 Task: Look for space in Sūrajgarh, India from 2nd September, 2023 to 5th September, 2023 for 1 adult in price range Rs.5000 to Rs.10000. Place can be private room with 1  bedroom having 1 bed and 1 bathroom. Property type can be house, flat, guest house, hotel. Booking option can be shelf check-in. Required host language is English.
Action: Mouse moved to (585, 100)
Screenshot: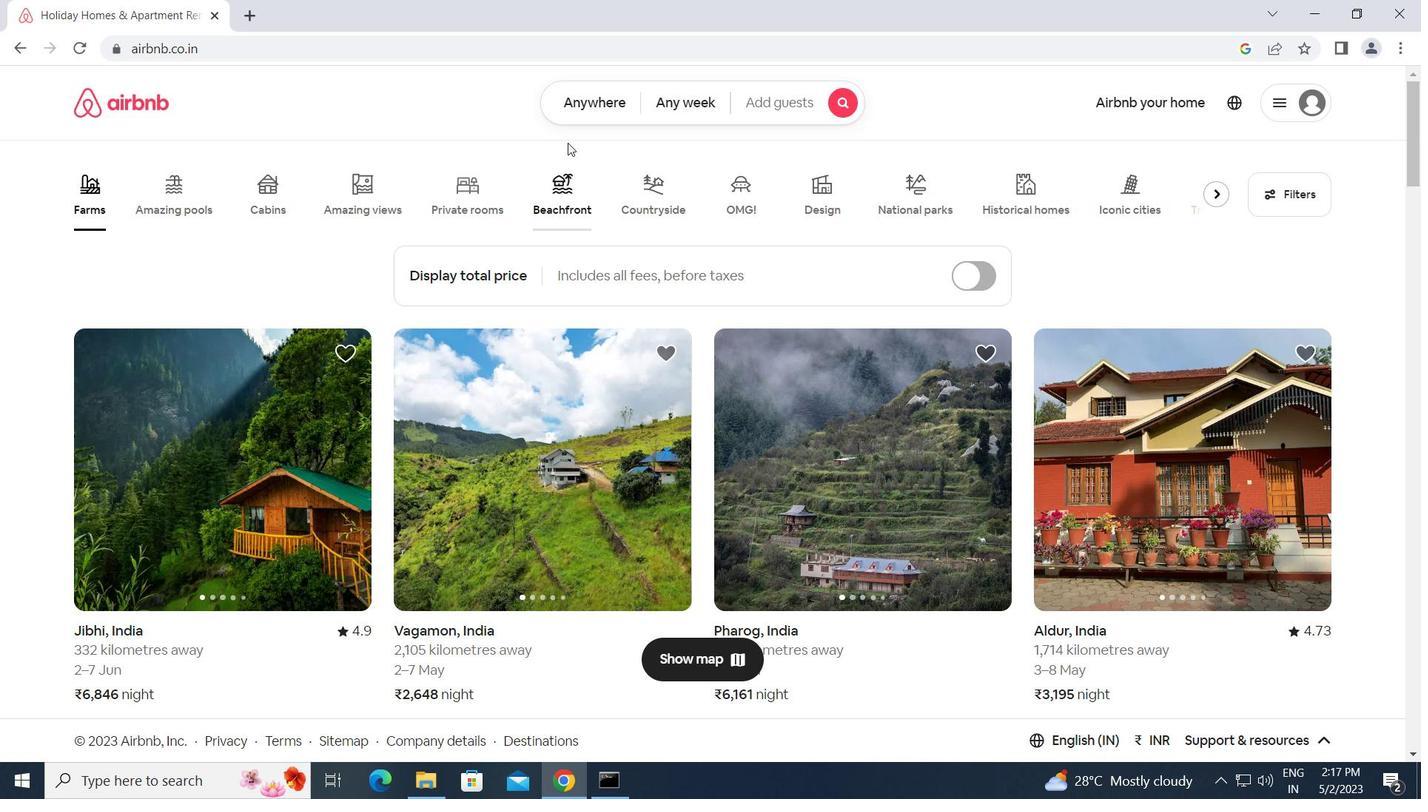 
Action: Mouse pressed left at (585, 100)
Screenshot: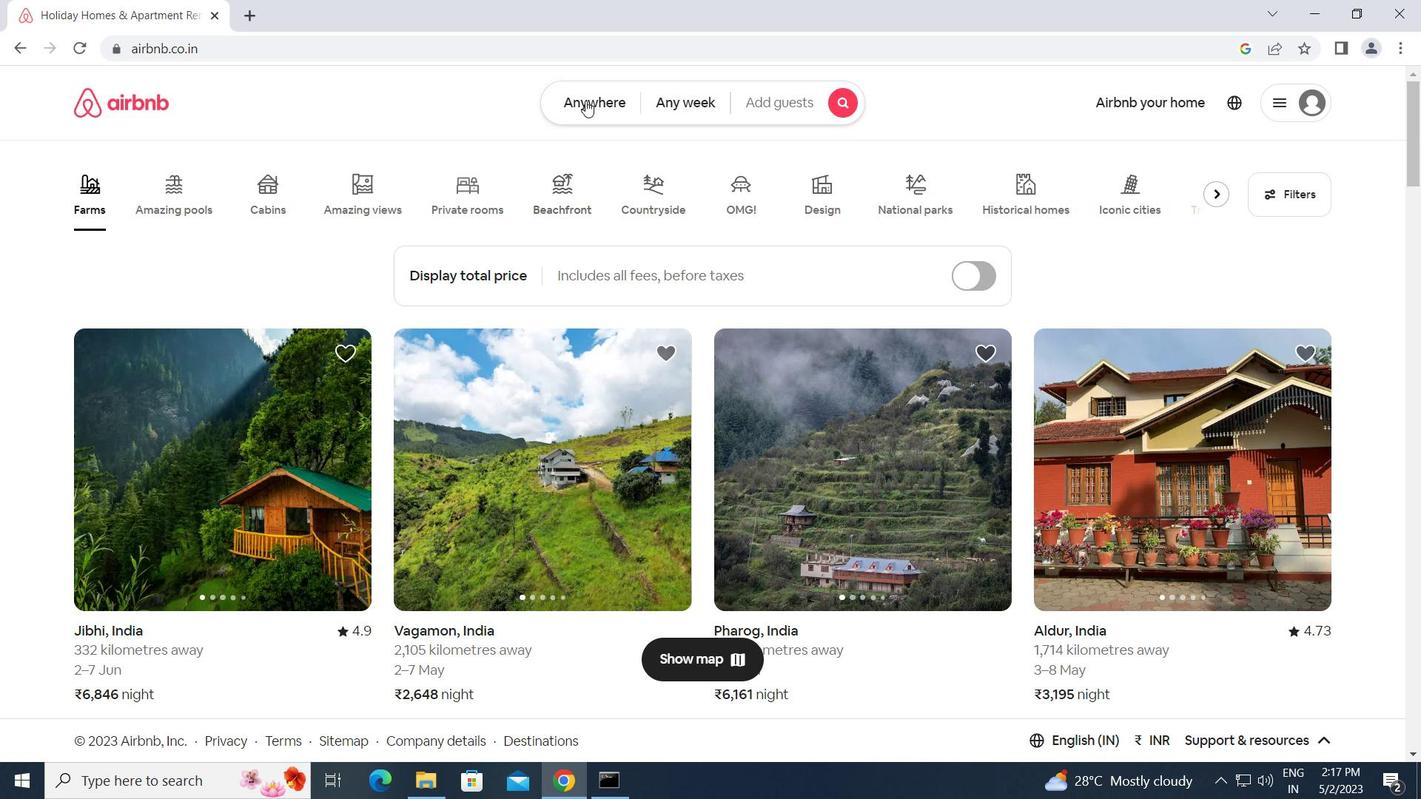 
Action: Mouse moved to (499, 166)
Screenshot: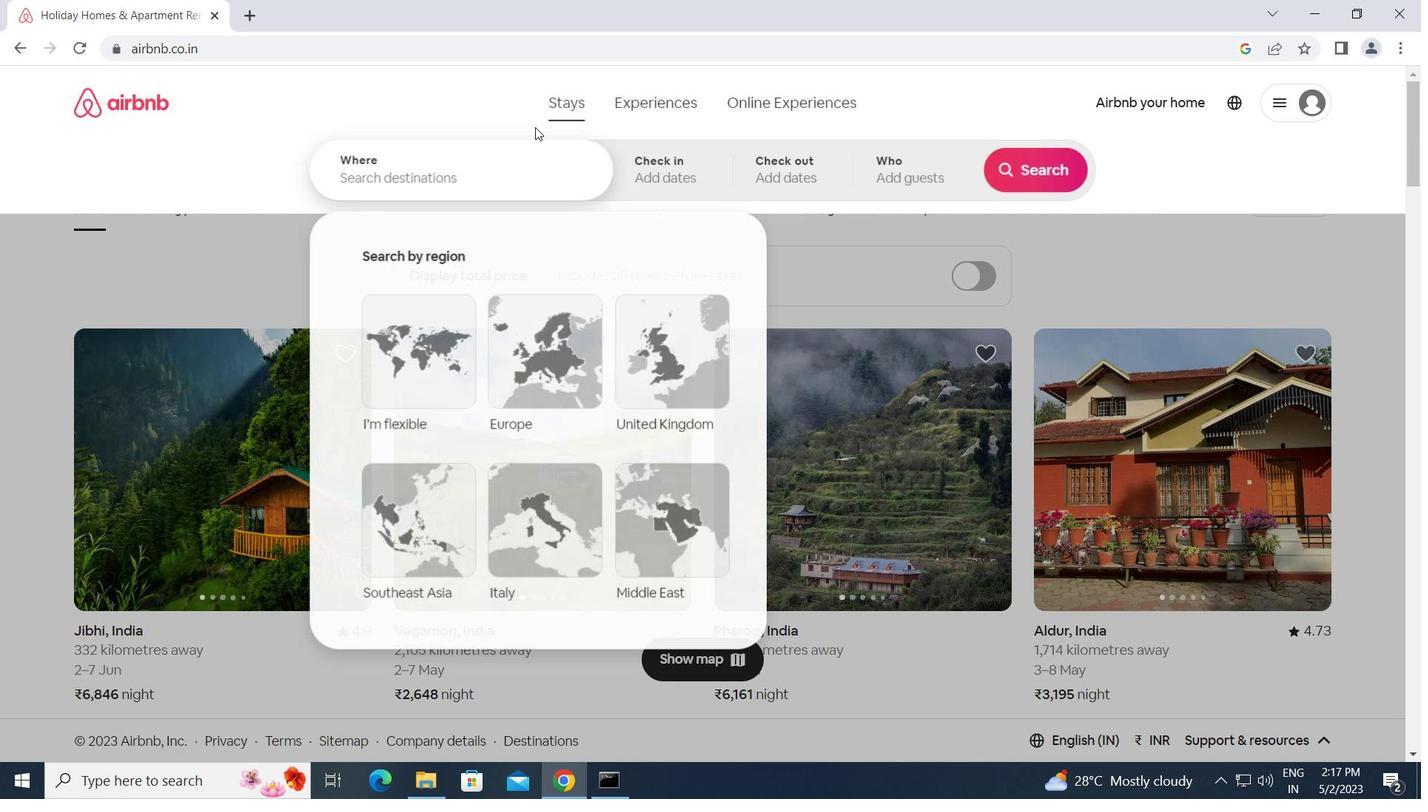 
Action: Mouse pressed left at (499, 166)
Screenshot: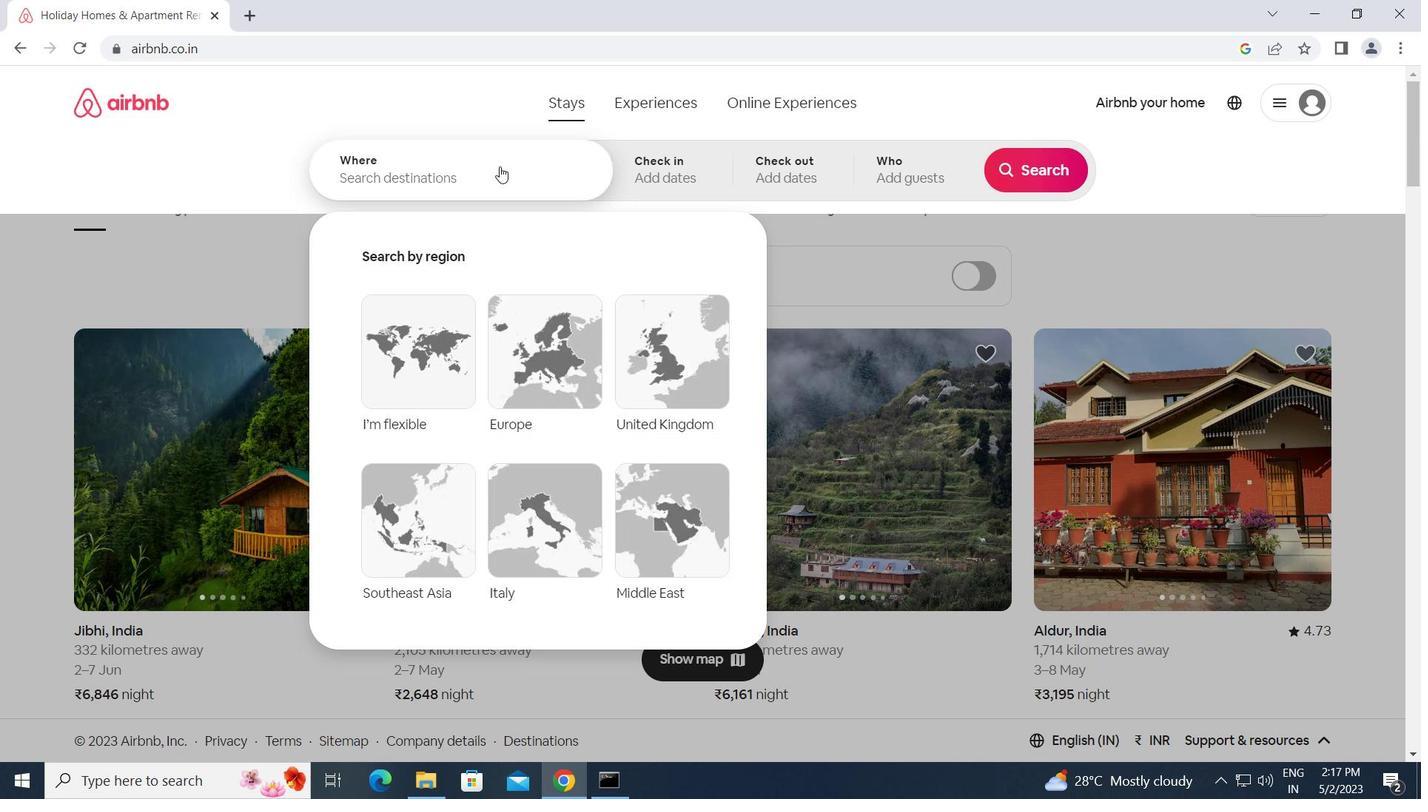 
Action: Key pressed s<Key.caps_lock>urajgarh,<Key.space><Key.caps_lock>i<Key.caps_lock>ndia<Key.enter>
Screenshot: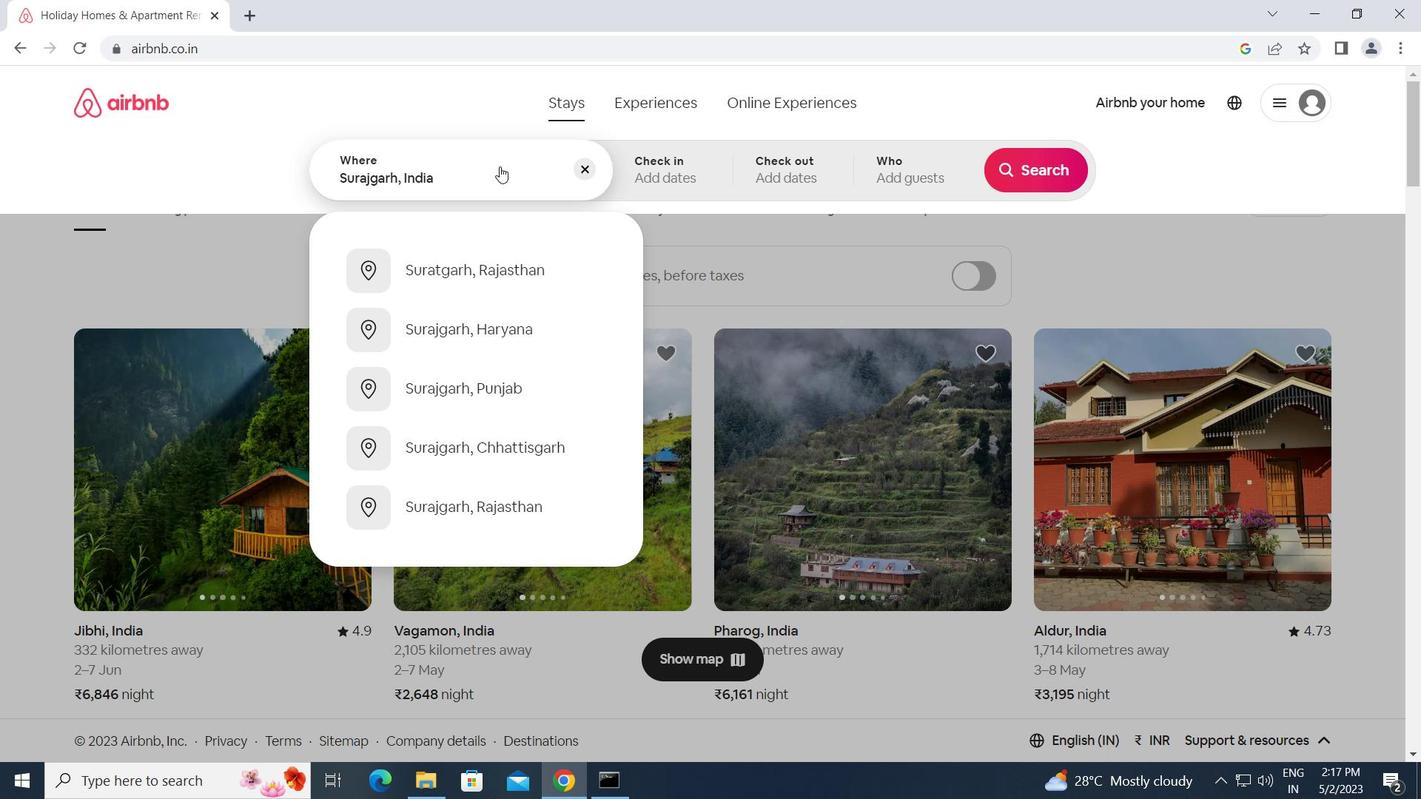 
Action: Mouse moved to (1034, 316)
Screenshot: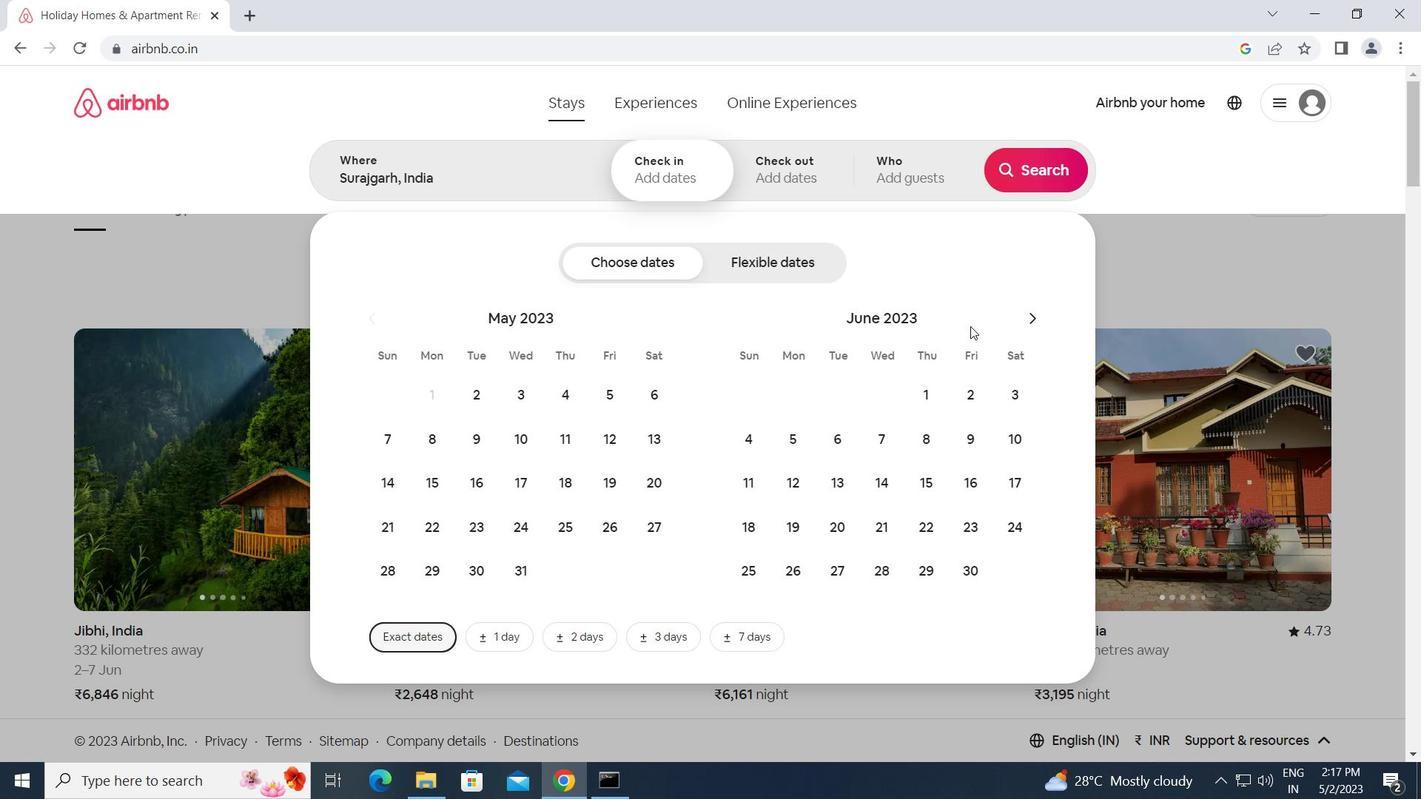 
Action: Mouse pressed left at (1034, 316)
Screenshot: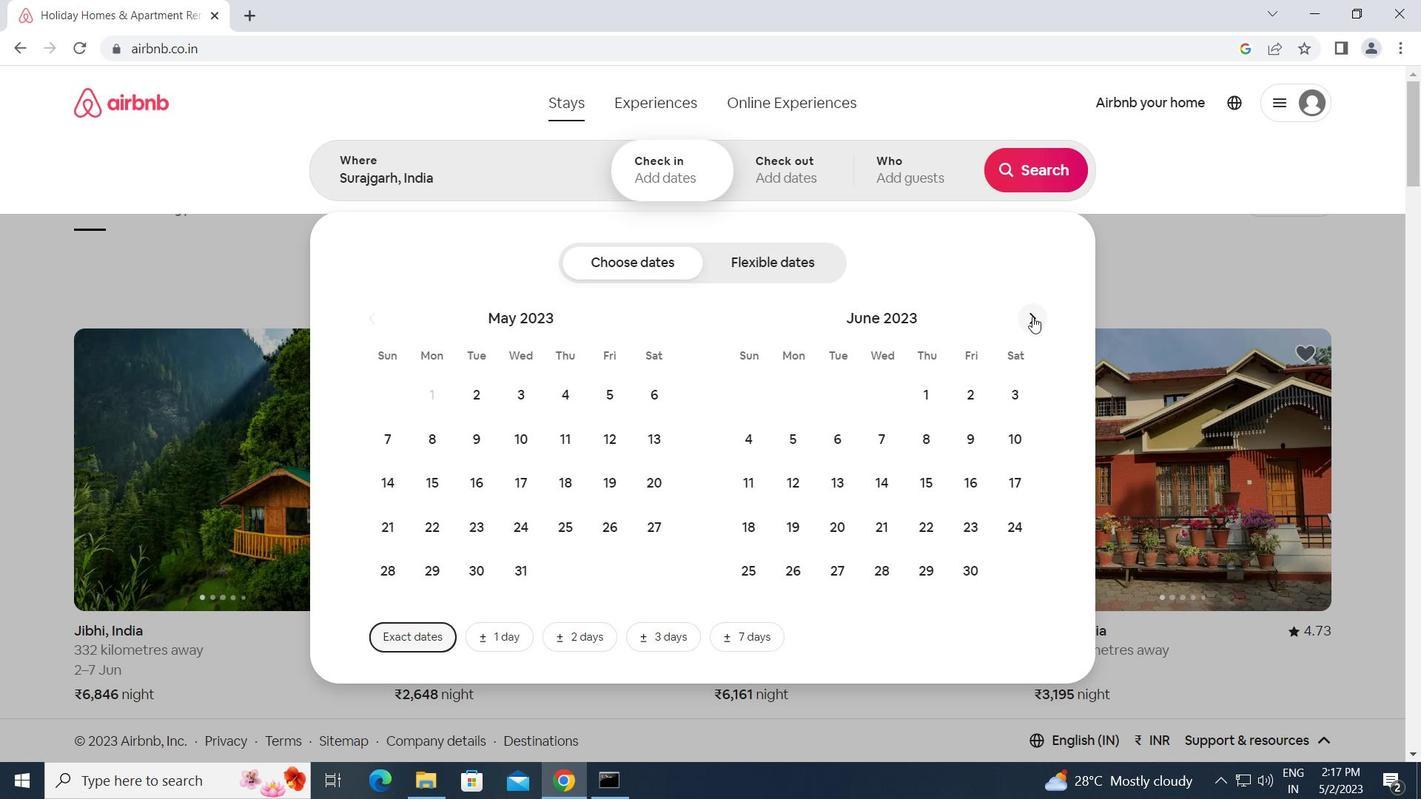 
Action: Mouse pressed left at (1034, 316)
Screenshot: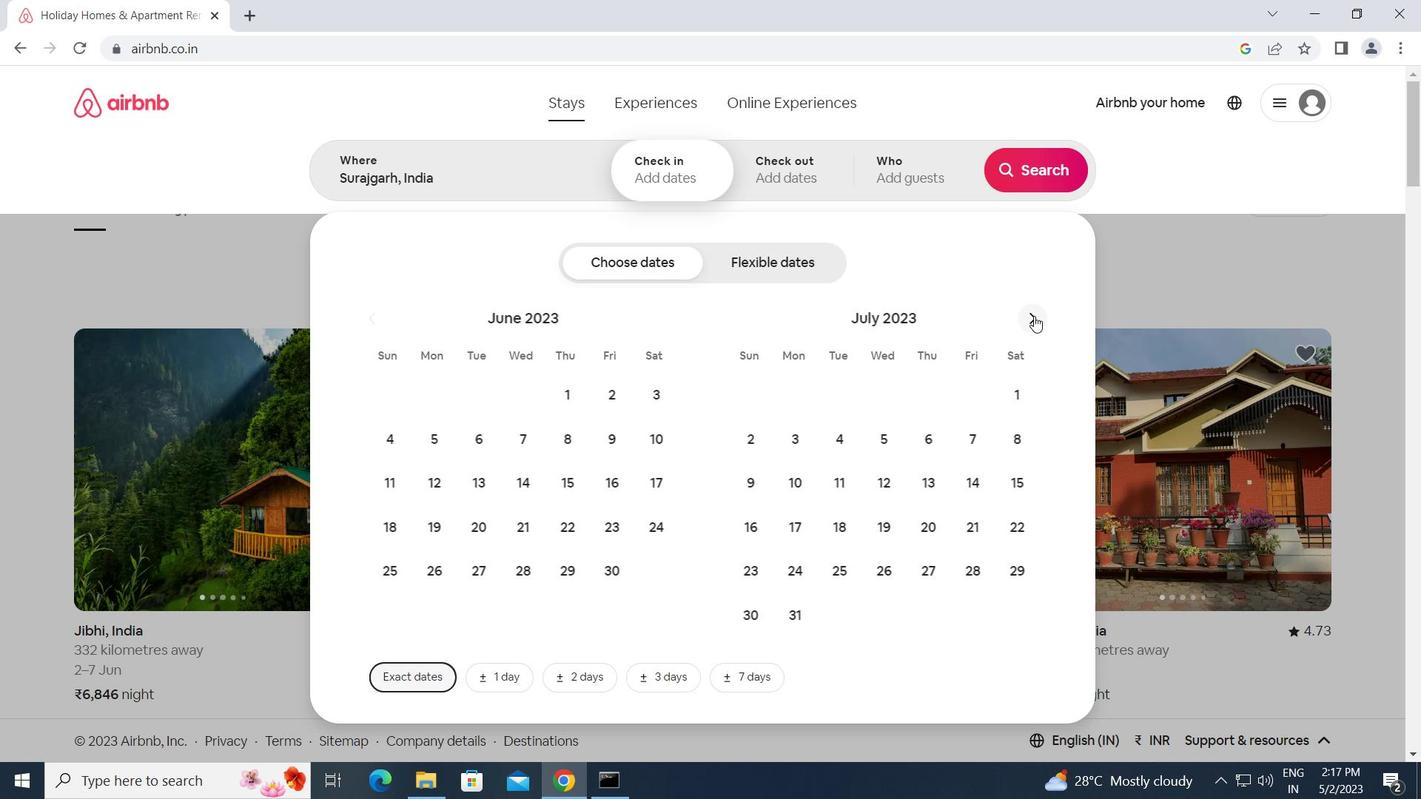 
Action: Mouse pressed left at (1034, 316)
Screenshot: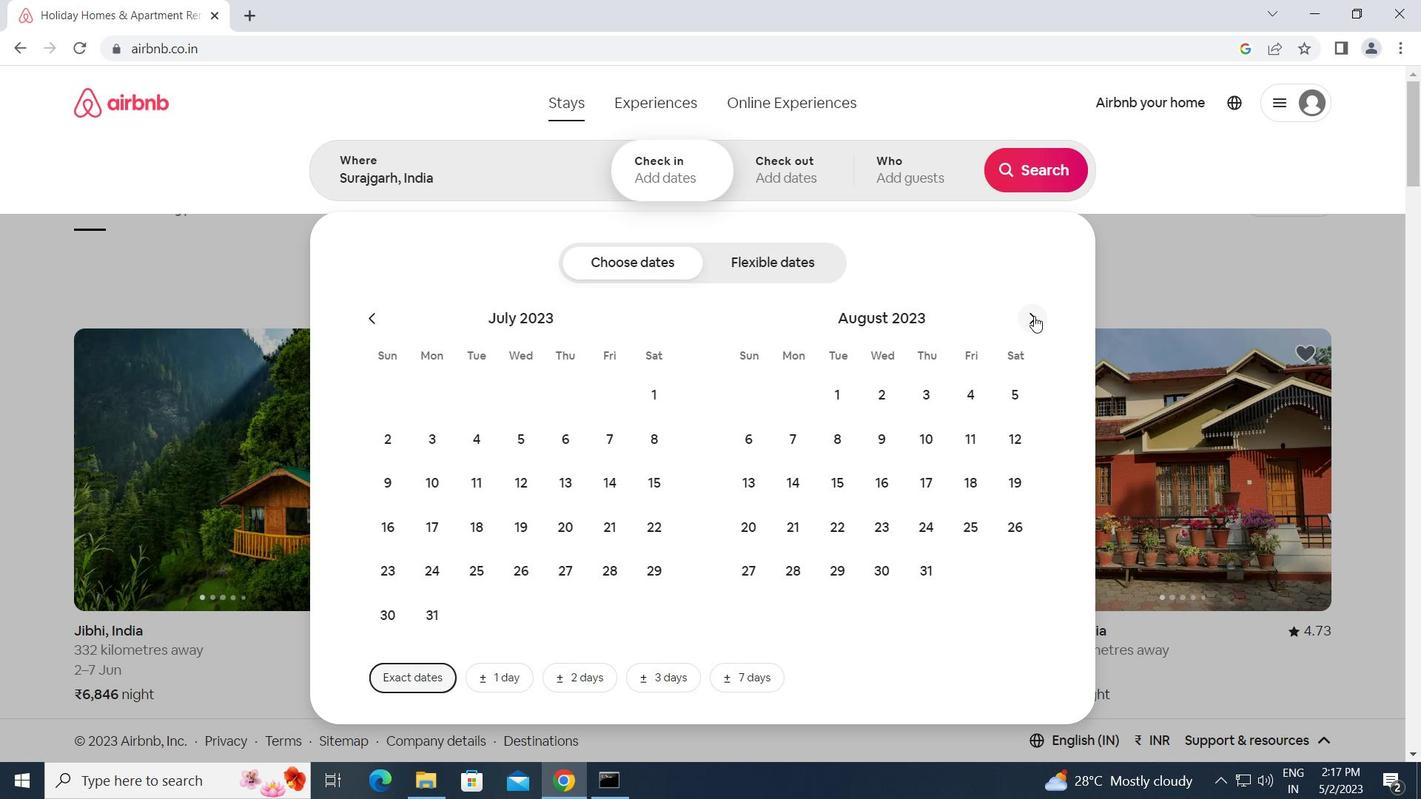 
Action: Mouse moved to (1018, 391)
Screenshot: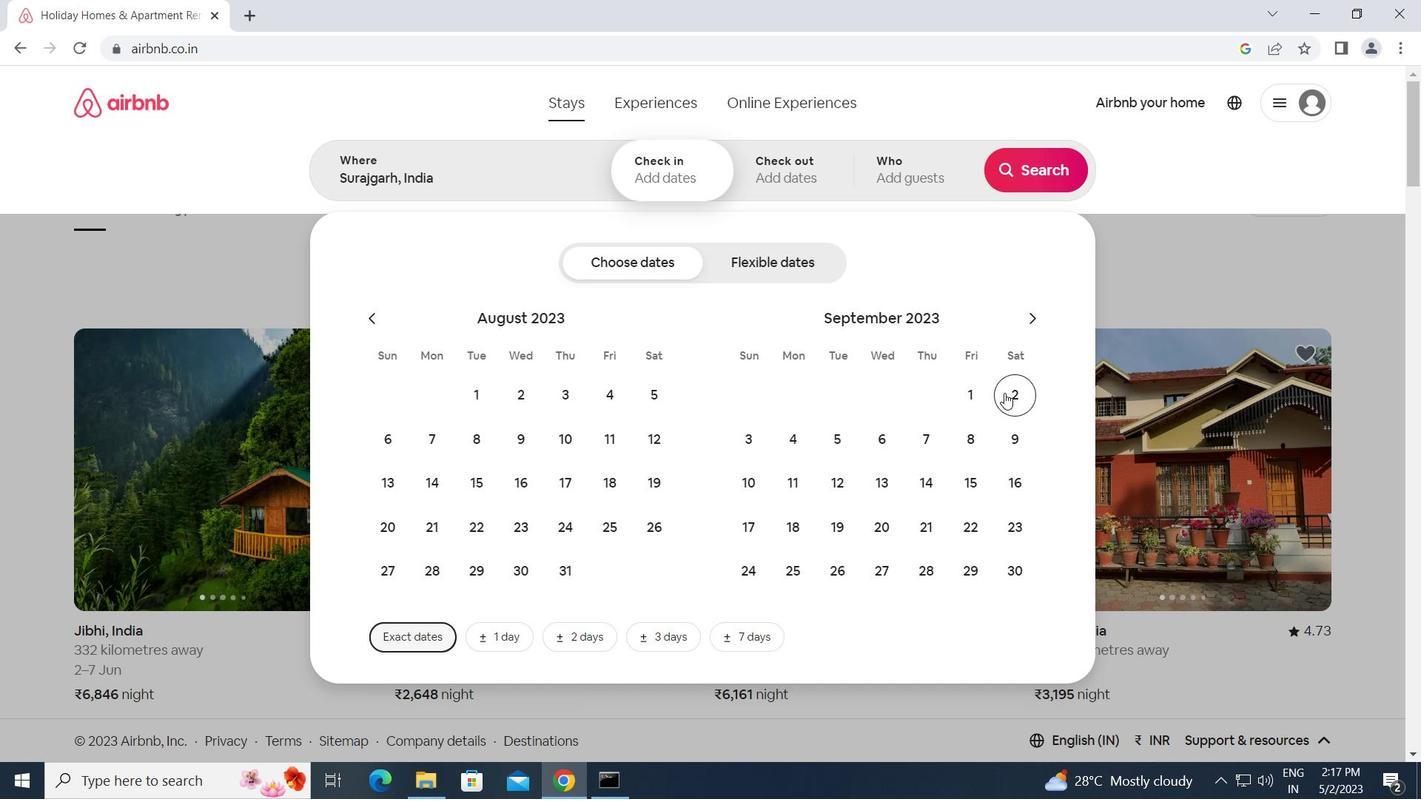 
Action: Mouse pressed left at (1018, 391)
Screenshot: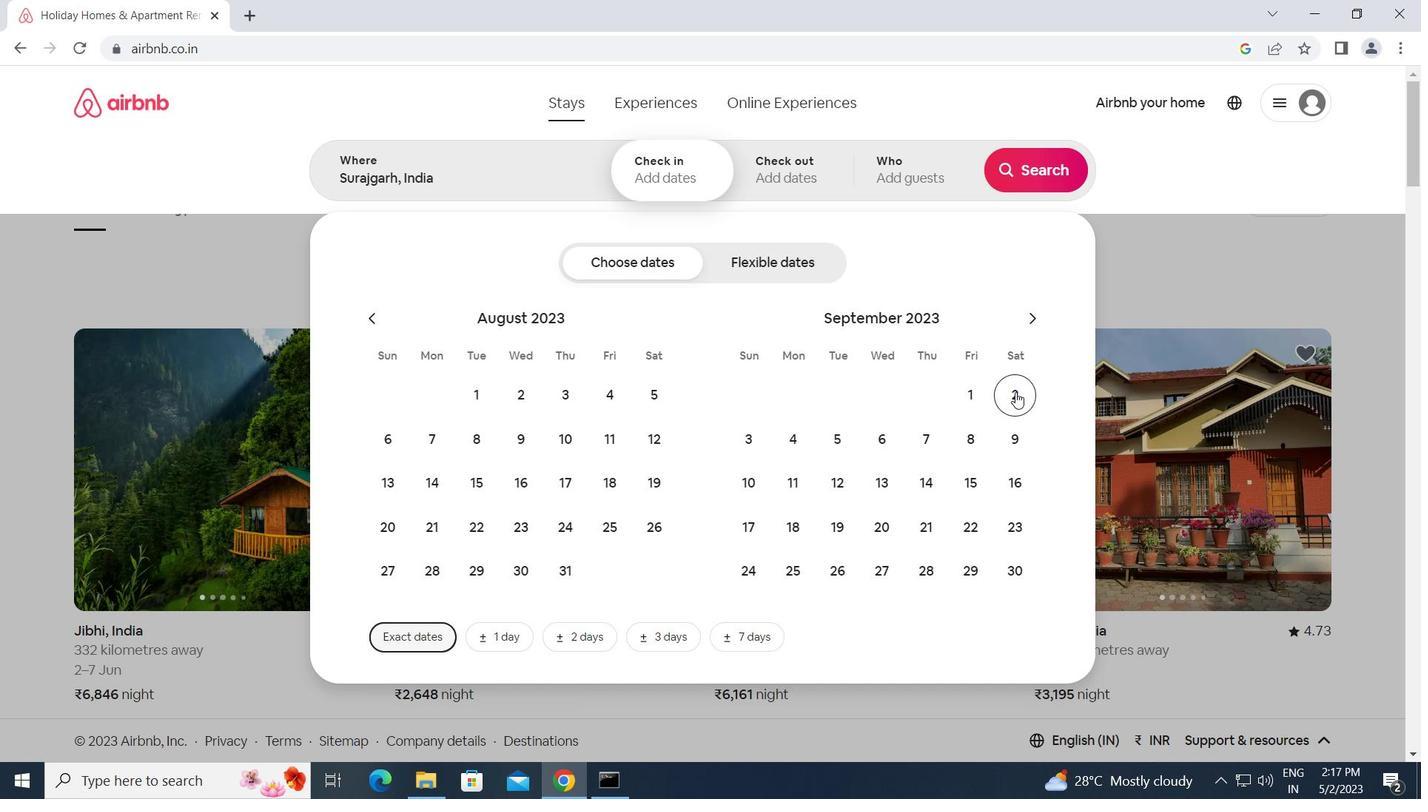 
Action: Mouse moved to (852, 442)
Screenshot: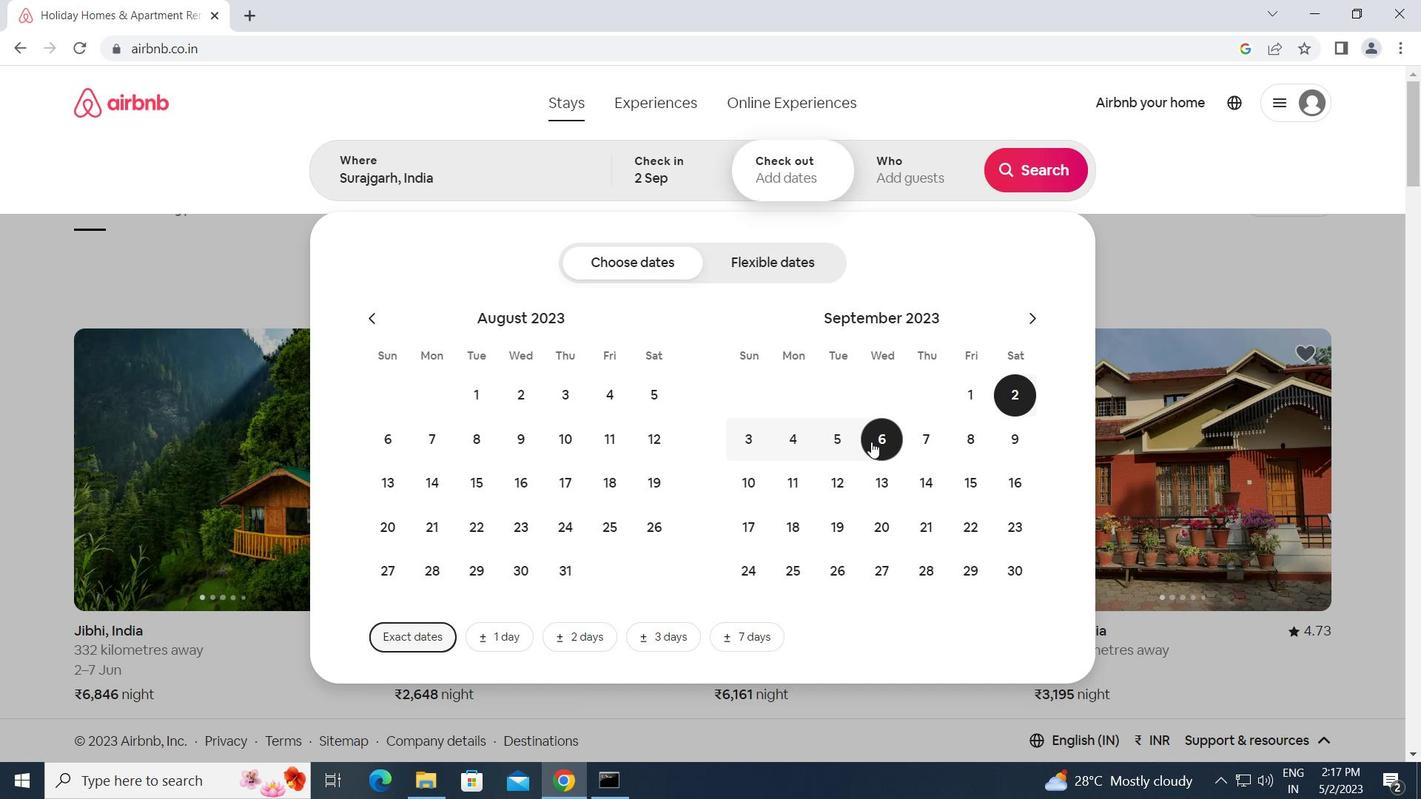 
Action: Mouse pressed left at (852, 442)
Screenshot: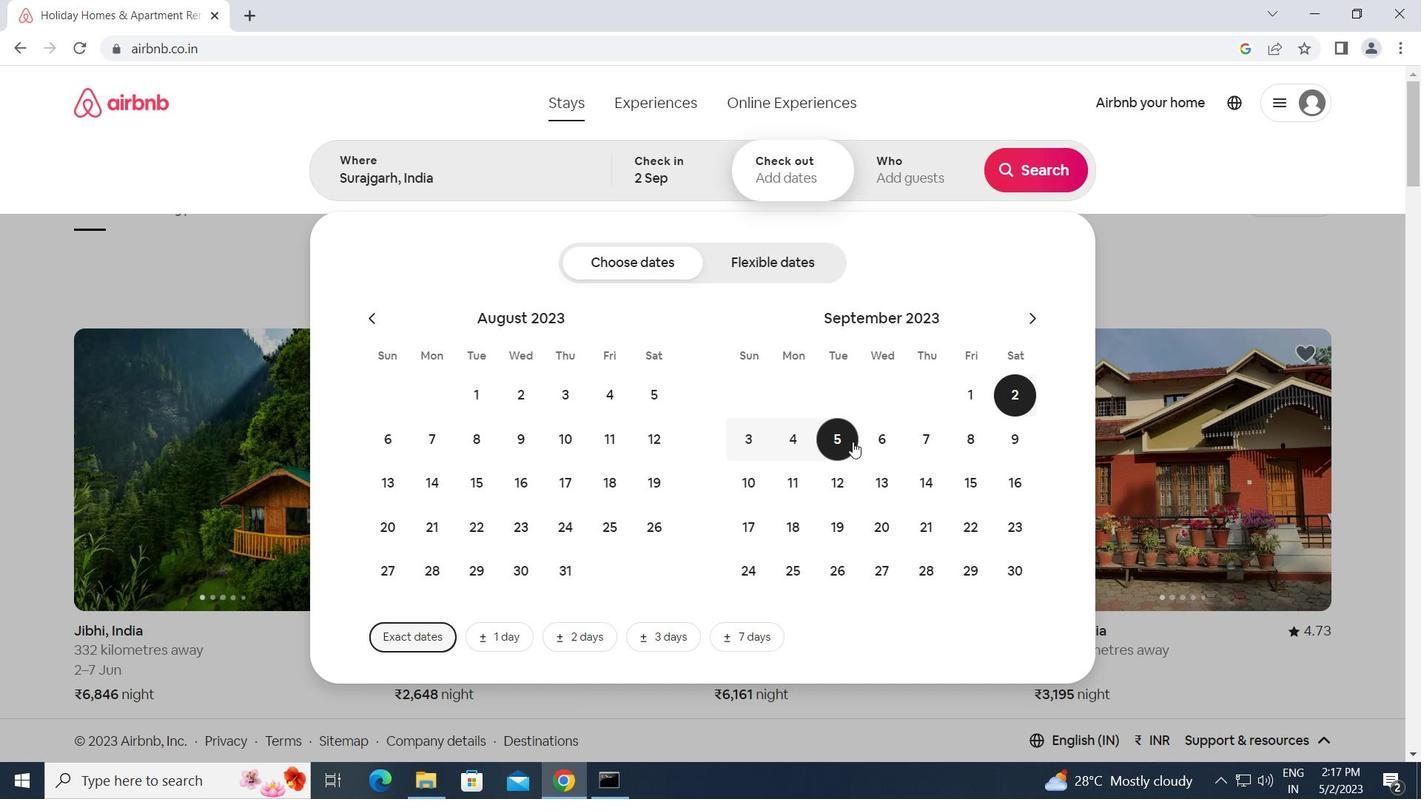 
Action: Mouse moved to (883, 166)
Screenshot: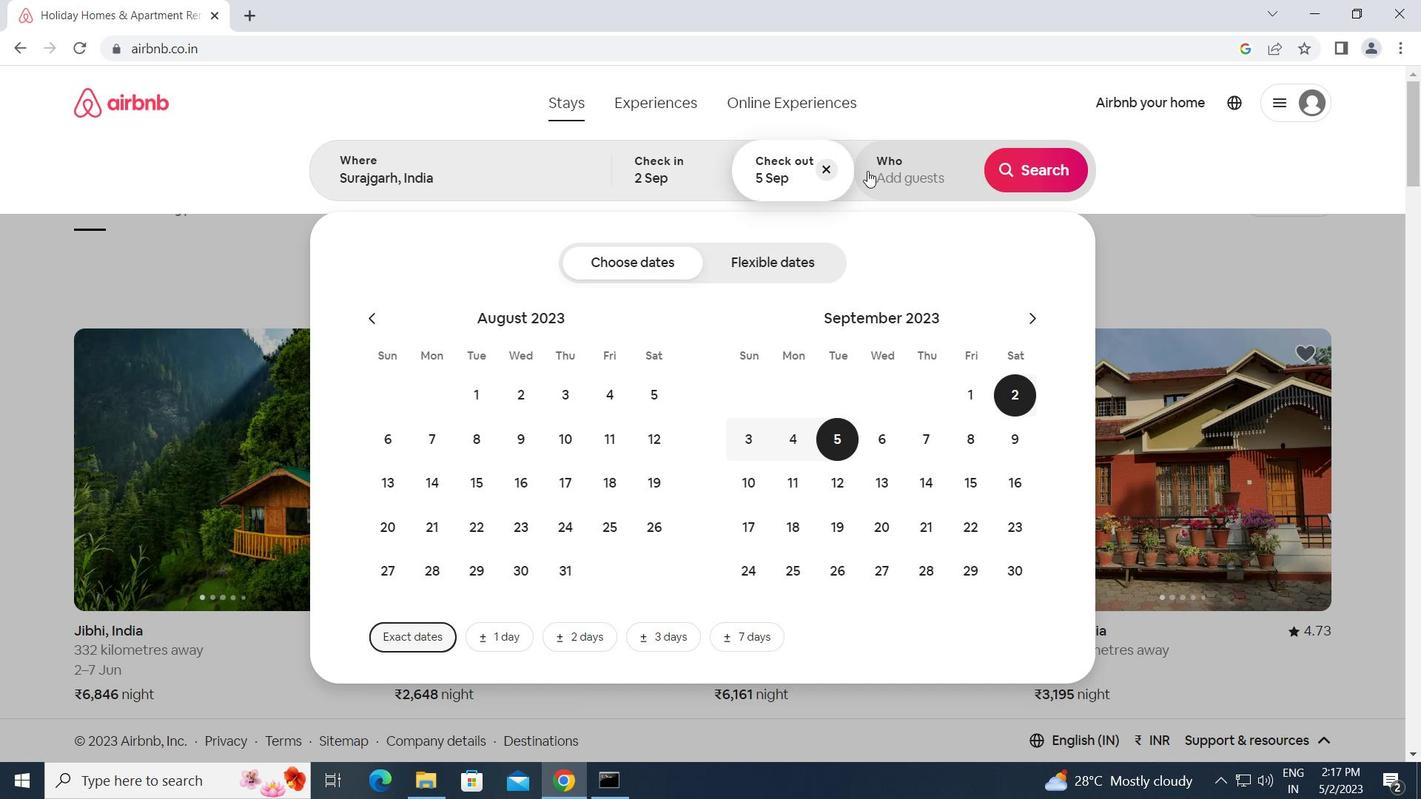 
Action: Mouse pressed left at (883, 166)
Screenshot: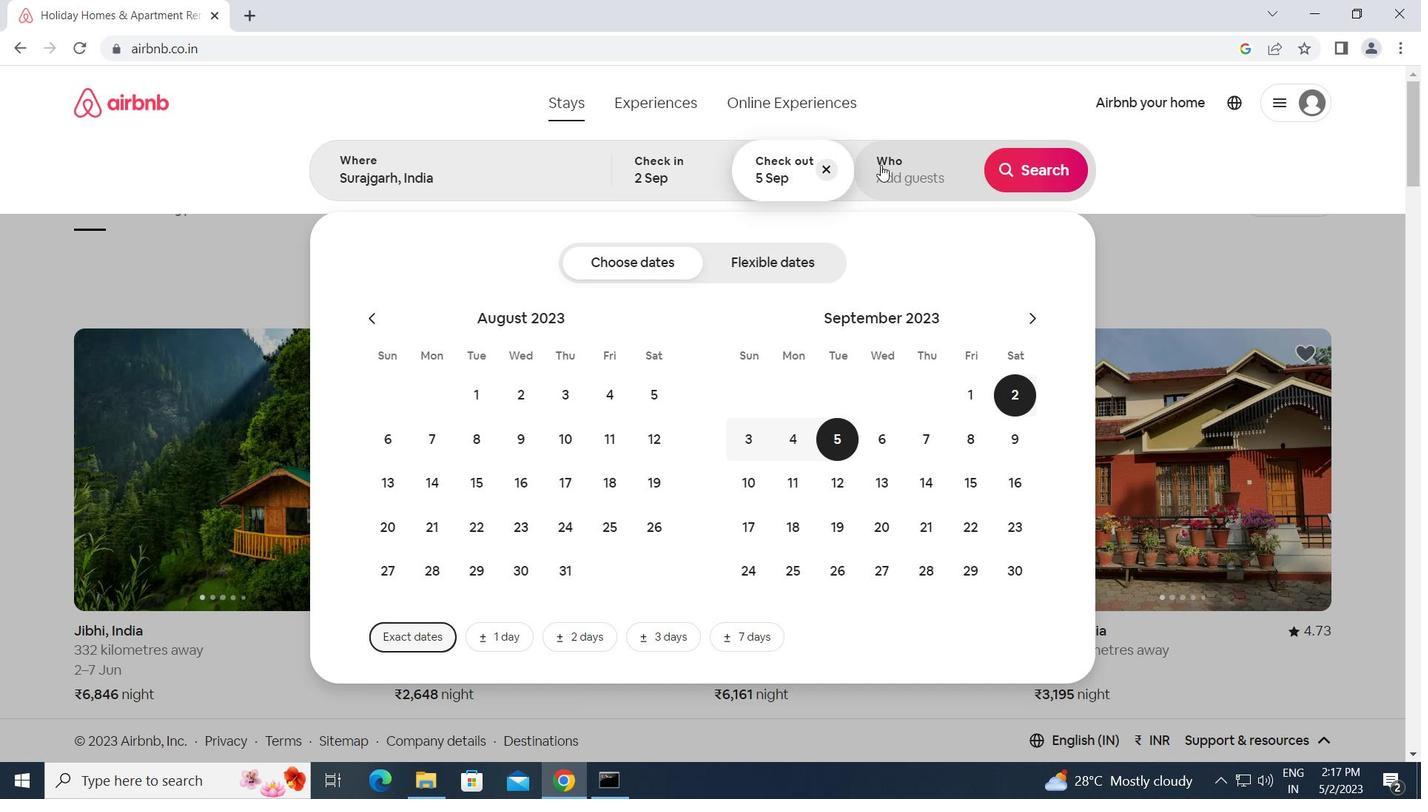 
Action: Mouse moved to (1048, 262)
Screenshot: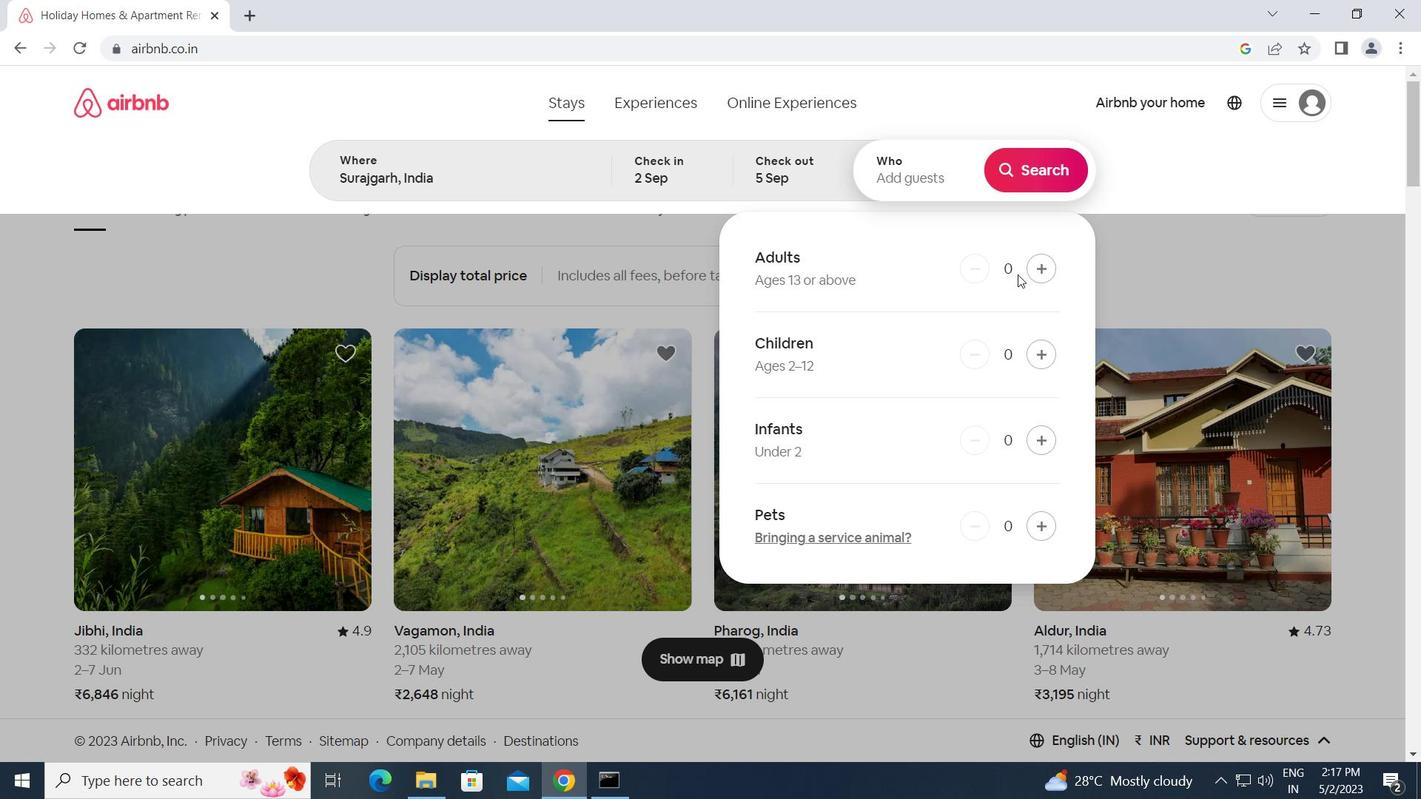 
Action: Mouse pressed left at (1048, 262)
Screenshot: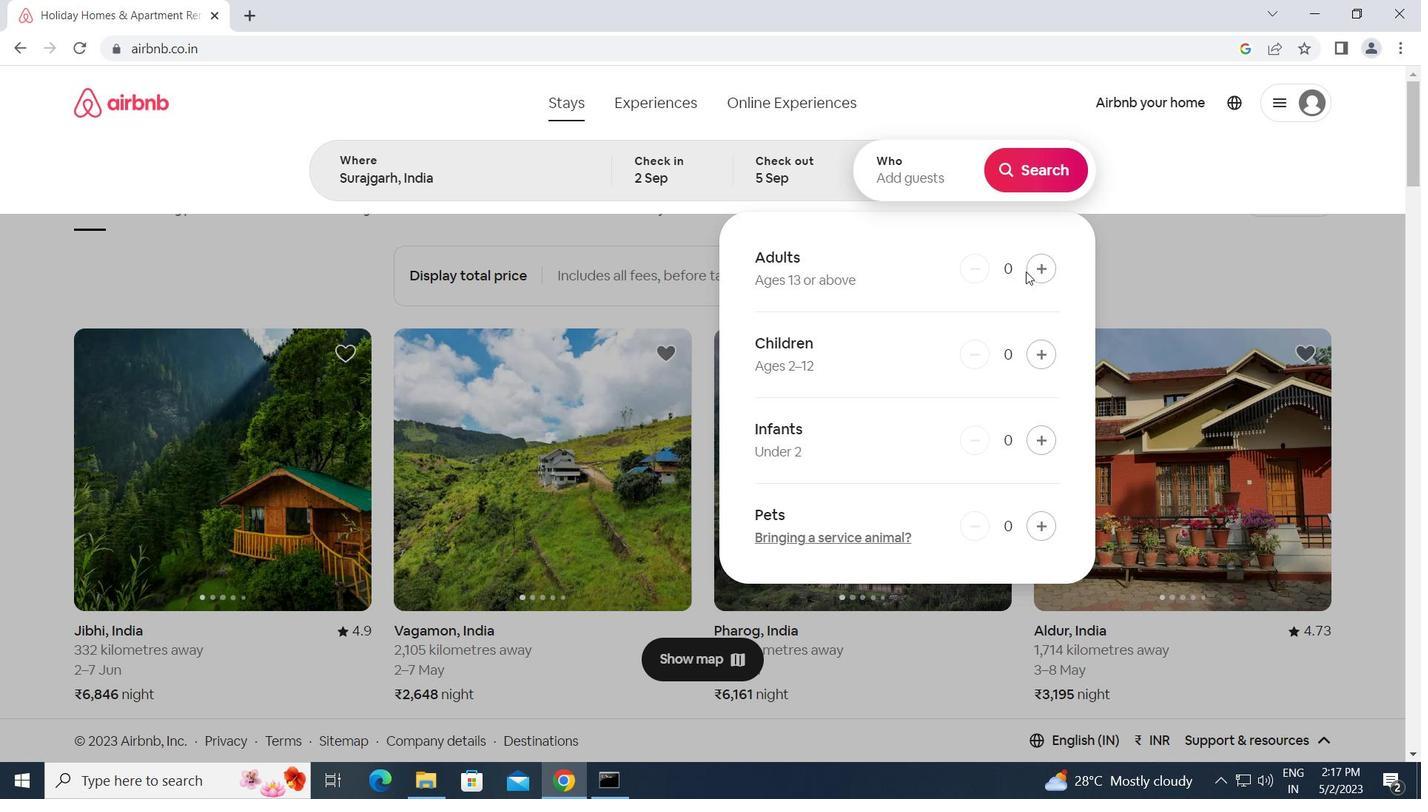 
Action: Mouse moved to (1045, 171)
Screenshot: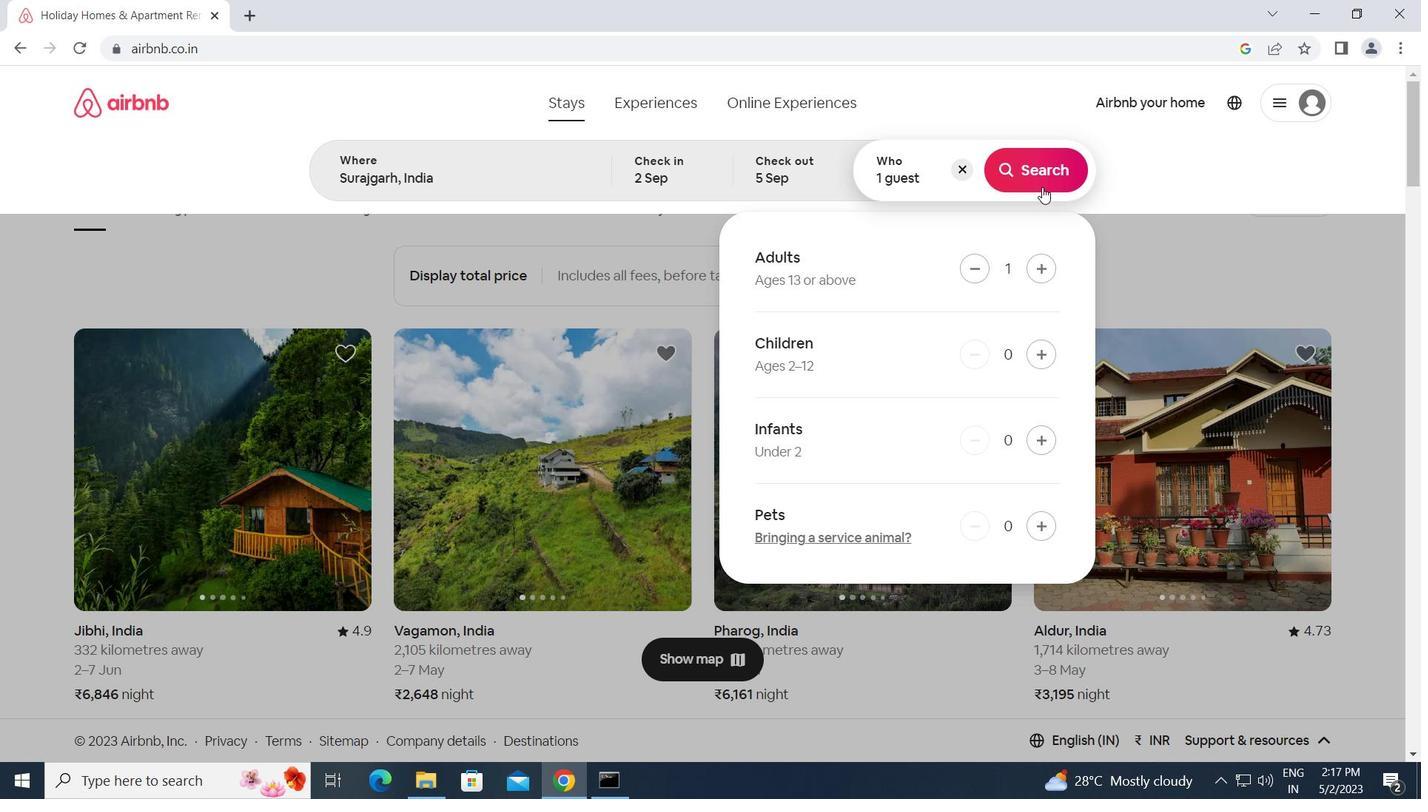 
Action: Mouse pressed left at (1045, 171)
Screenshot: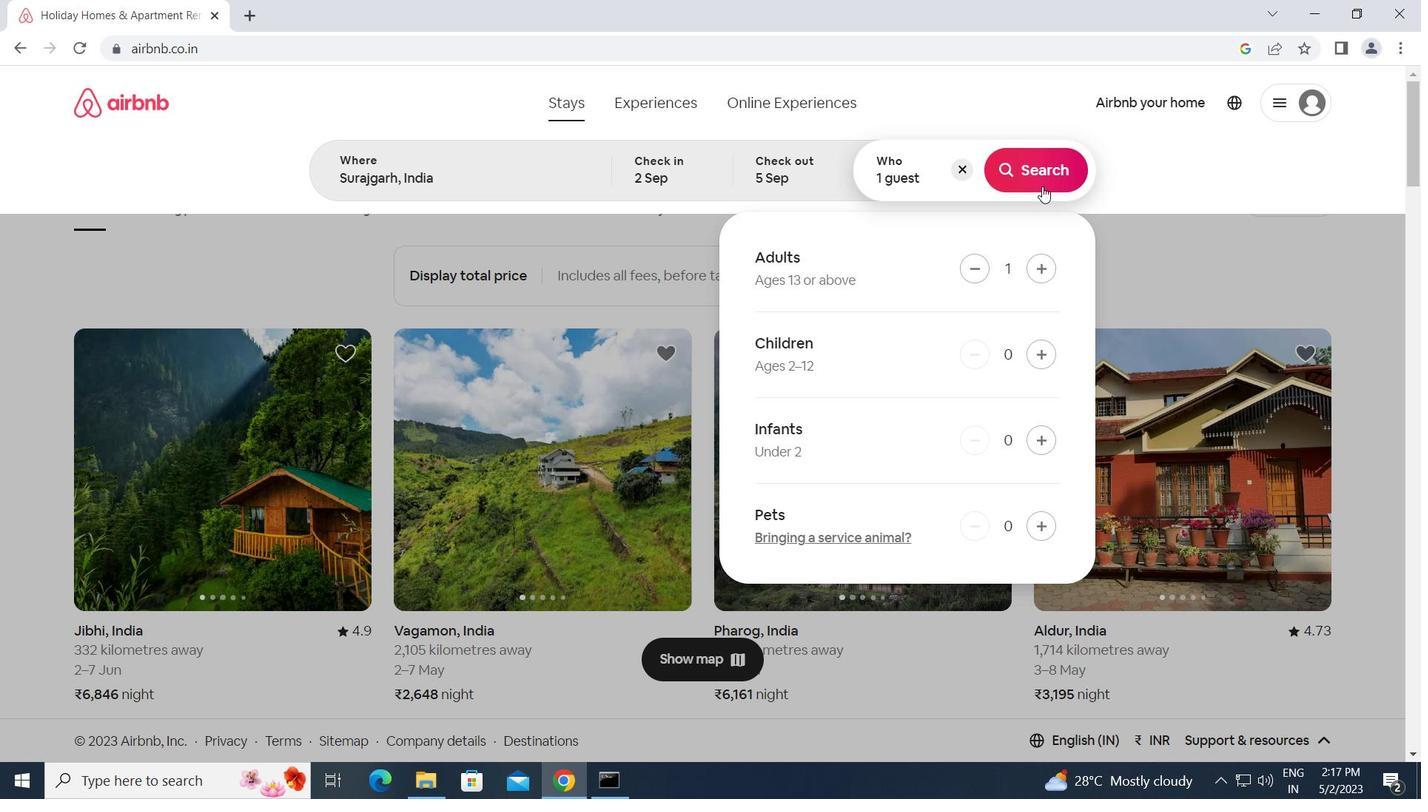 
Action: Mouse moved to (1345, 174)
Screenshot: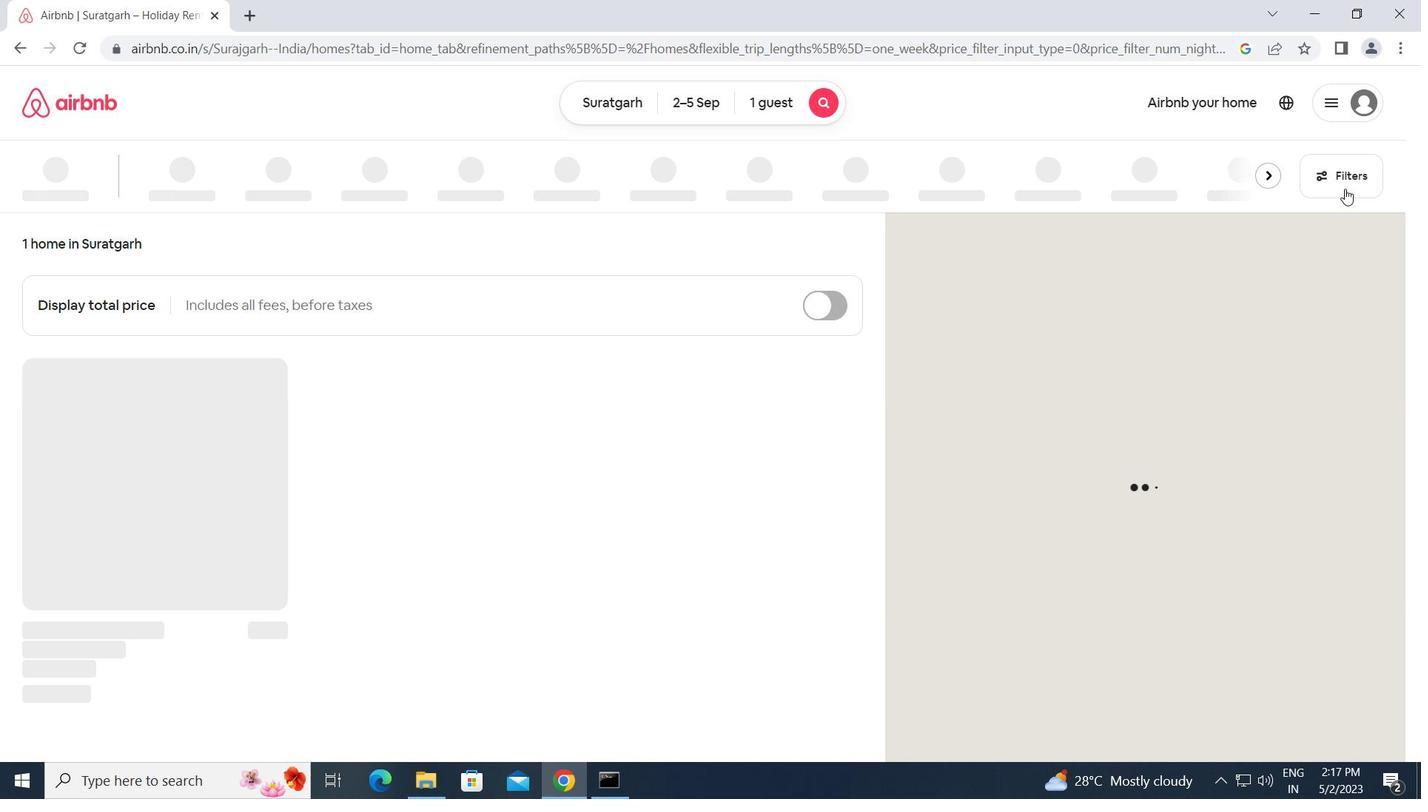 
Action: Mouse pressed left at (1345, 174)
Screenshot: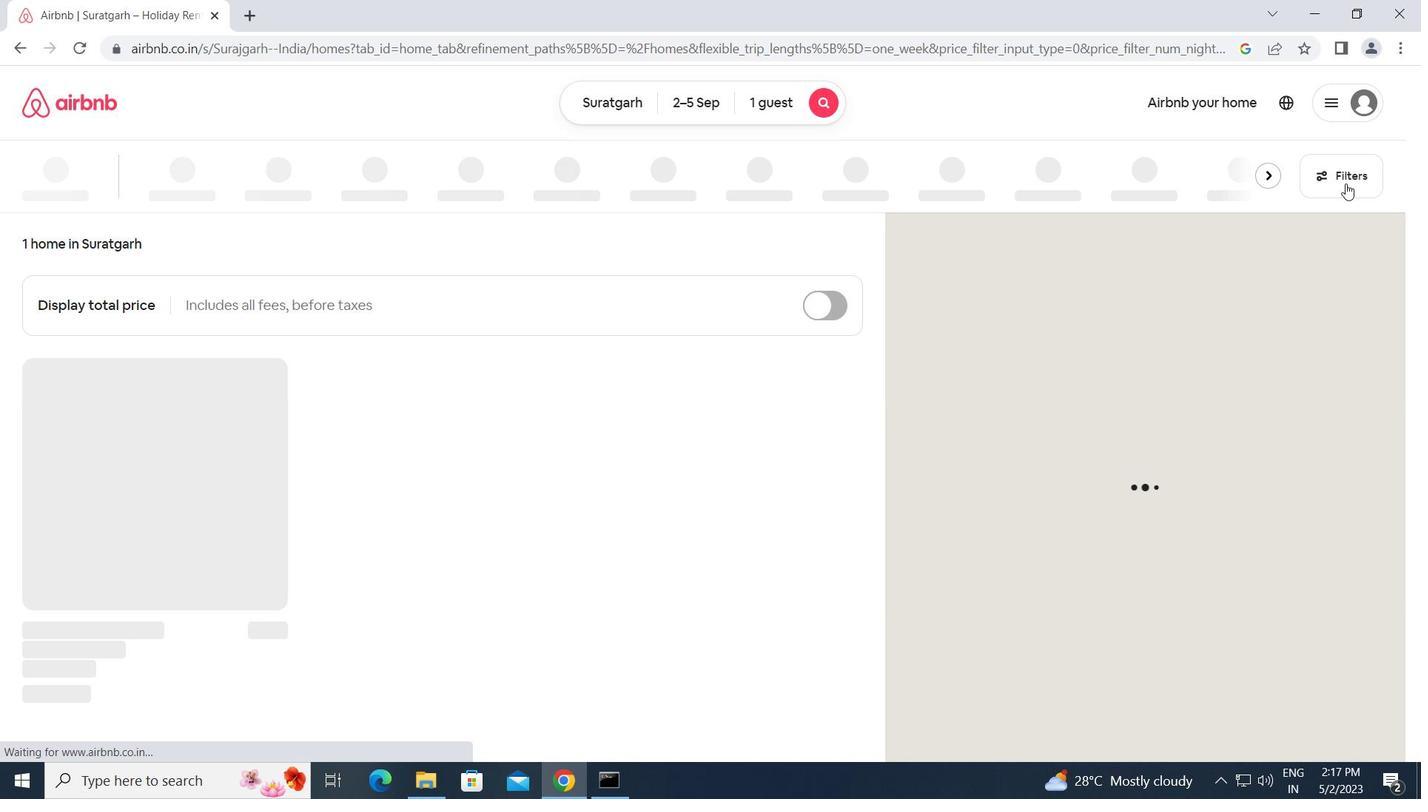 
Action: Mouse moved to (476, 342)
Screenshot: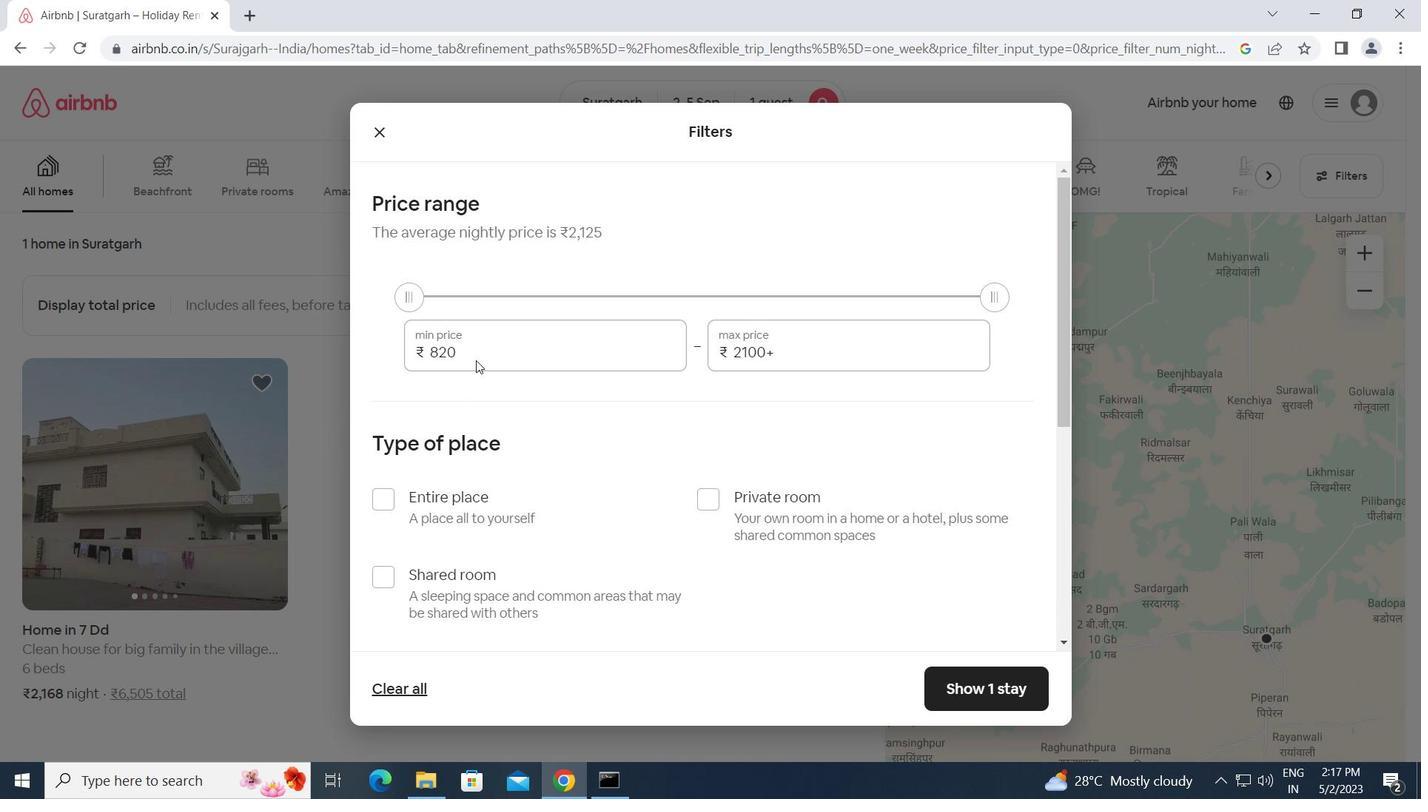 
Action: Mouse pressed left at (476, 342)
Screenshot: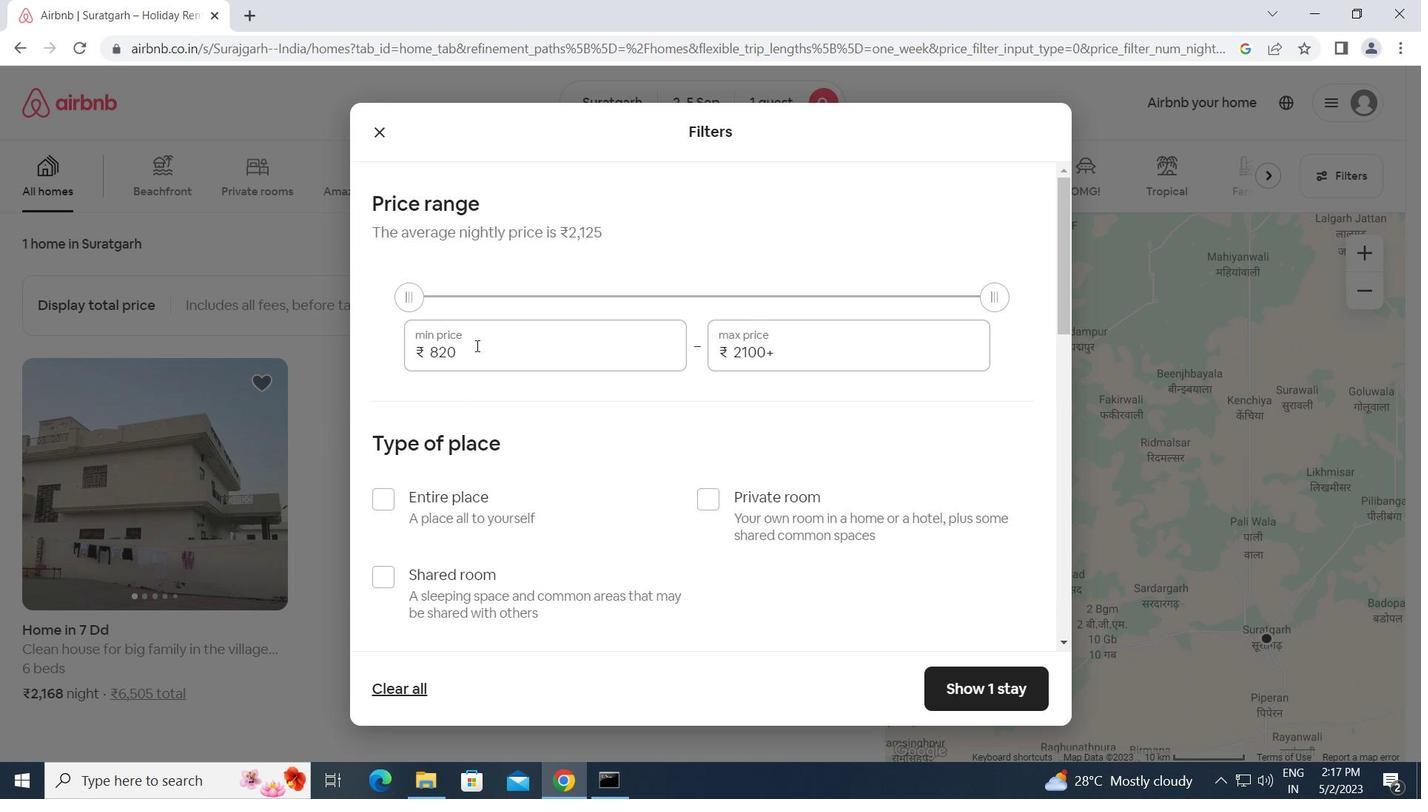 
Action: Mouse moved to (402, 359)
Screenshot: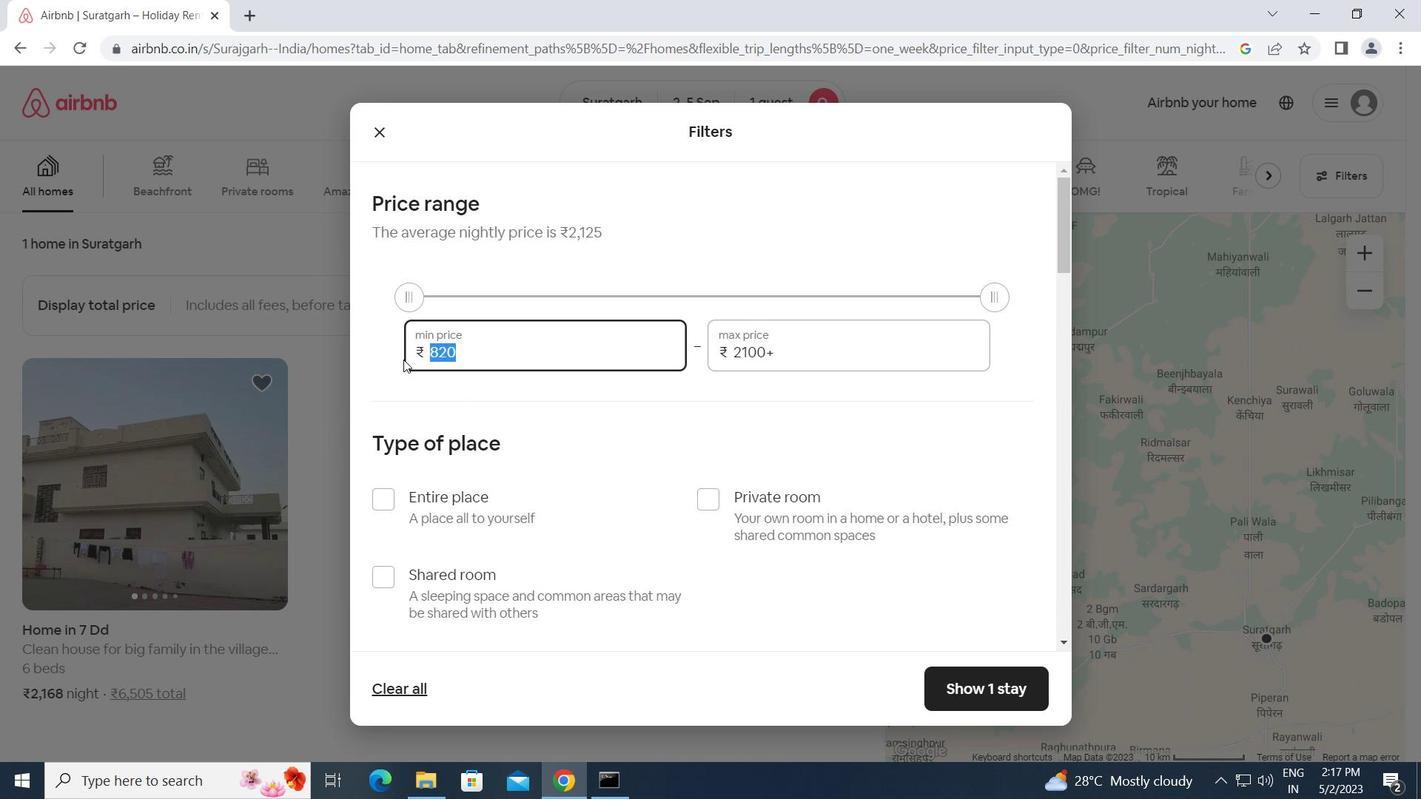 
Action: Key pressed 5000<Key.tab>10000
Screenshot: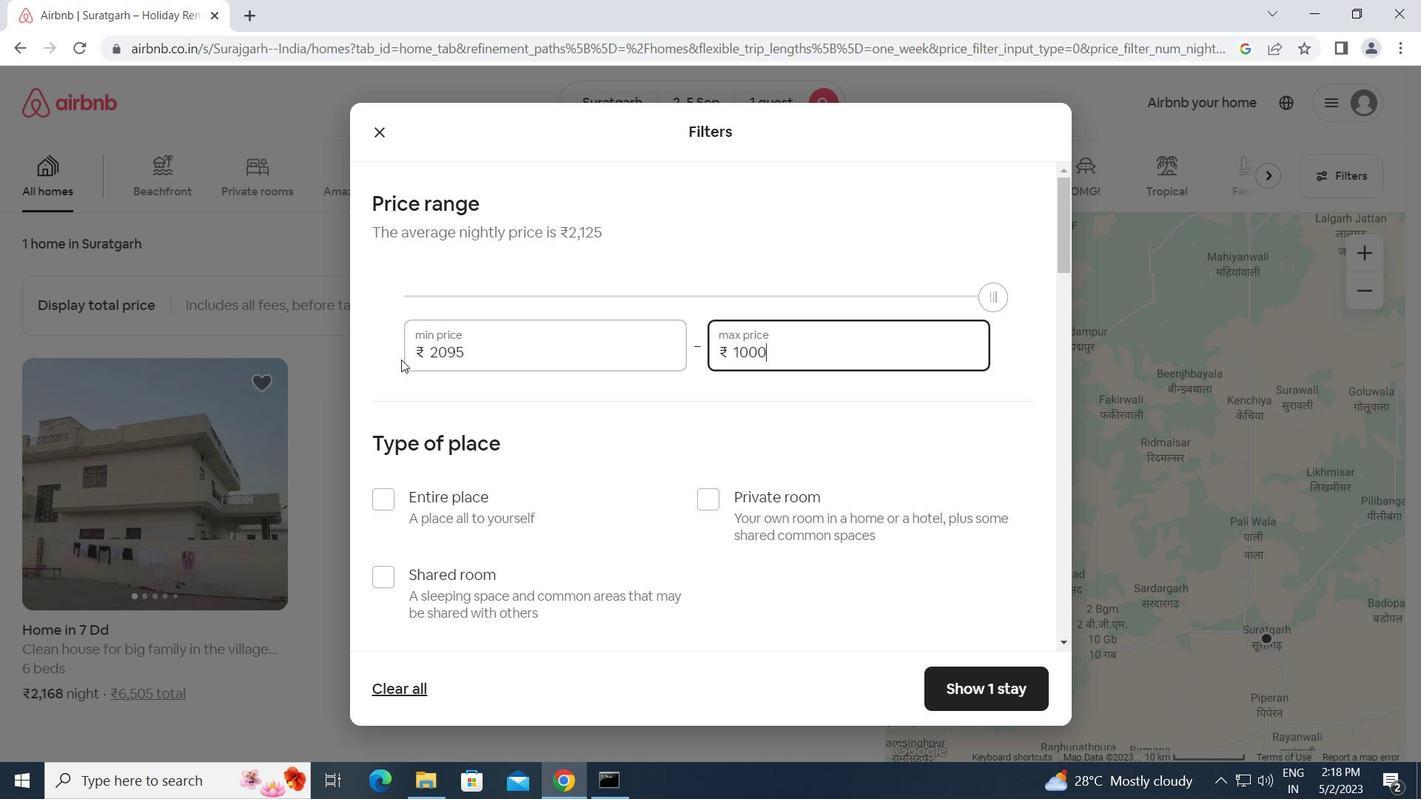 
Action: Mouse moved to (402, 359)
Screenshot: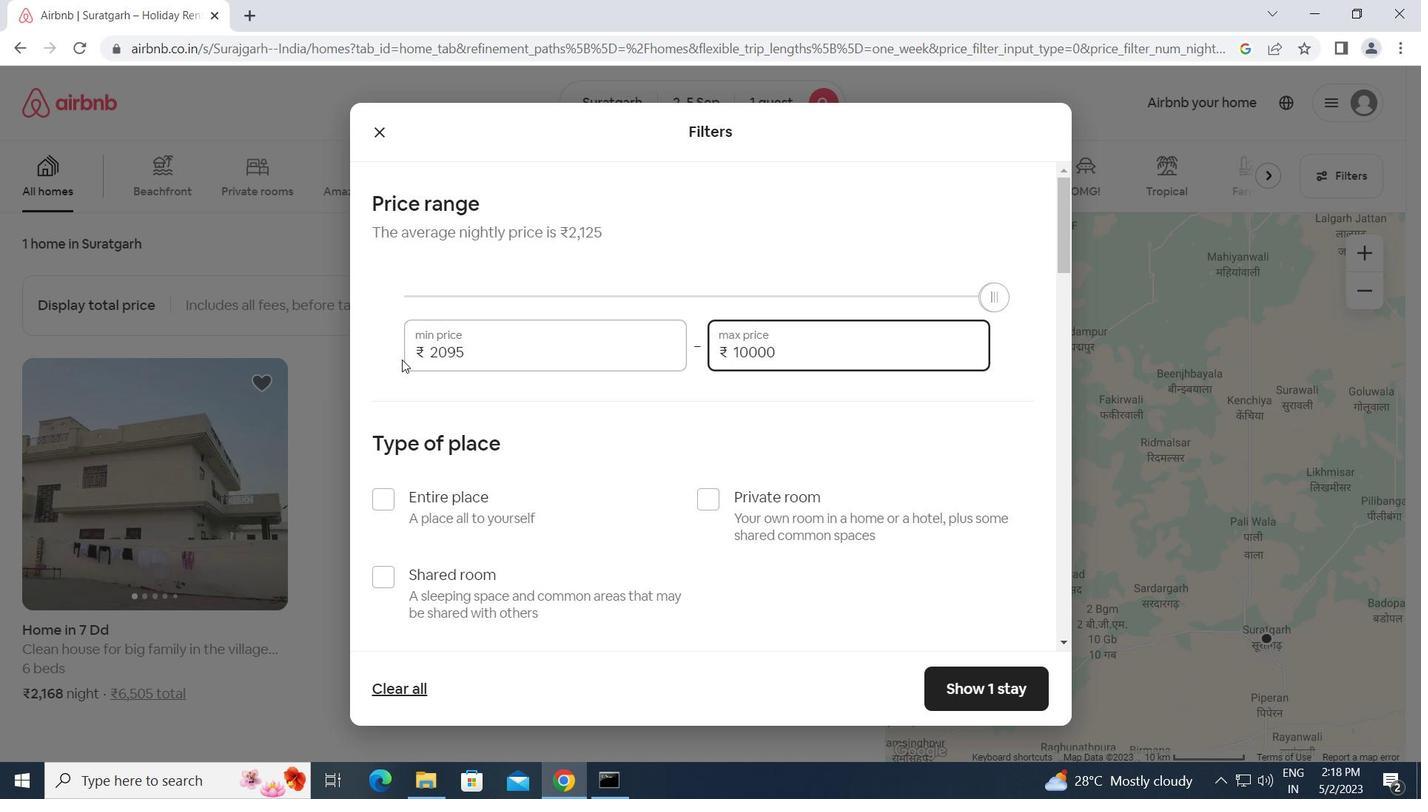 
Action: Mouse scrolled (402, 359) with delta (0, 0)
Screenshot: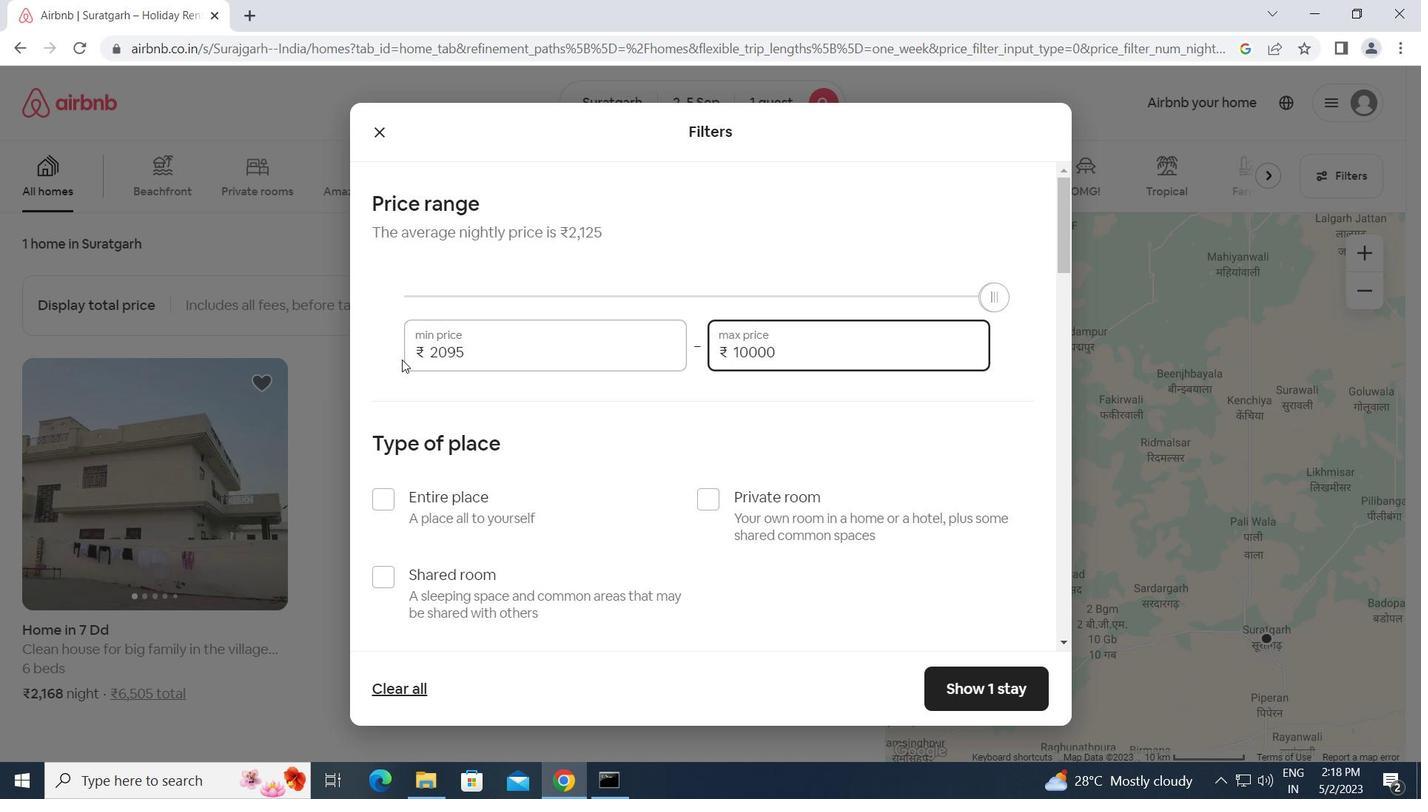 
Action: Mouse scrolled (402, 359) with delta (0, 0)
Screenshot: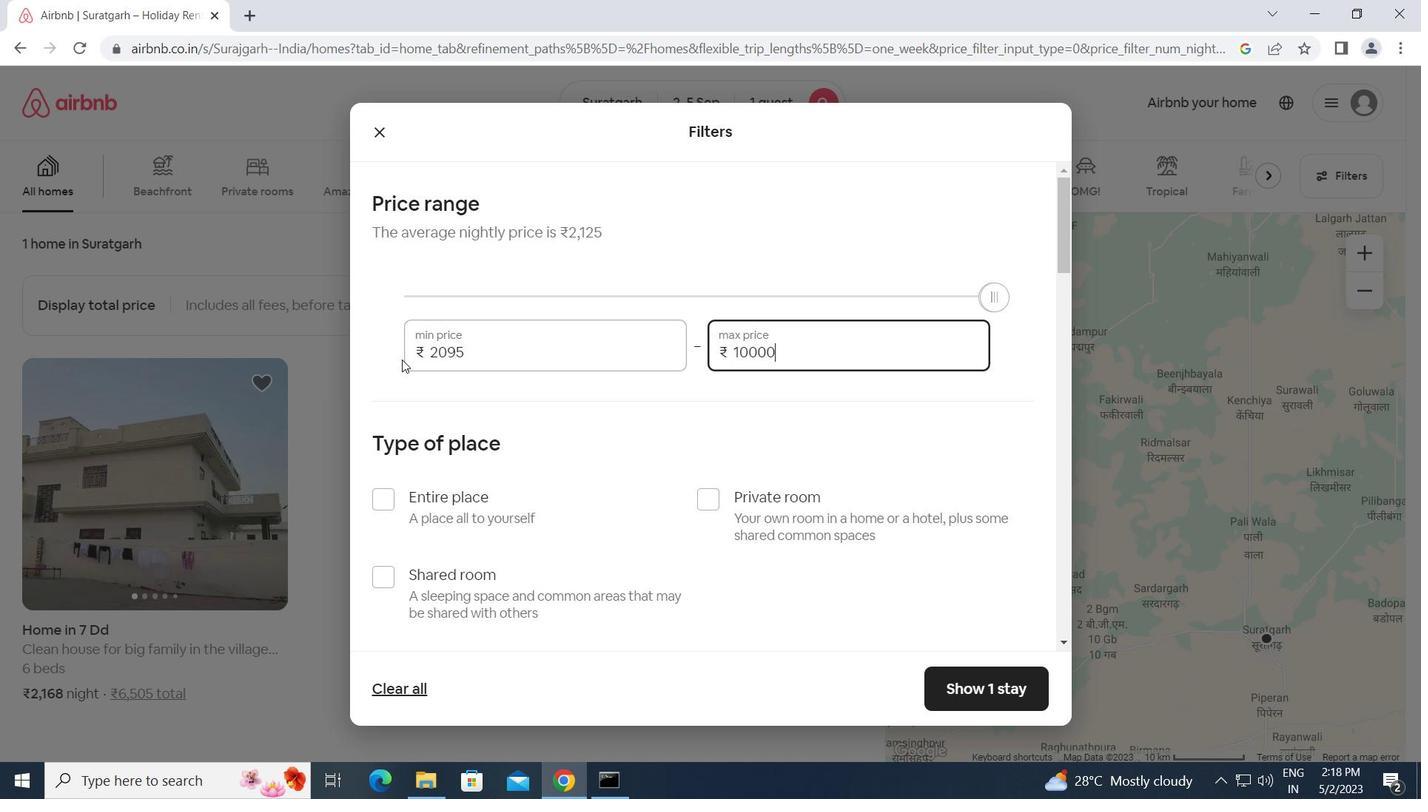 
Action: Mouse moved to (700, 298)
Screenshot: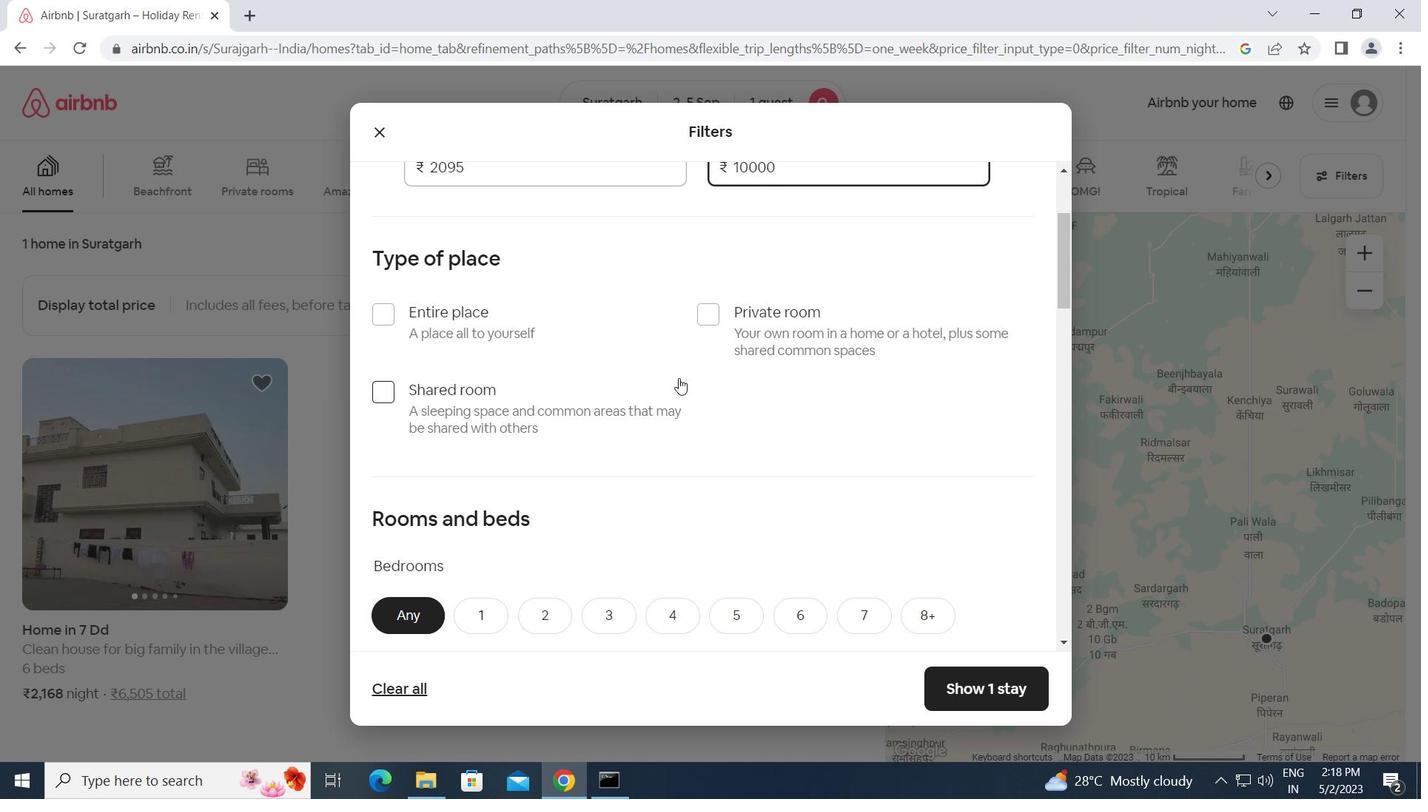 
Action: Mouse pressed left at (700, 298)
Screenshot: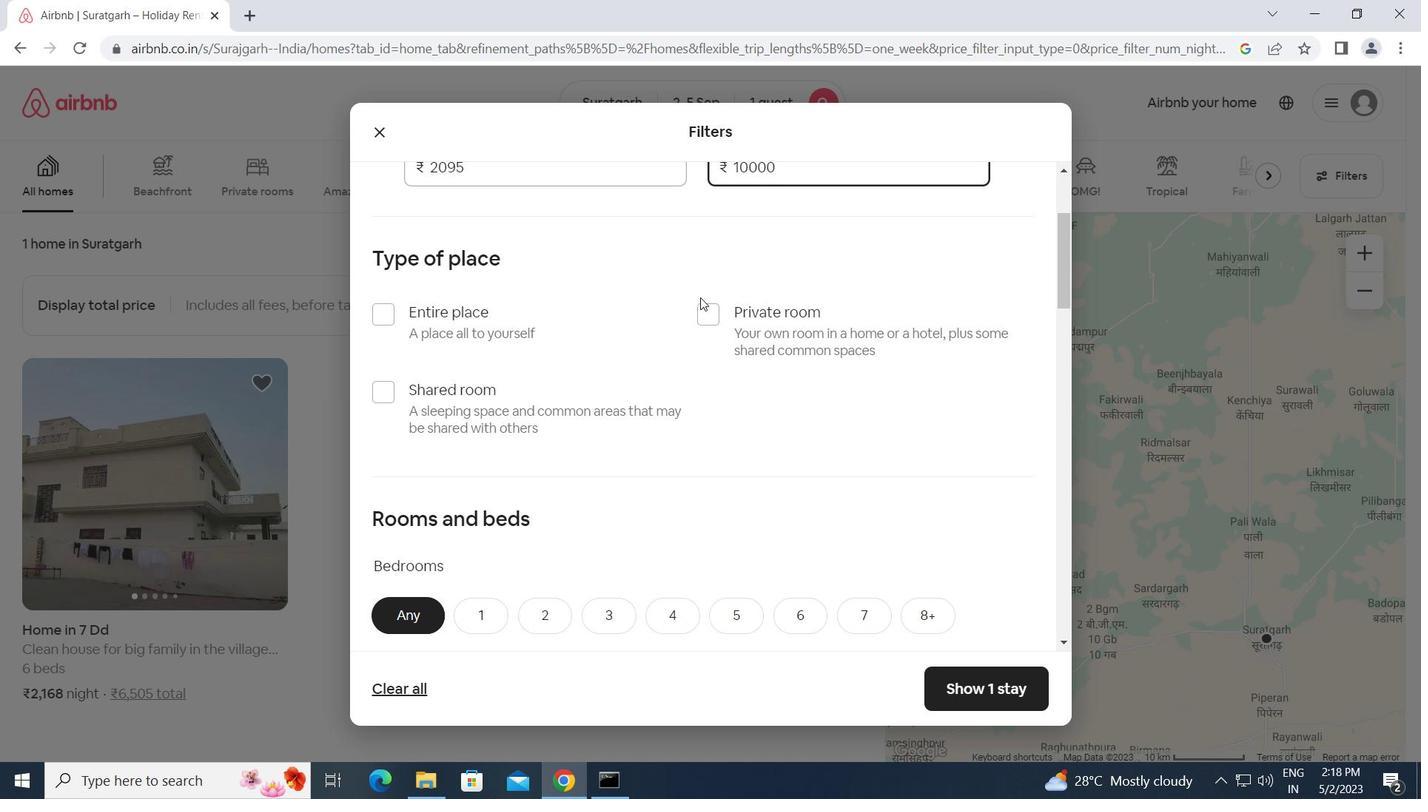 
Action: Mouse moved to (705, 315)
Screenshot: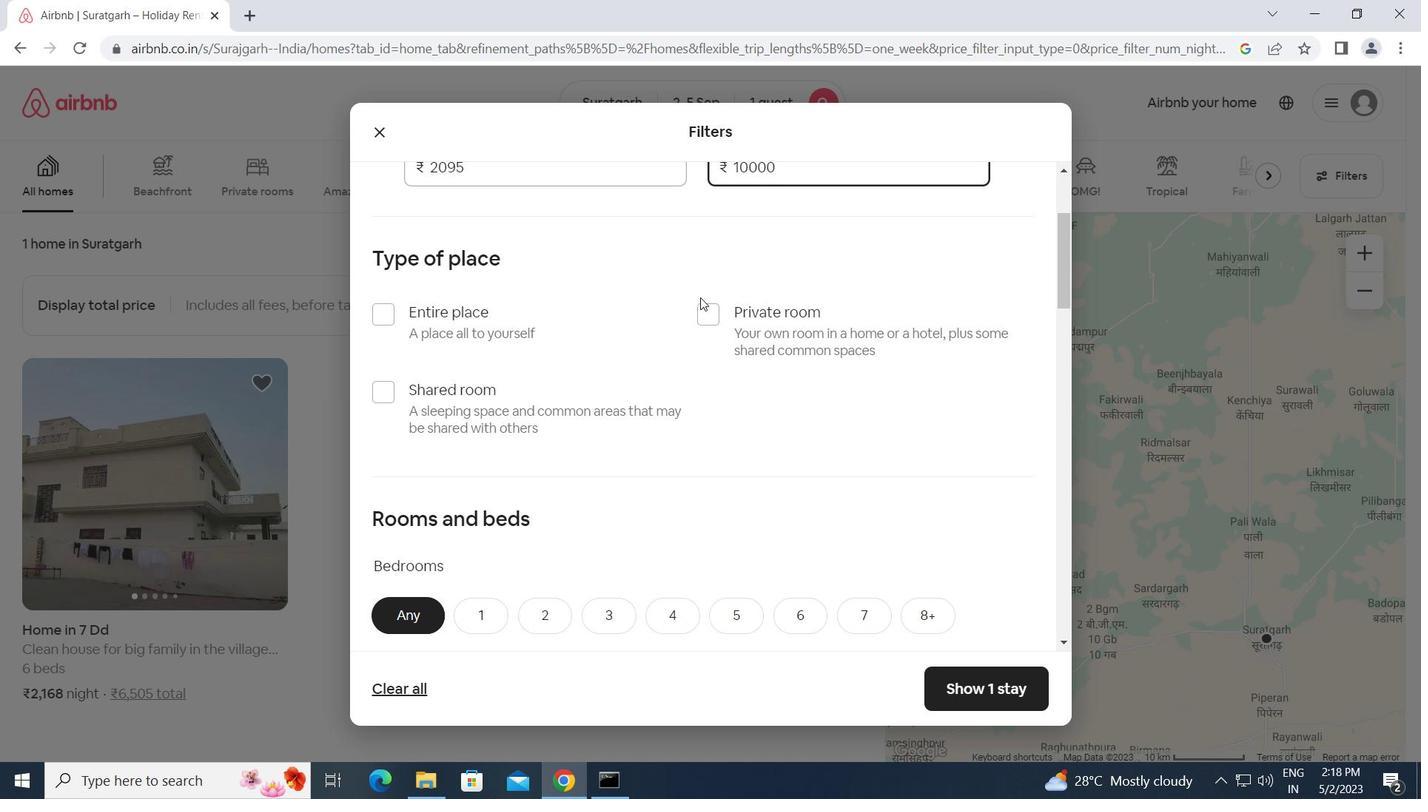 
Action: Mouse pressed left at (705, 315)
Screenshot: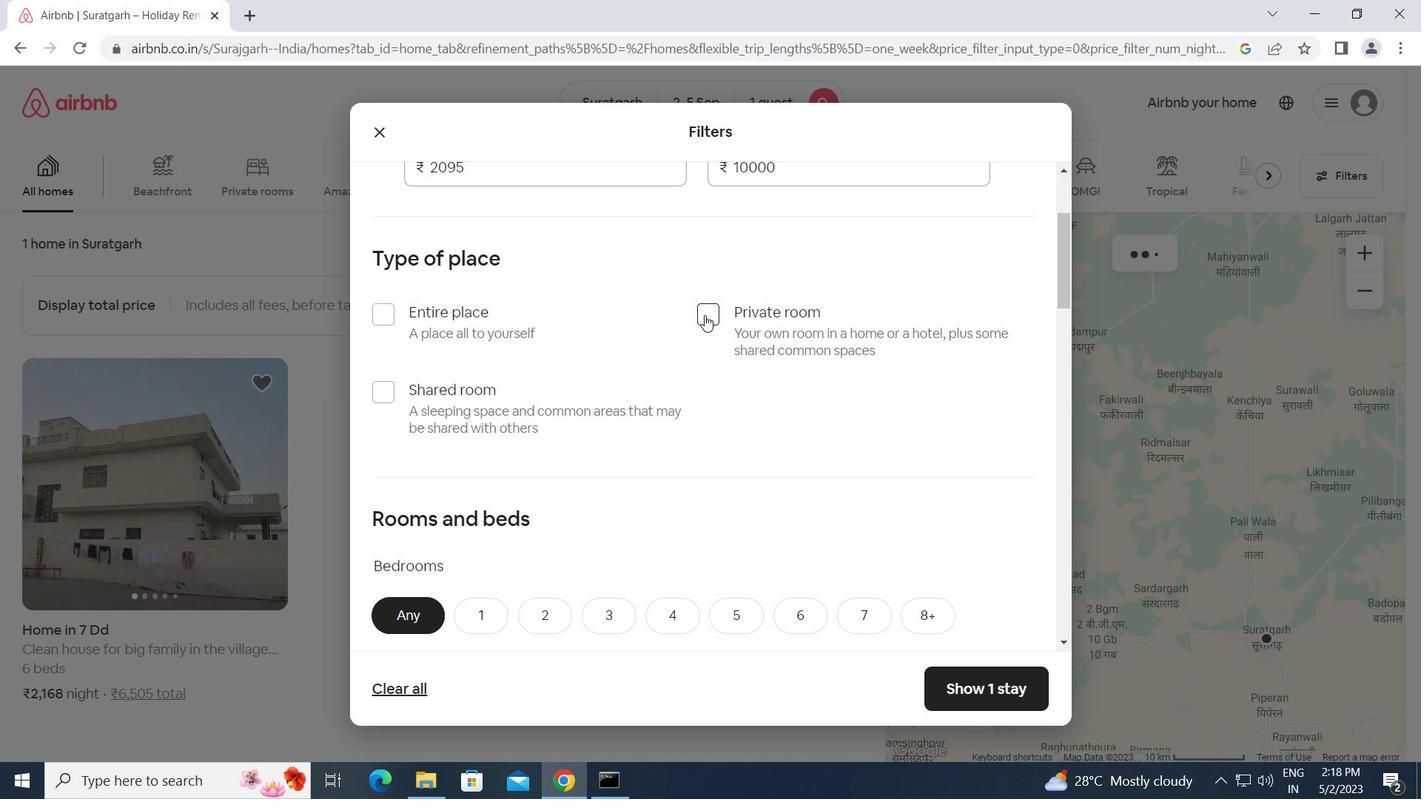 
Action: Mouse moved to (665, 396)
Screenshot: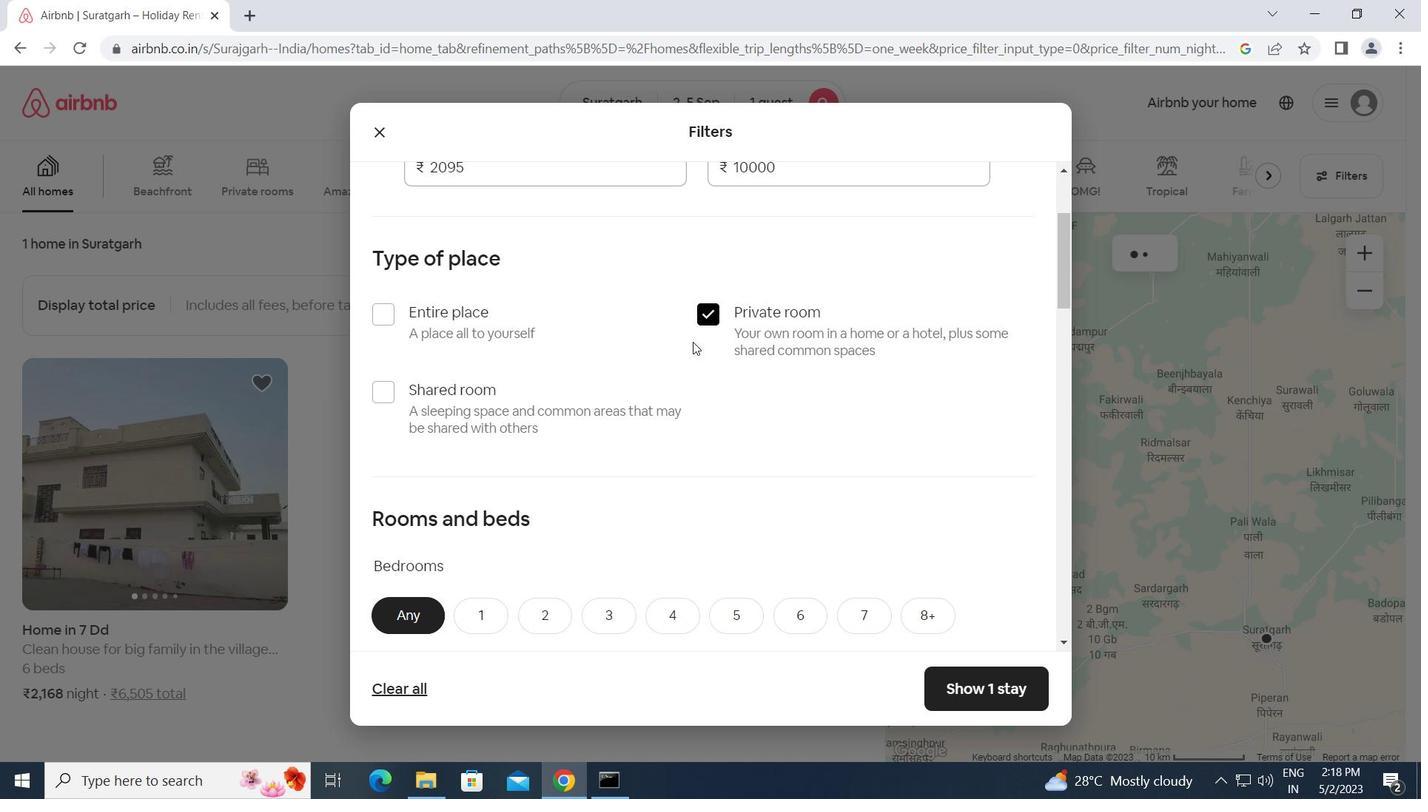 
Action: Mouse scrolled (665, 396) with delta (0, 0)
Screenshot: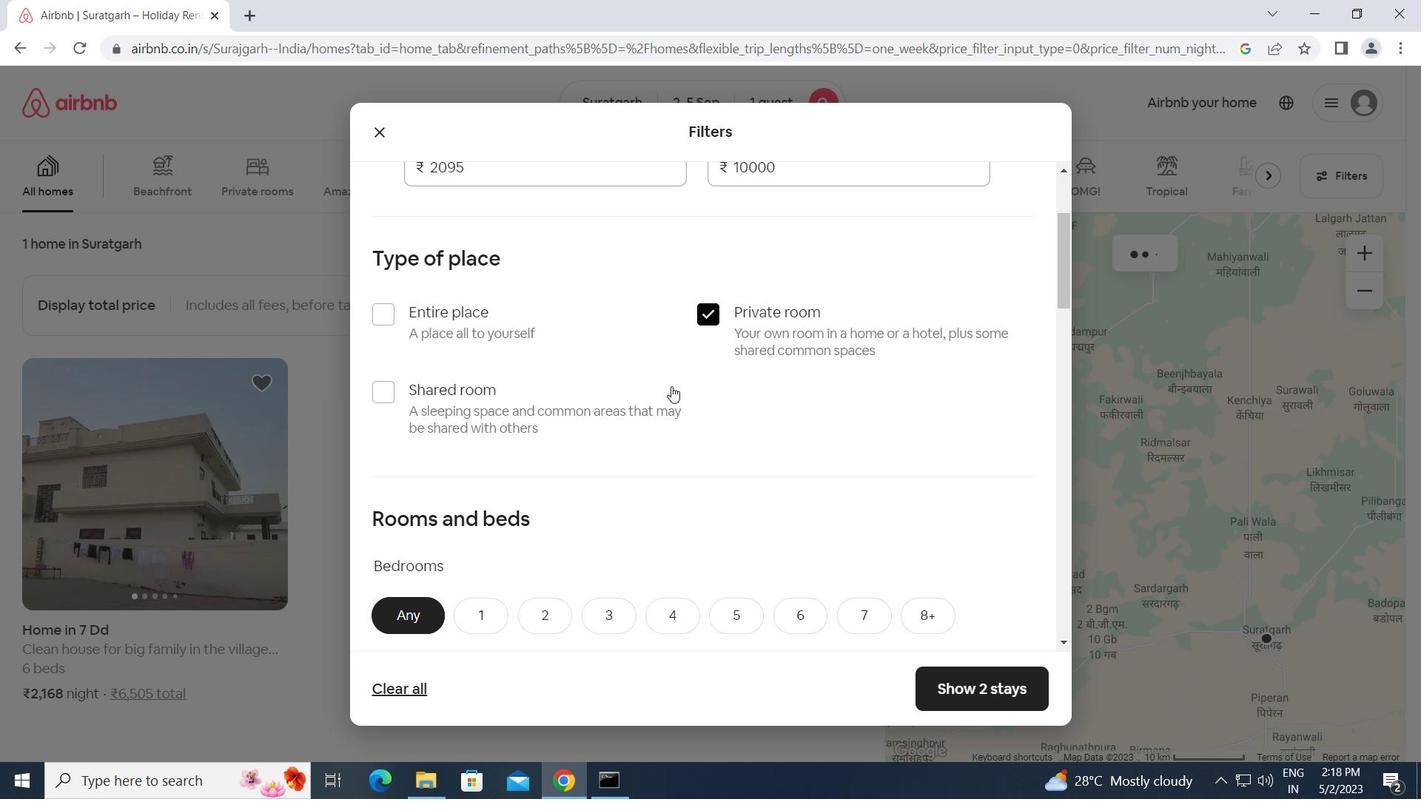
Action: Mouse scrolled (665, 396) with delta (0, 0)
Screenshot: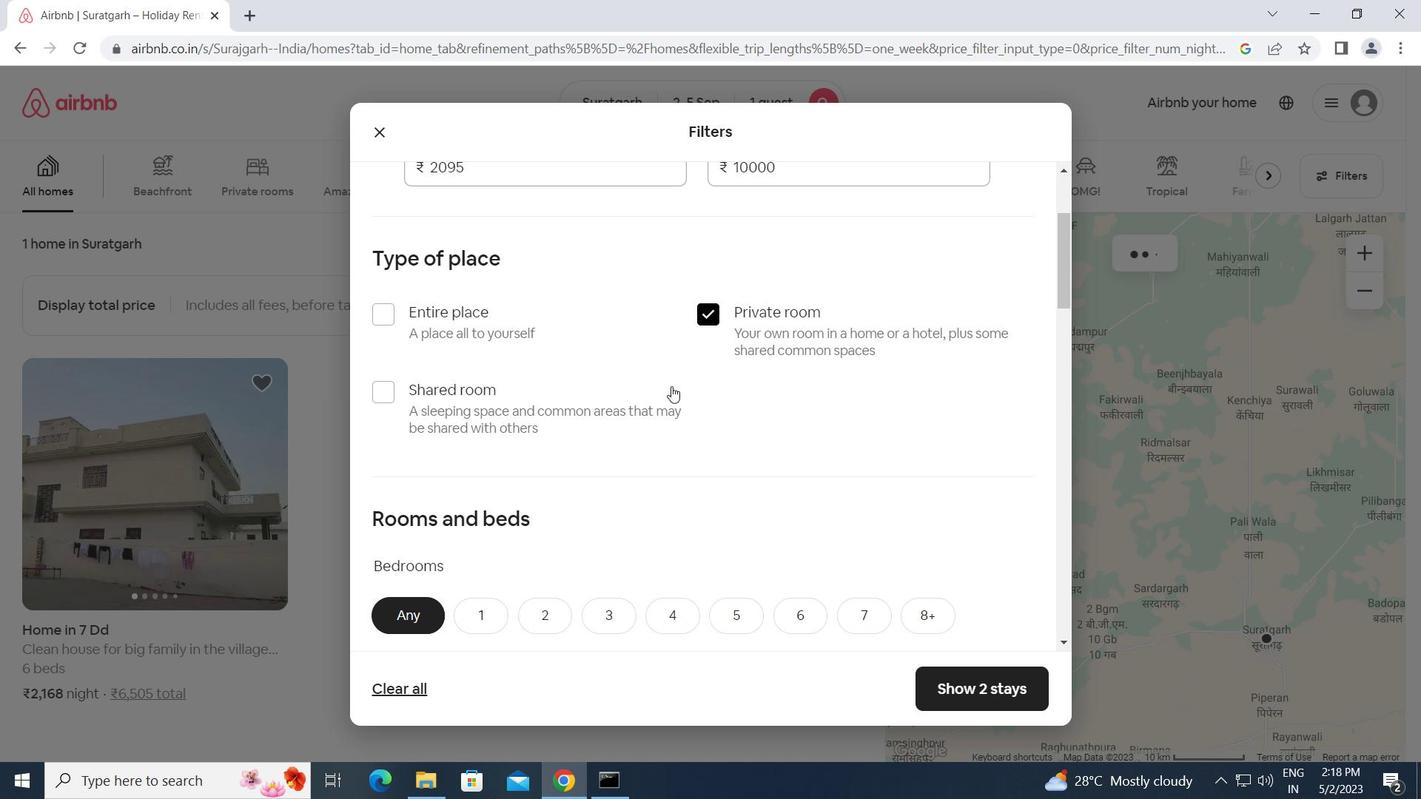 
Action: Mouse moved to (575, 418)
Screenshot: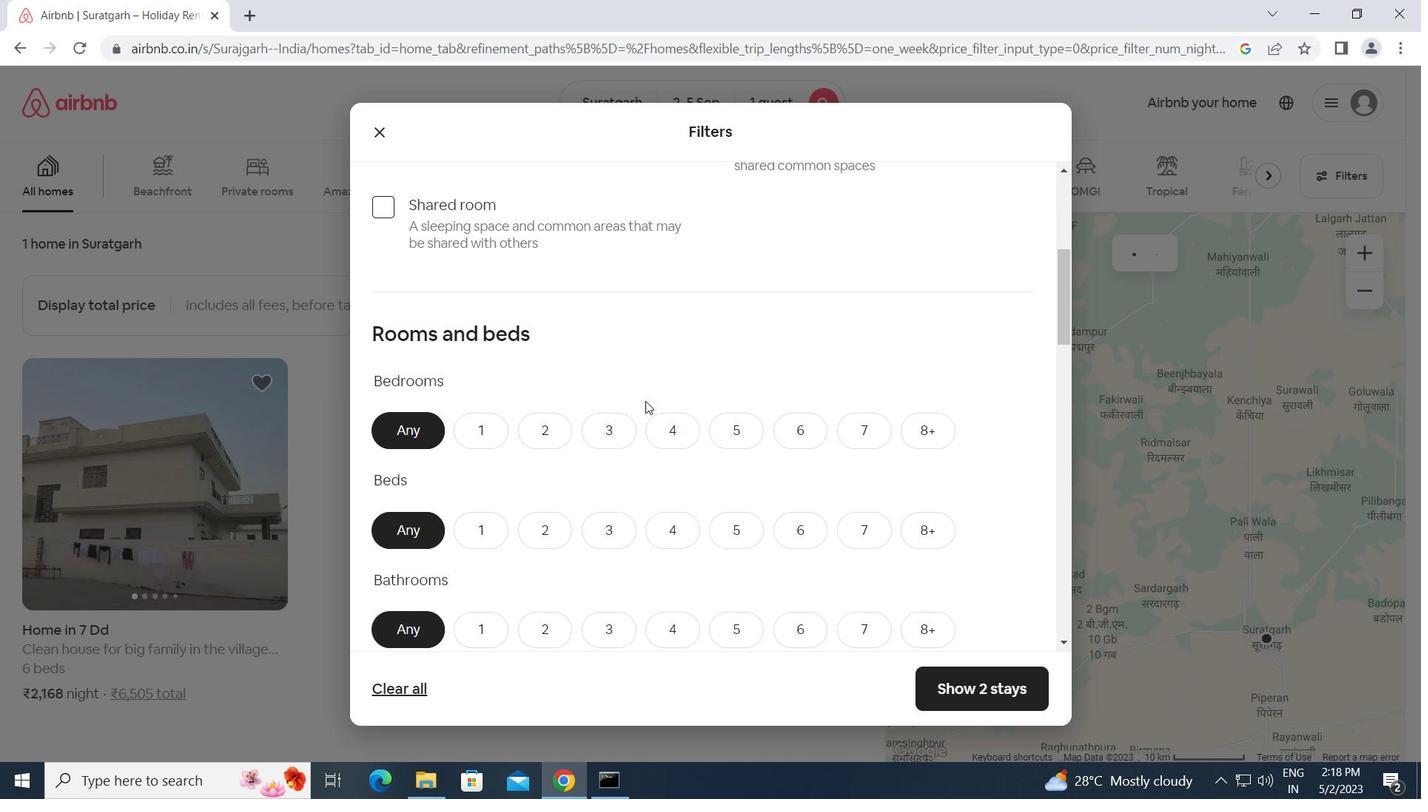 
Action: Mouse scrolled (575, 417) with delta (0, 0)
Screenshot: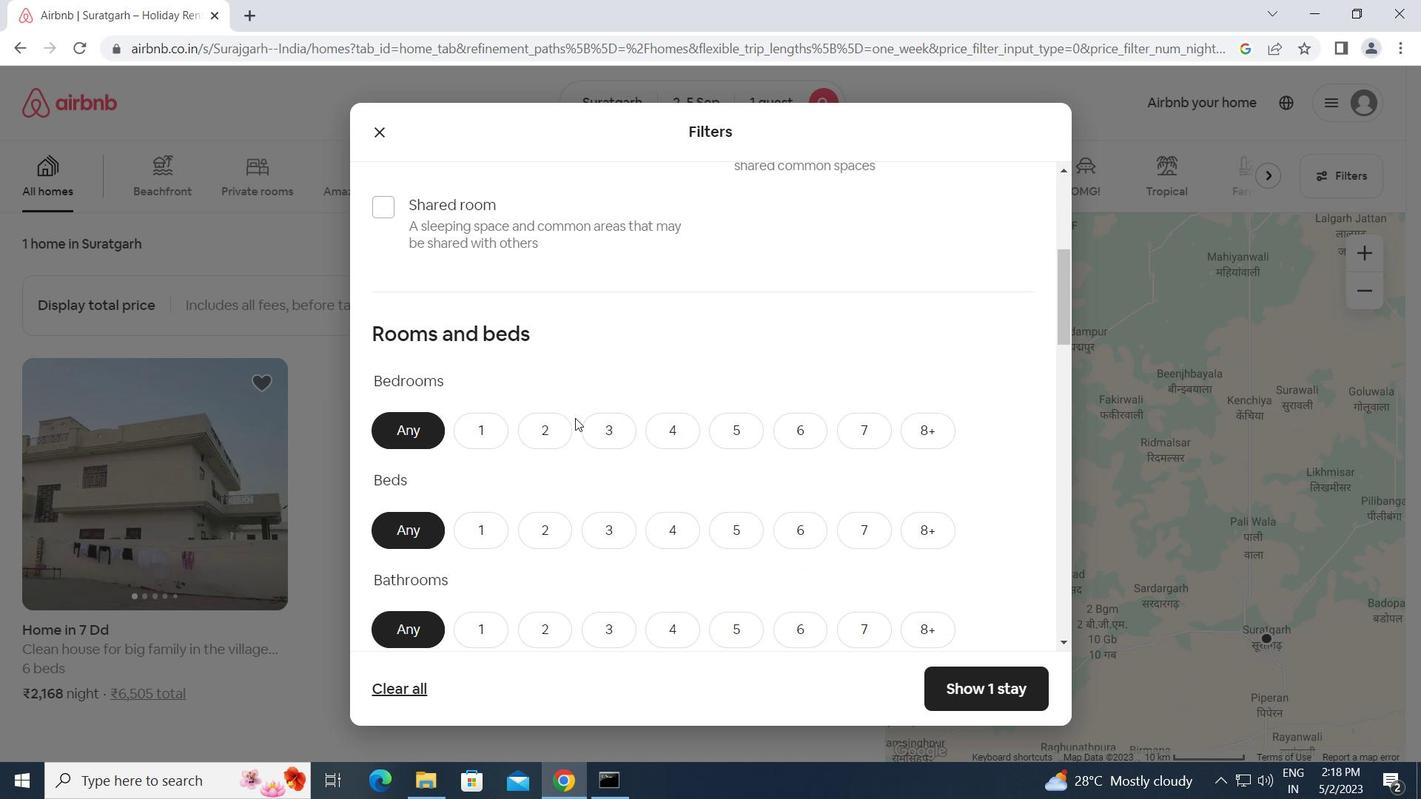 
Action: Mouse moved to (476, 339)
Screenshot: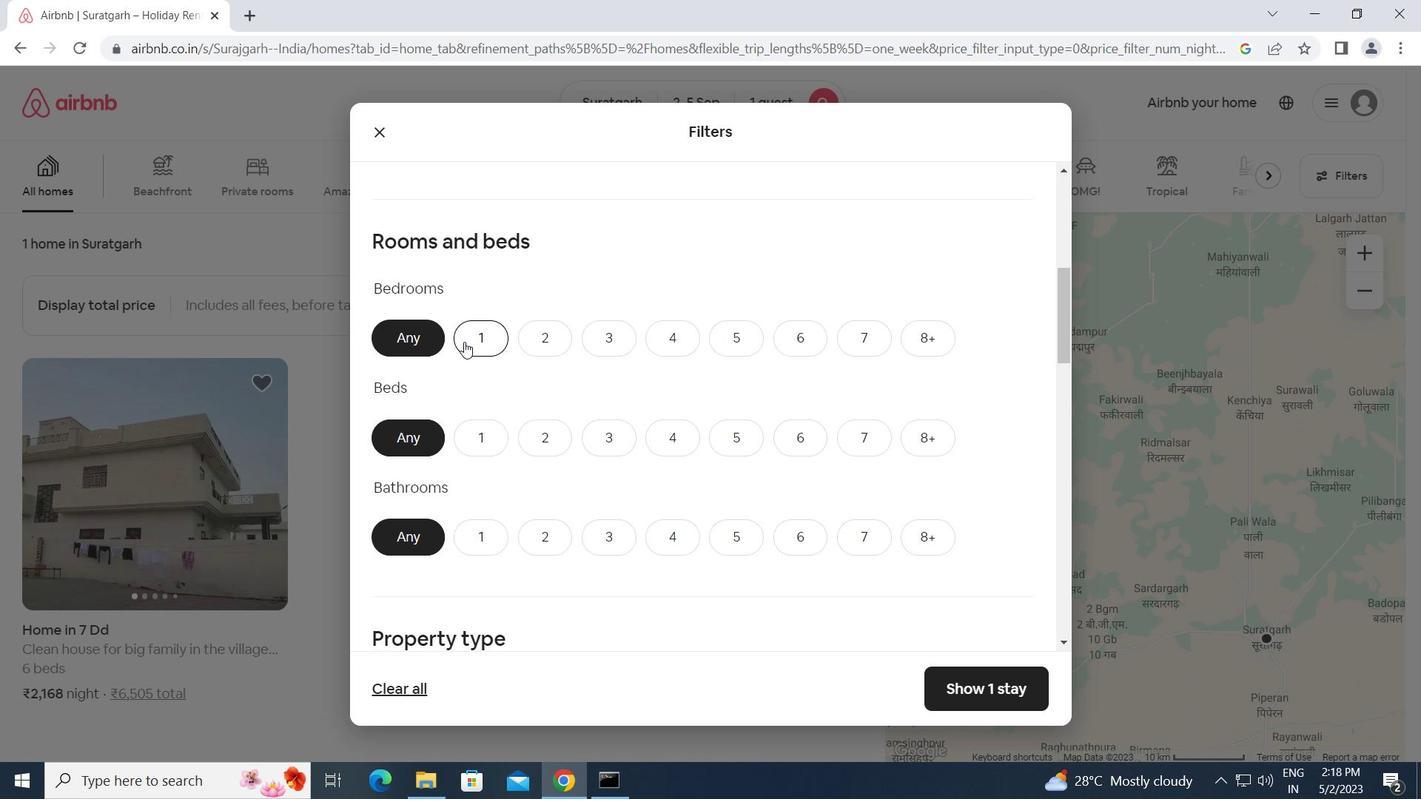 
Action: Mouse pressed left at (476, 339)
Screenshot: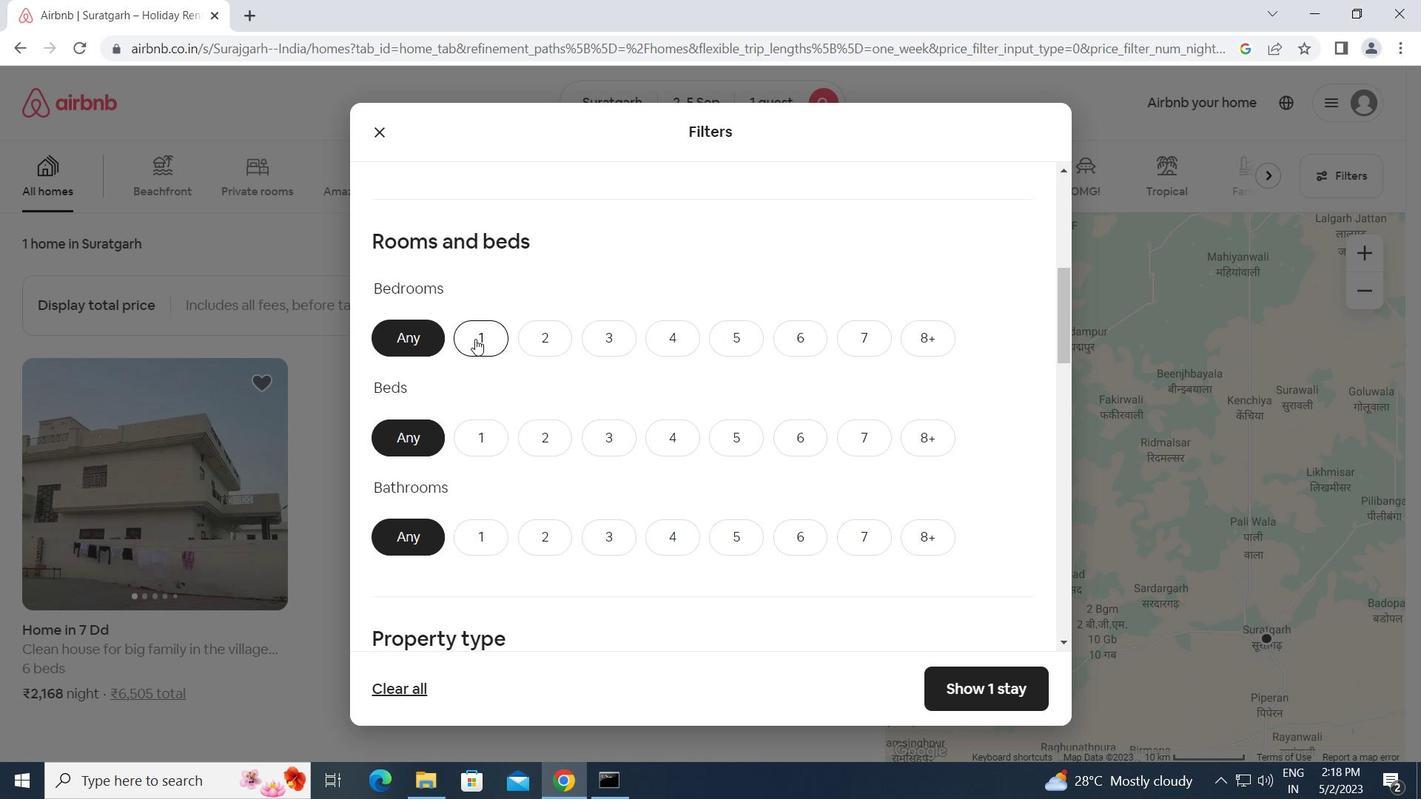 
Action: Mouse moved to (484, 441)
Screenshot: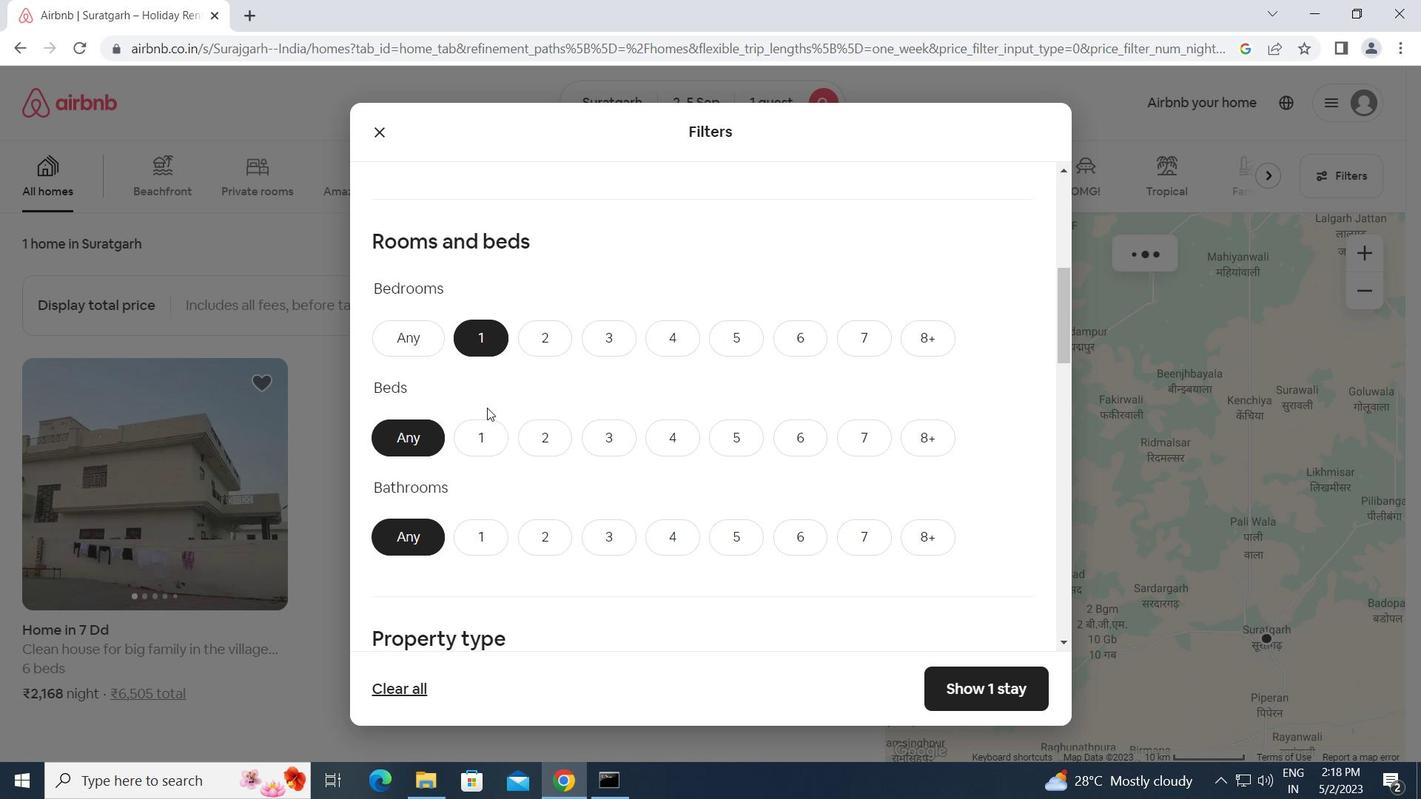 
Action: Mouse pressed left at (484, 441)
Screenshot: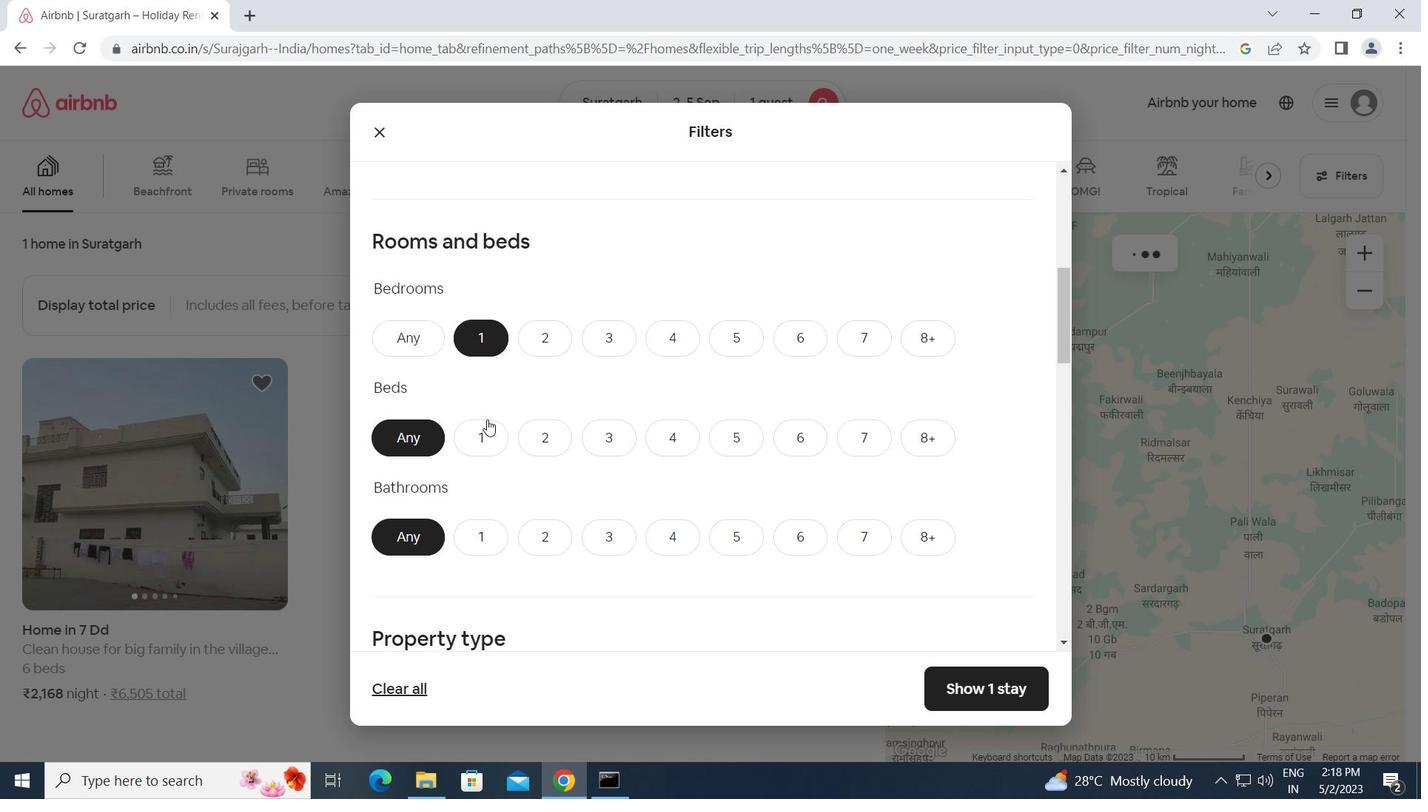 
Action: Mouse moved to (488, 536)
Screenshot: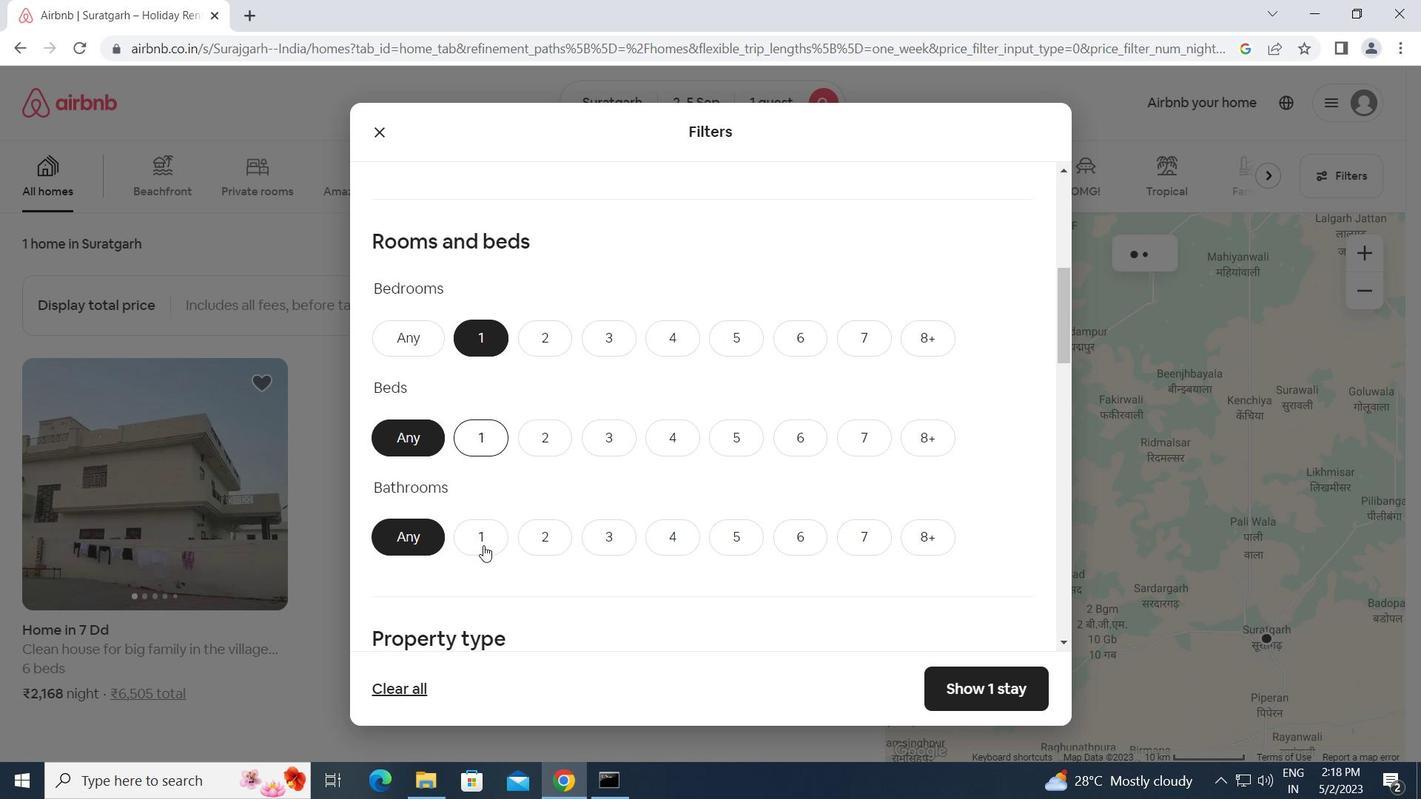 
Action: Mouse pressed left at (488, 536)
Screenshot: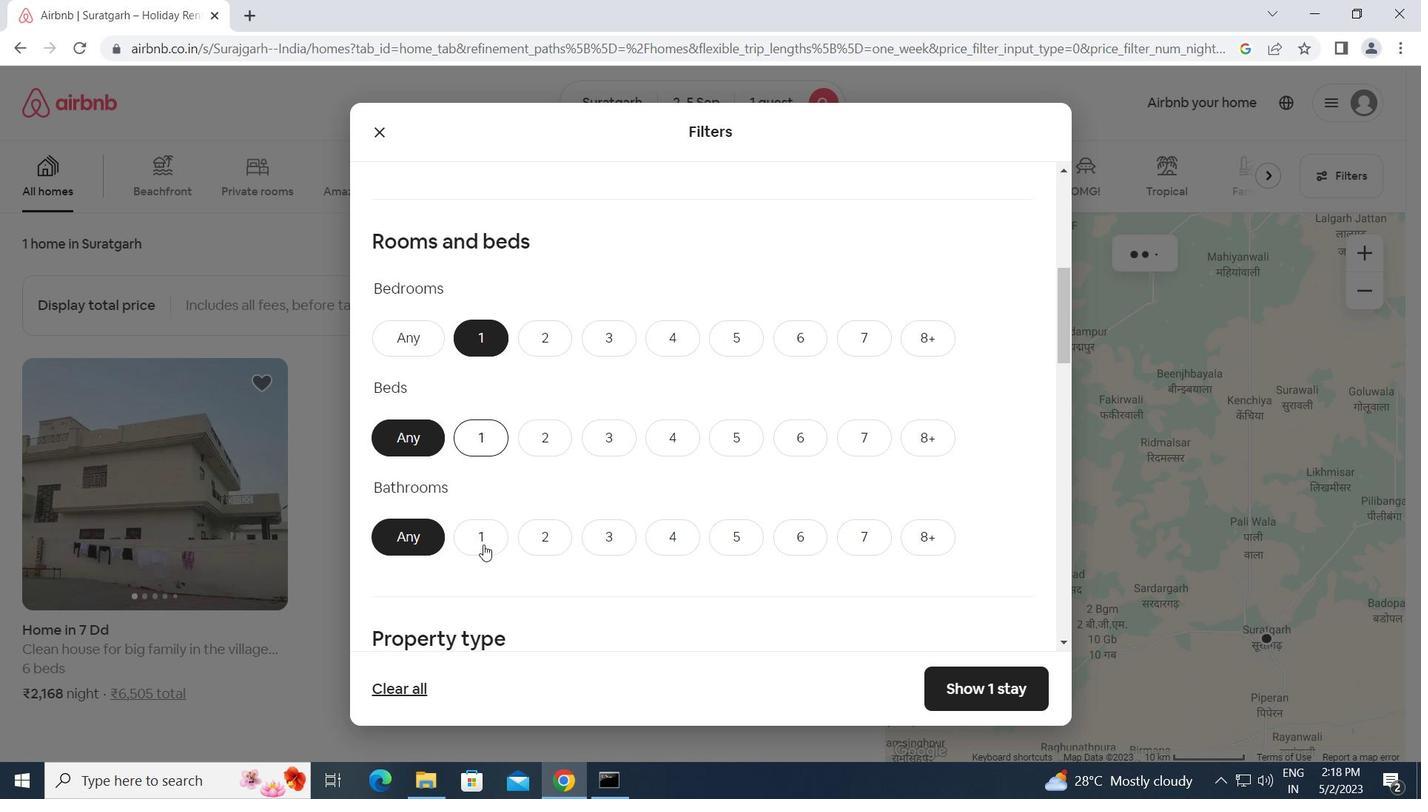 
Action: Mouse moved to (525, 542)
Screenshot: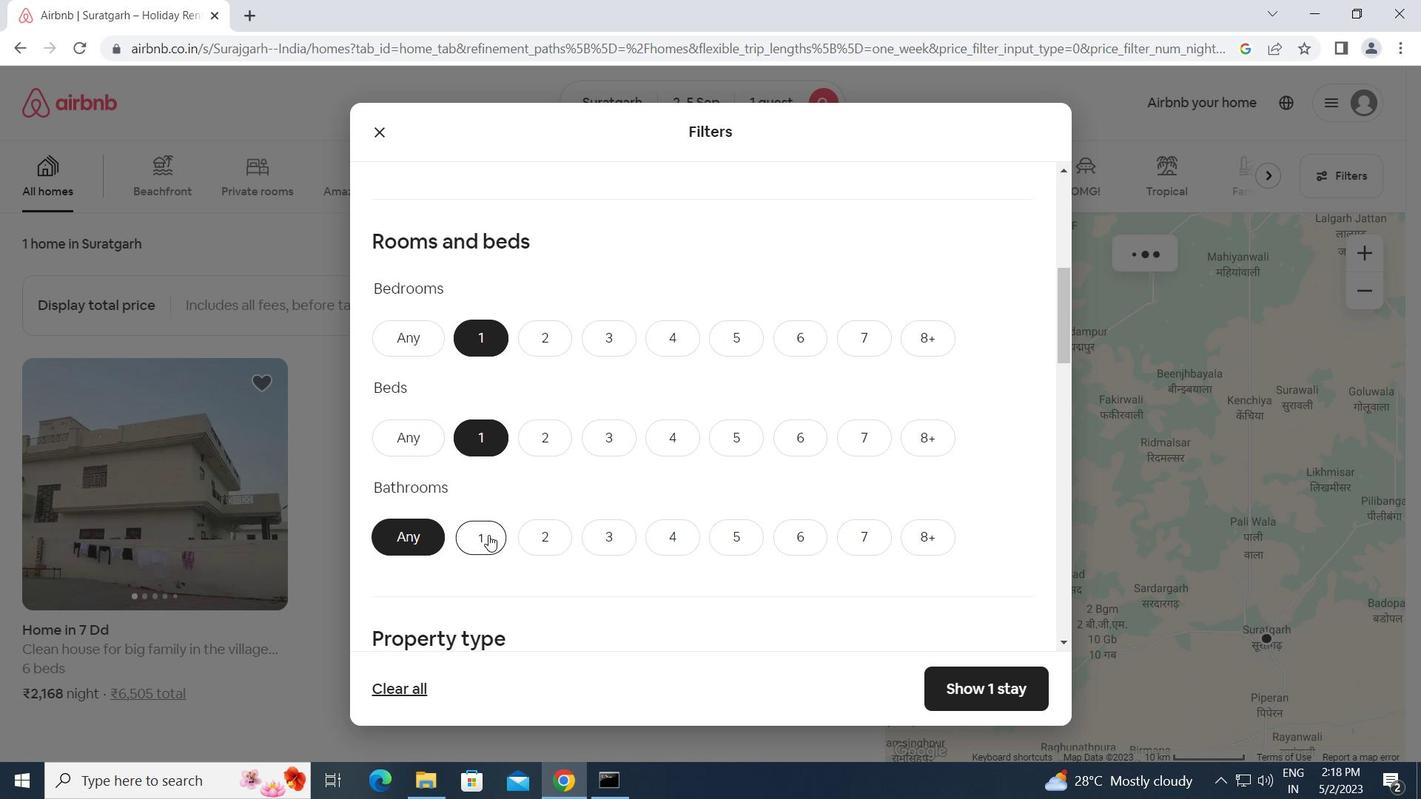 
Action: Mouse scrolled (525, 541) with delta (0, 0)
Screenshot: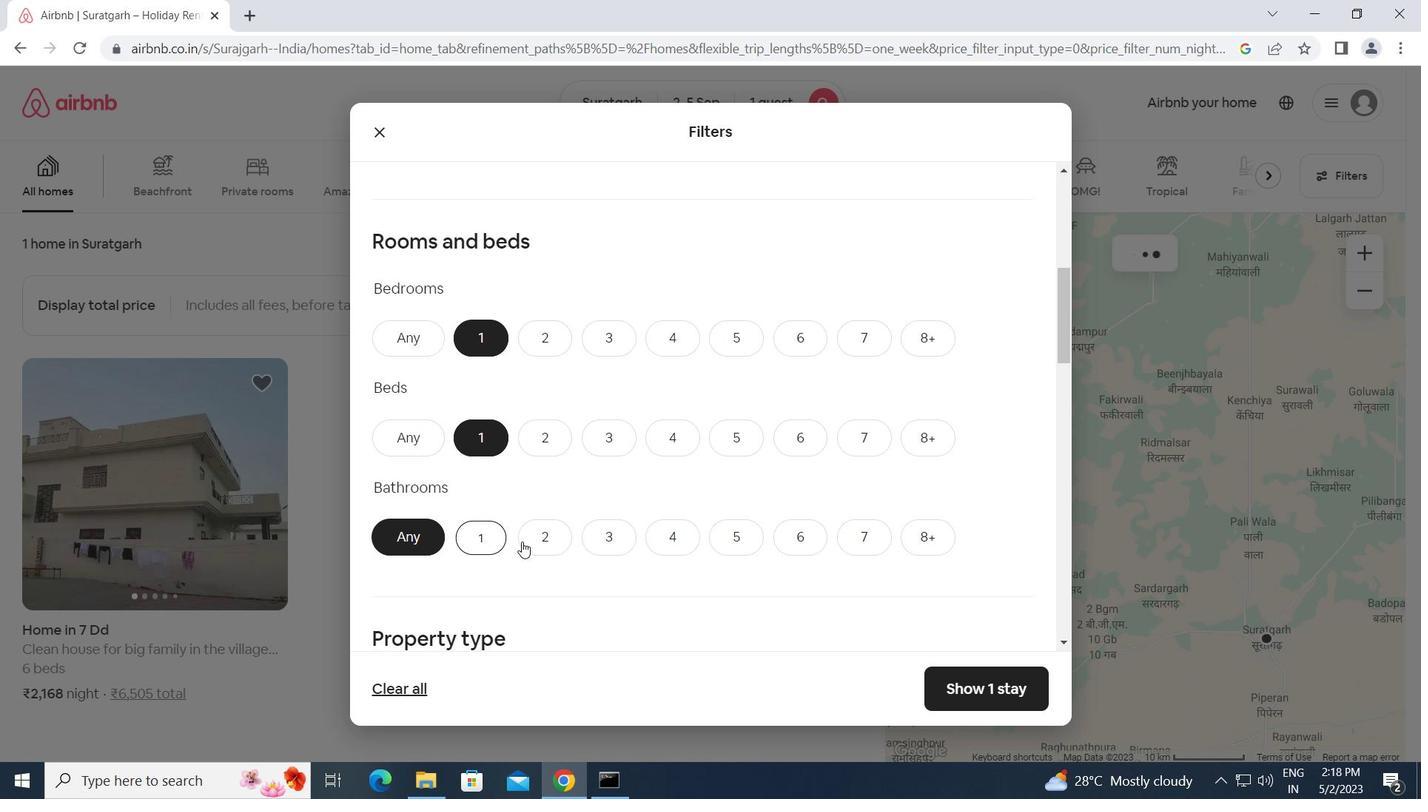 
Action: Mouse scrolled (525, 541) with delta (0, 0)
Screenshot: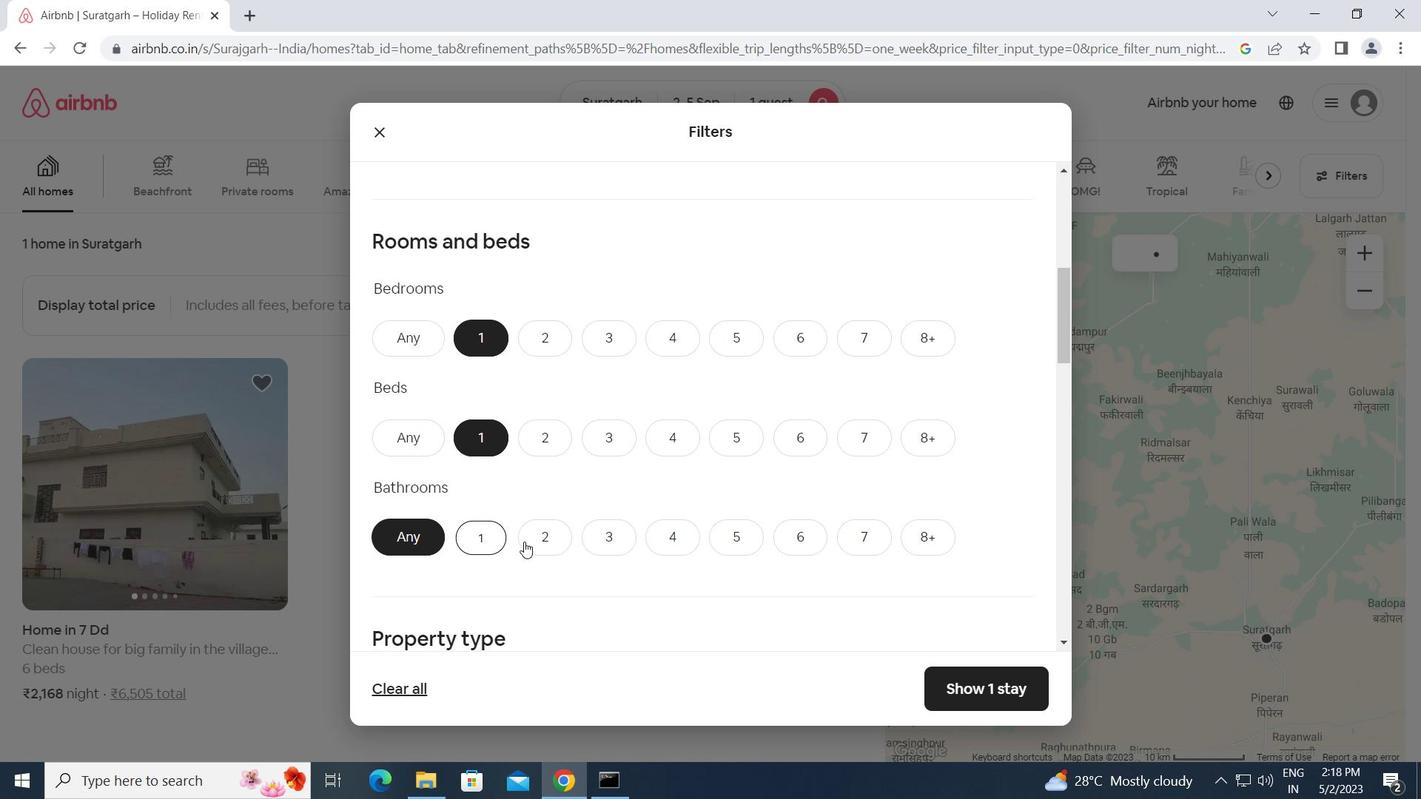 
Action: Mouse scrolled (525, 541) with delta (0, 0)
Screenshot: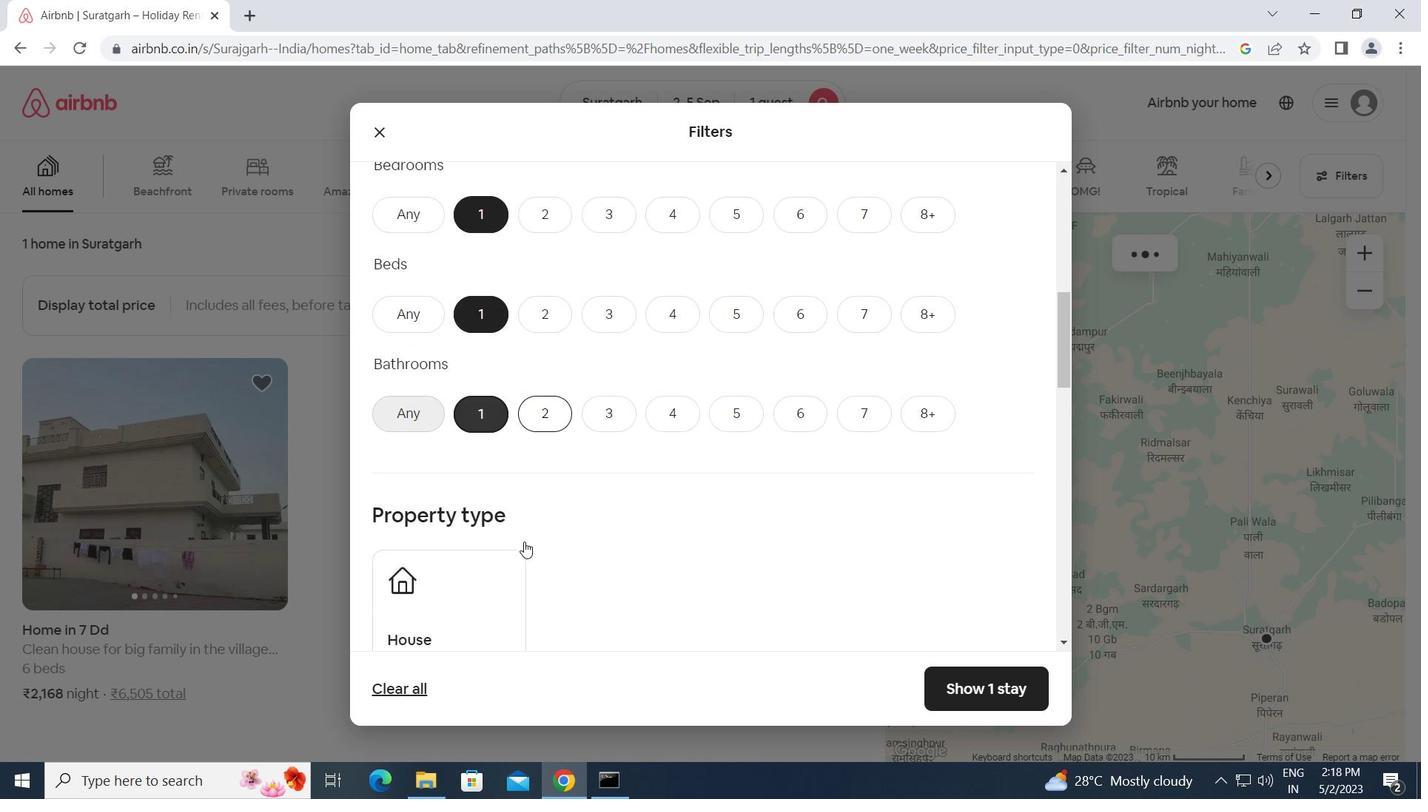 
Action: Mouse scrolled (525, 541) with delta (0, 0)
Screenshot: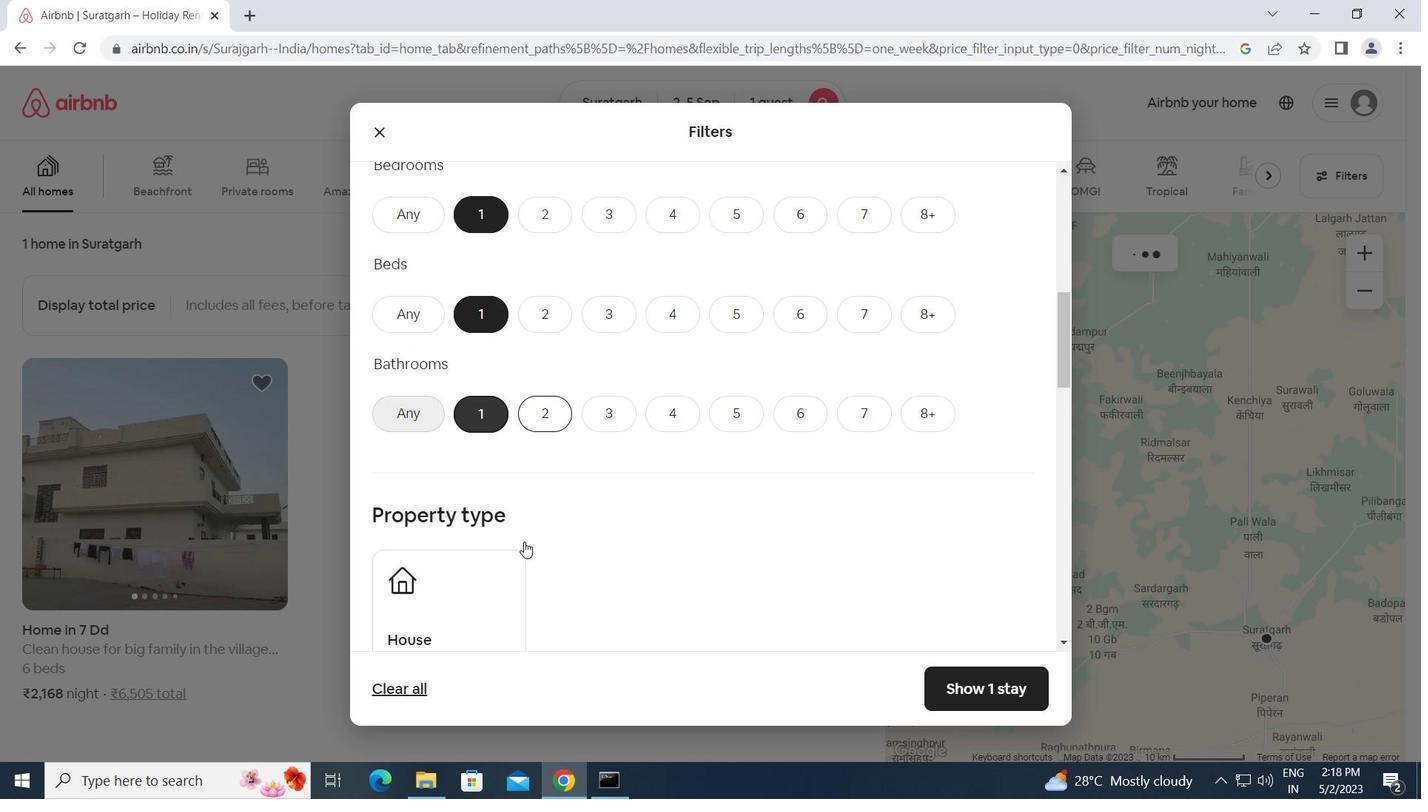 
Action: Mouse moved to (456, 384)
Screenshot: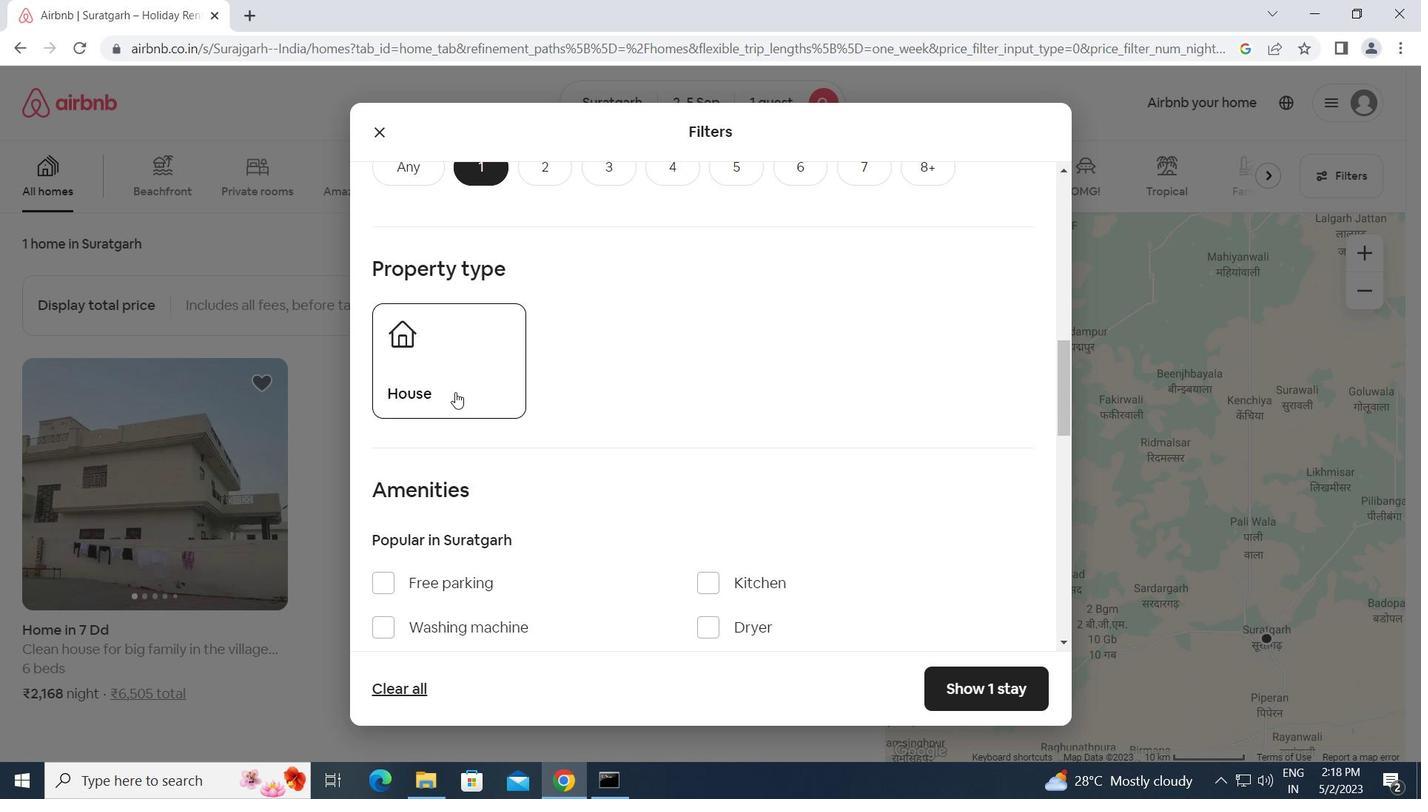 
Action: Mouse pressed left at (456, 384)
Screenshot: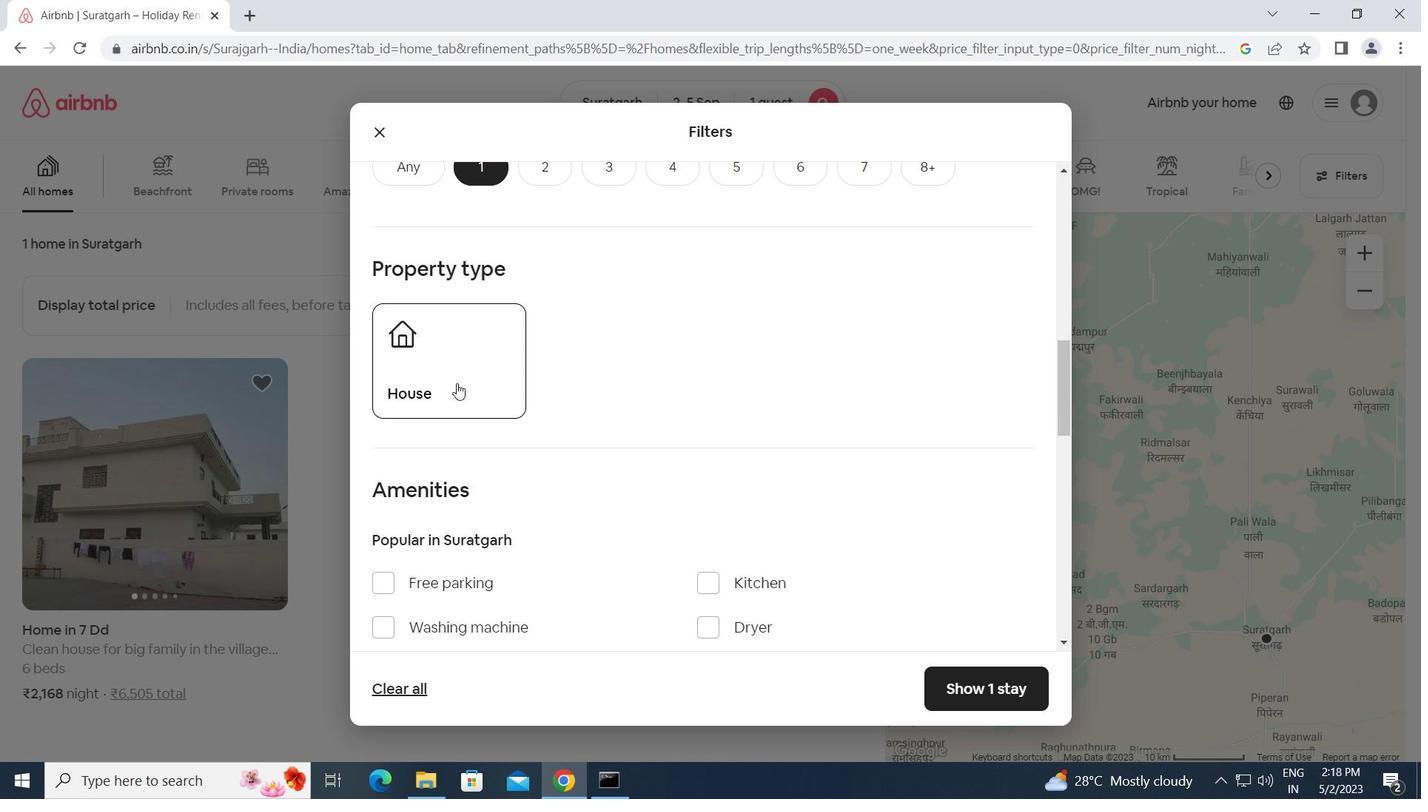 
Action: Mouse moved to (482, 396)
Screenshot: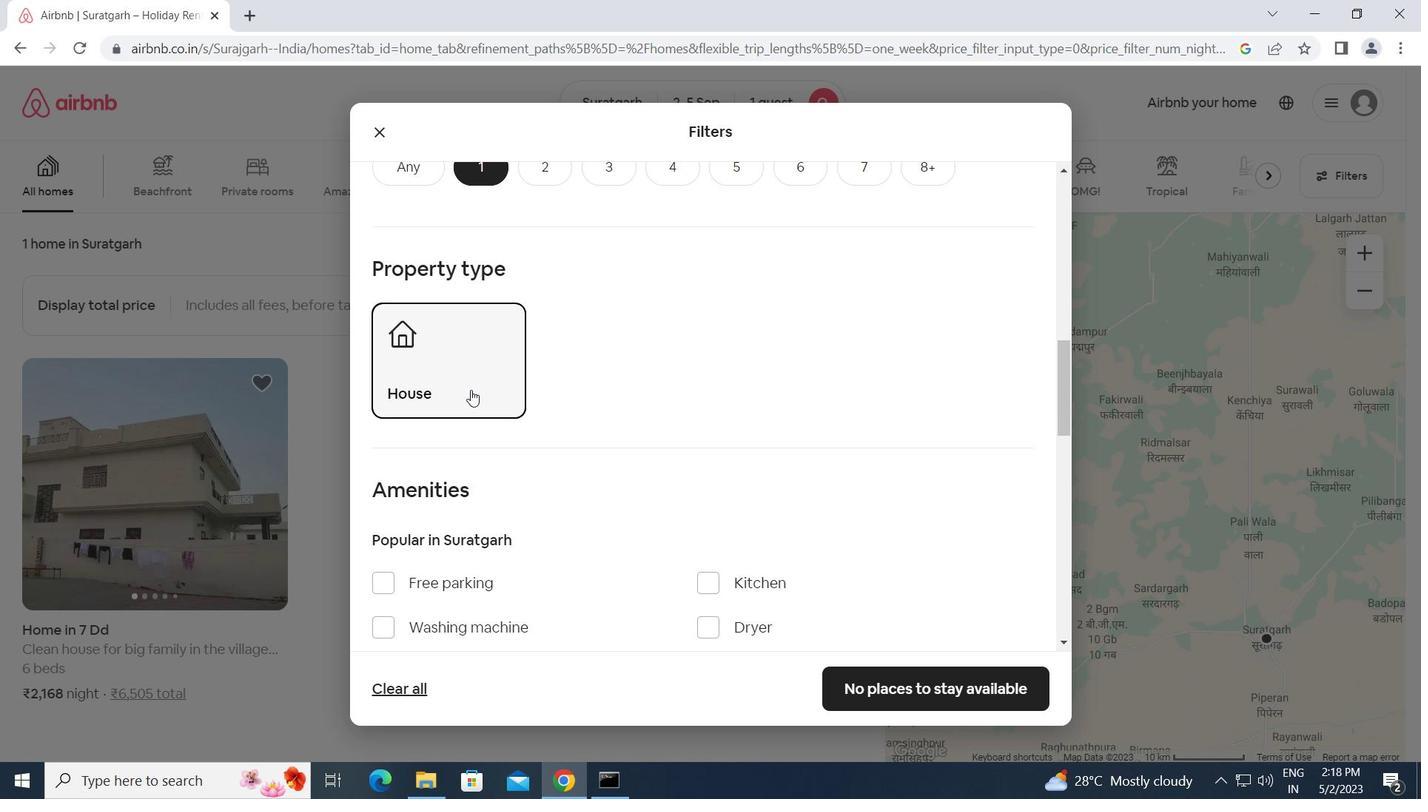 
Action: Mouse scrolled (482, 396) with delta (0, 0)
Screenshot: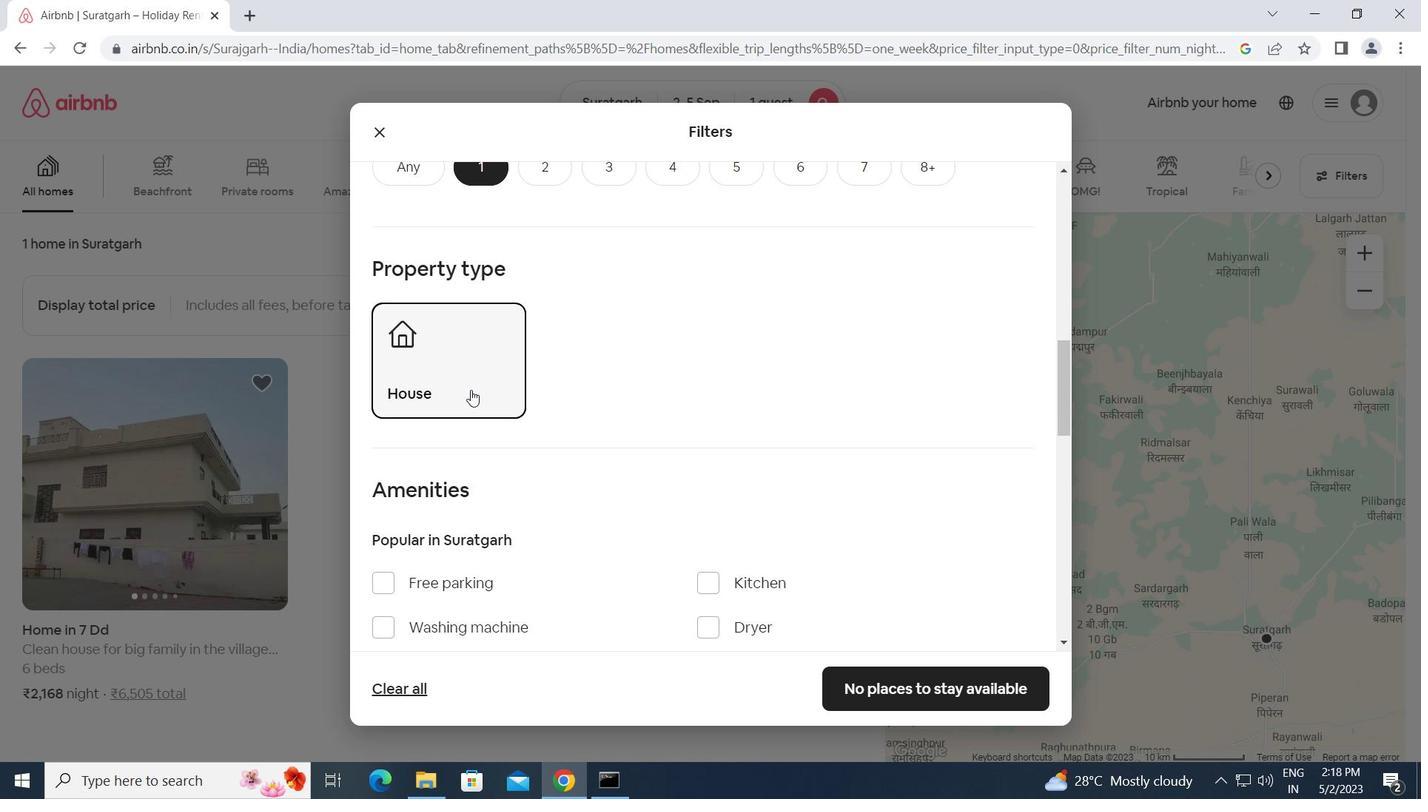 
Action: Mouse moved to (485, 399)
Screenshot: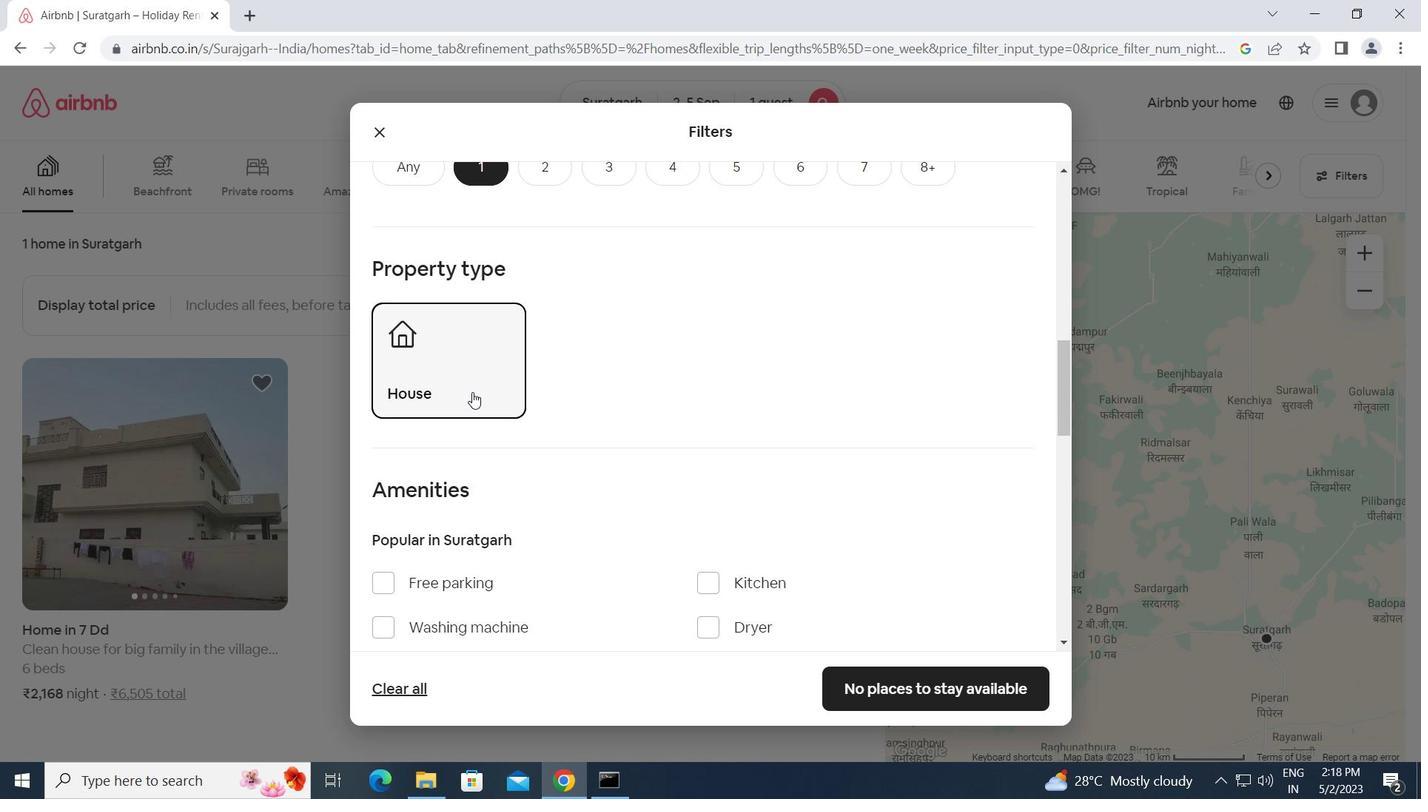 
Action: Mouse scrolled (485, 398) with delta (0, 0)
Screenshot: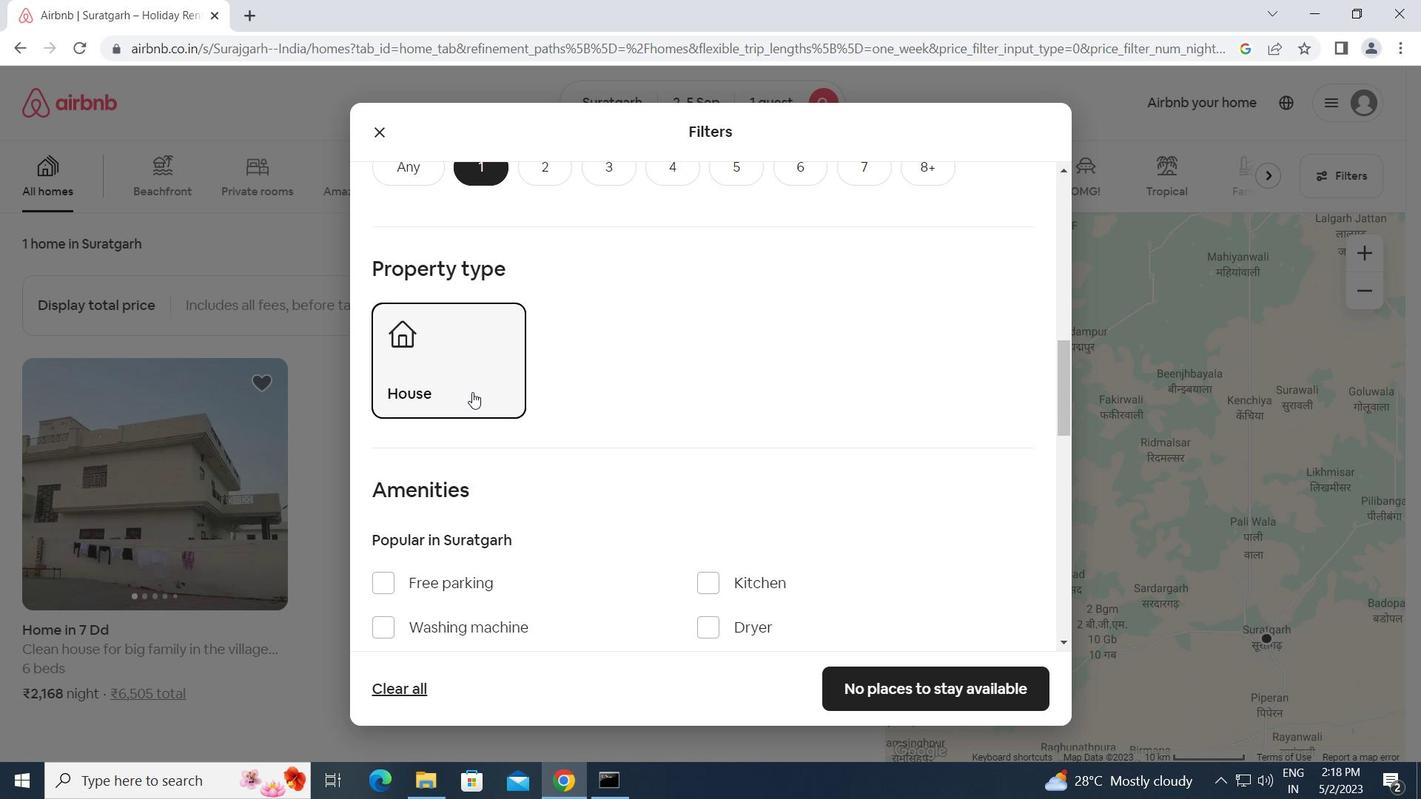 
Action: Mouse scrolled (485, 398) with delta (0, 0)
Screenshot: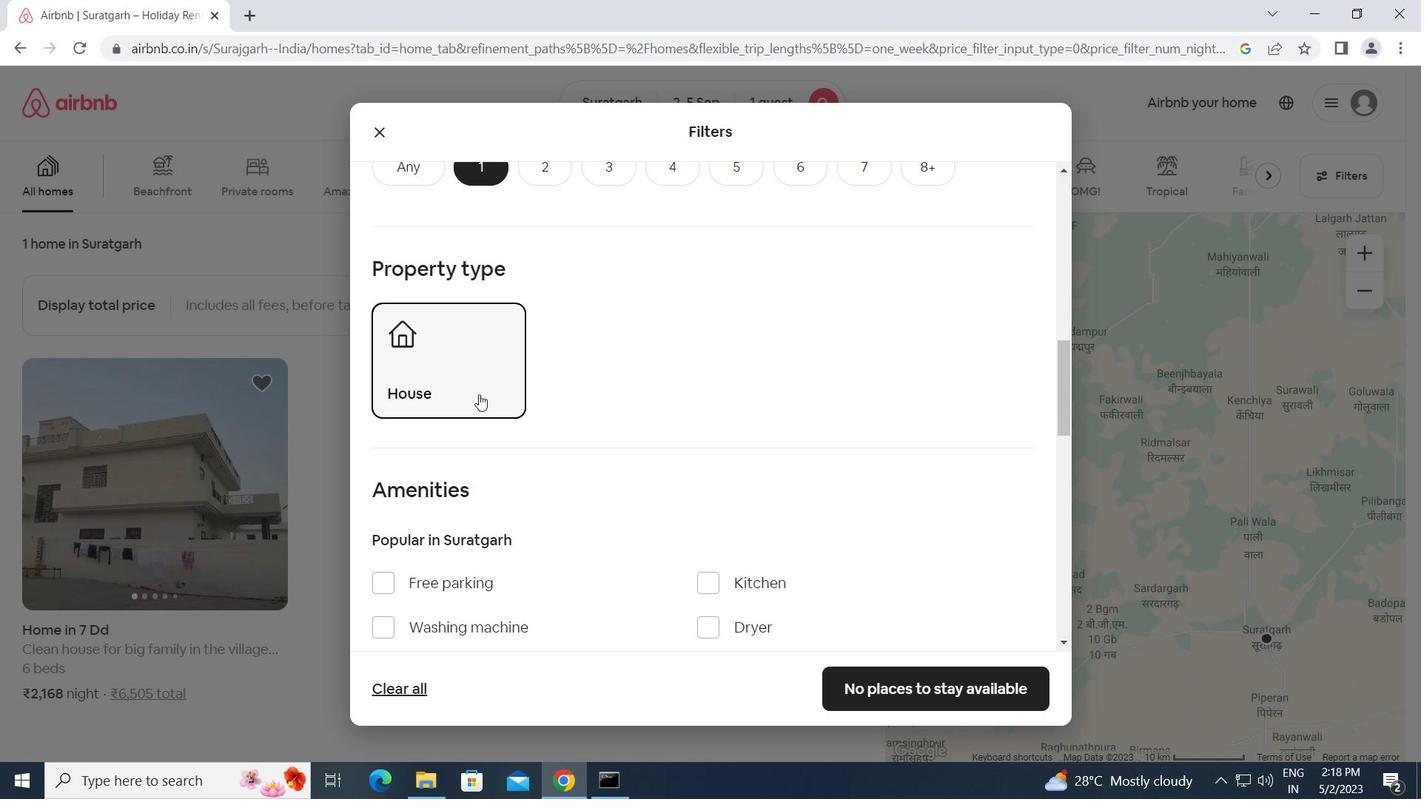 
Action: Mouse moved to (527, 404)
Screenshot: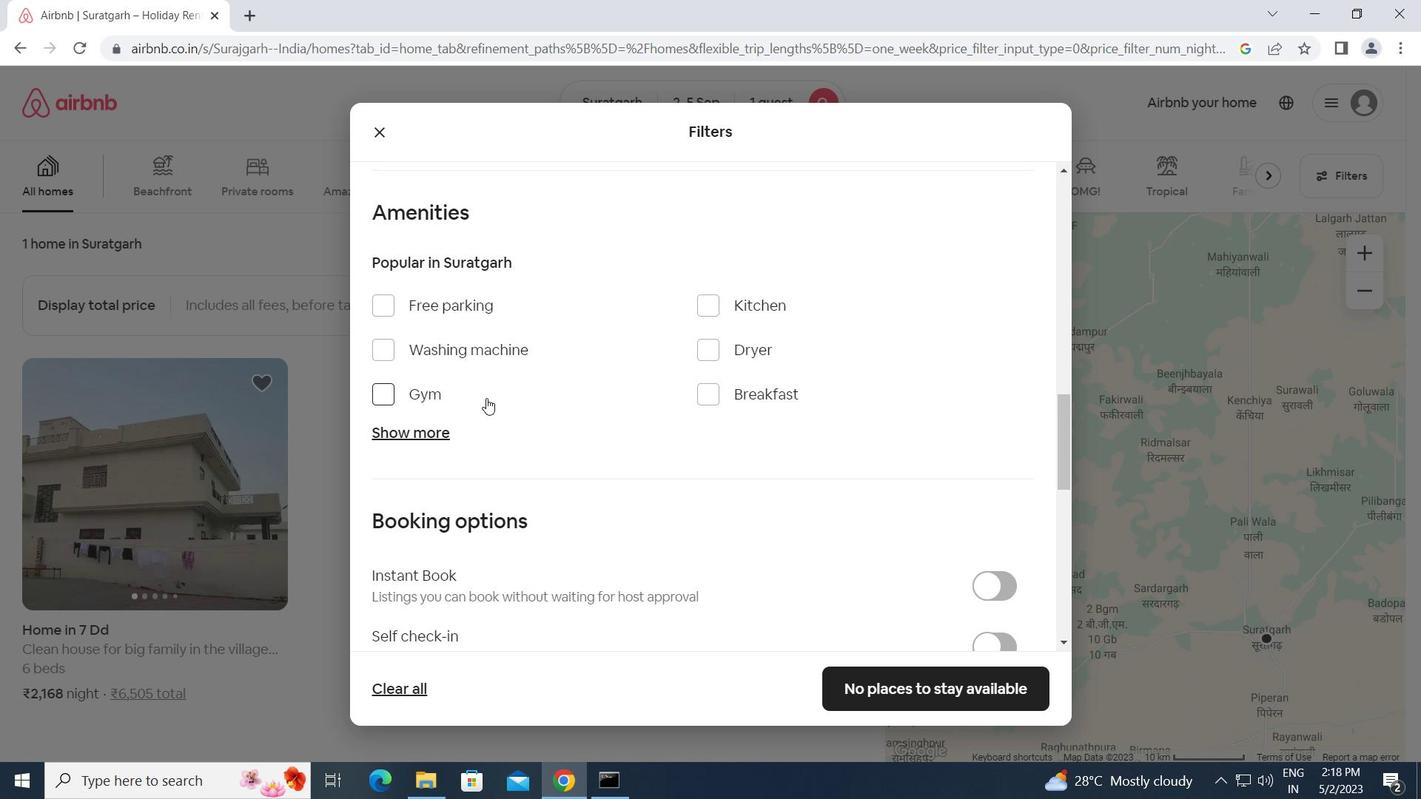 
Action: Mouse scrolled (527, 403) with delta (0, 0)
Screenshot: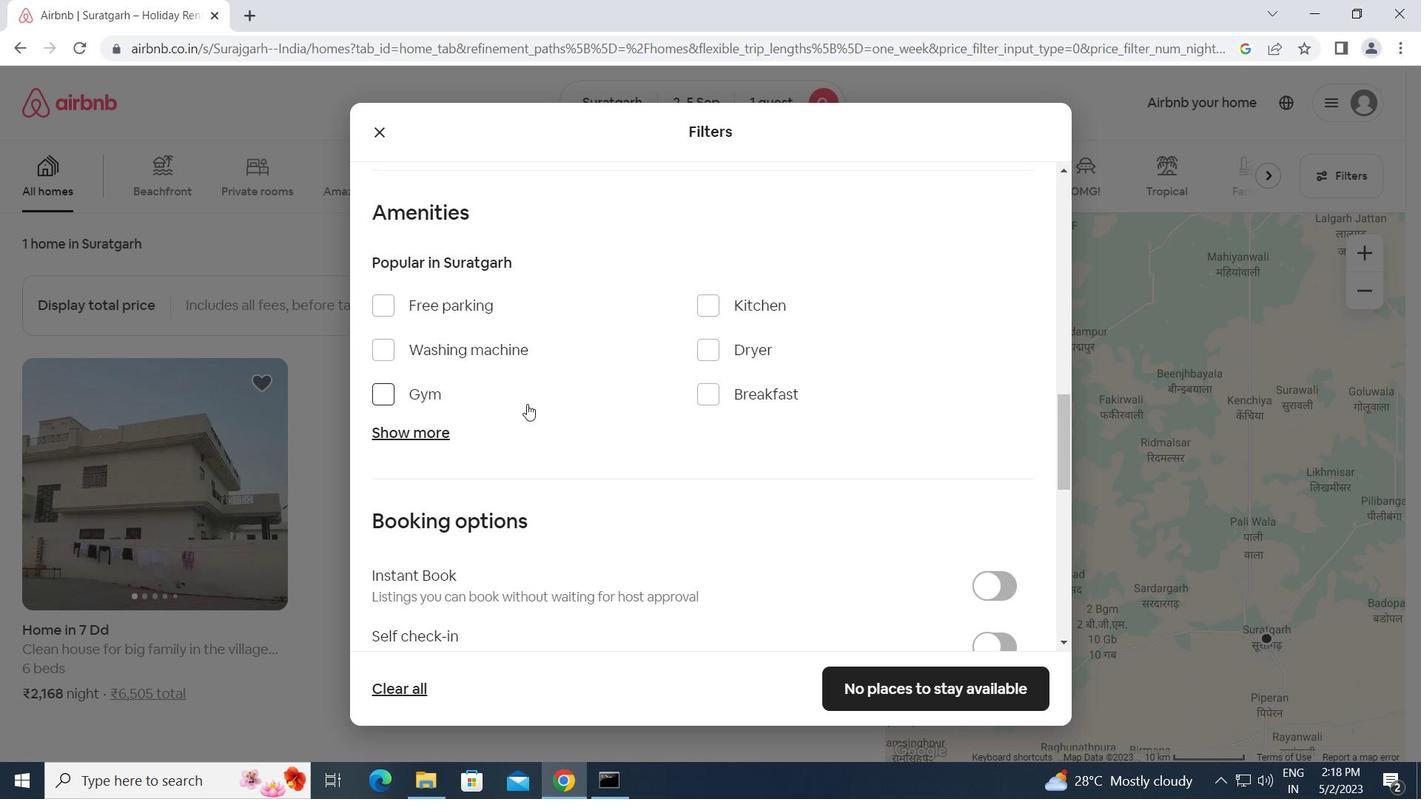 
Action: Mouse scrolled (527, 403) with delta (0, 0)
Screenshot: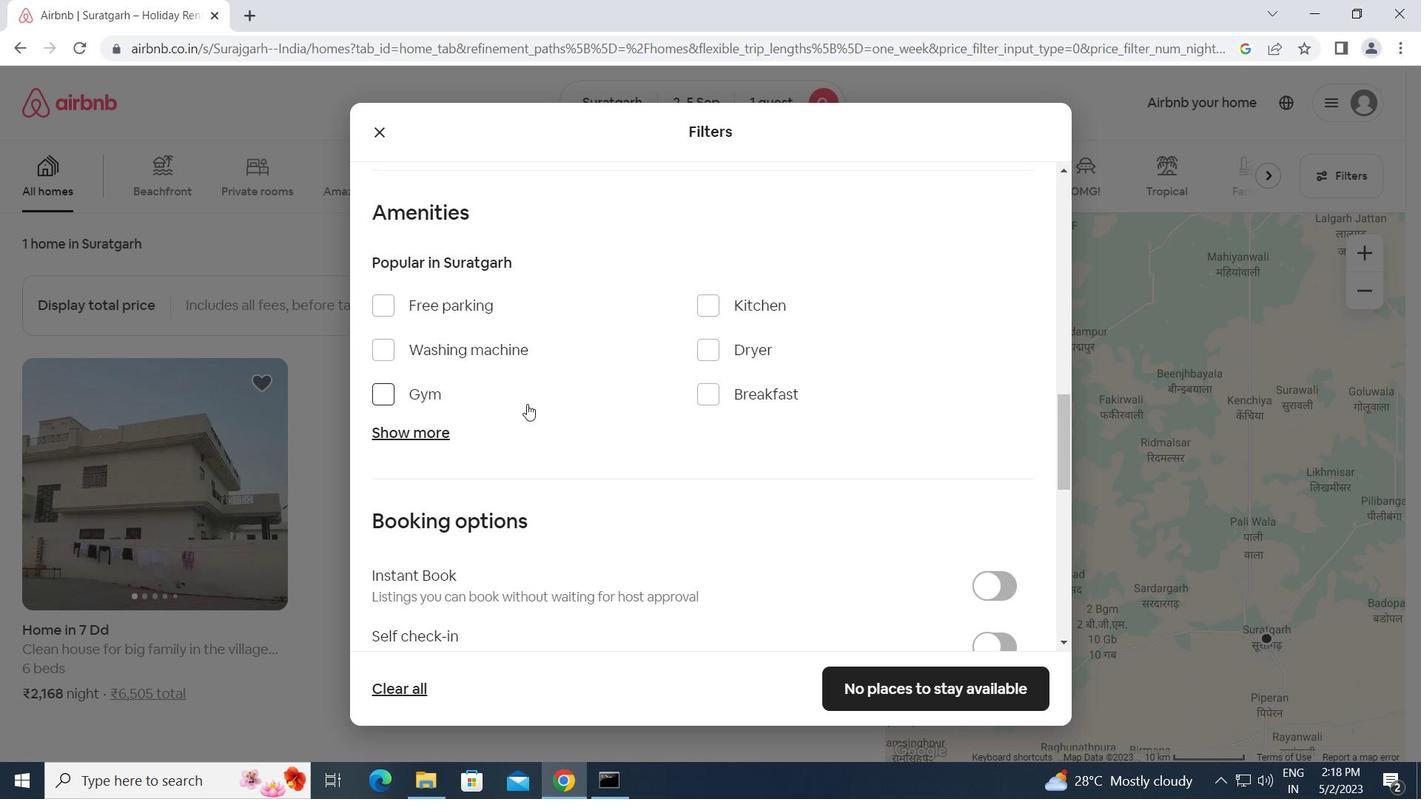 
Action: Mouse moved to (977, 458)
Screenshot: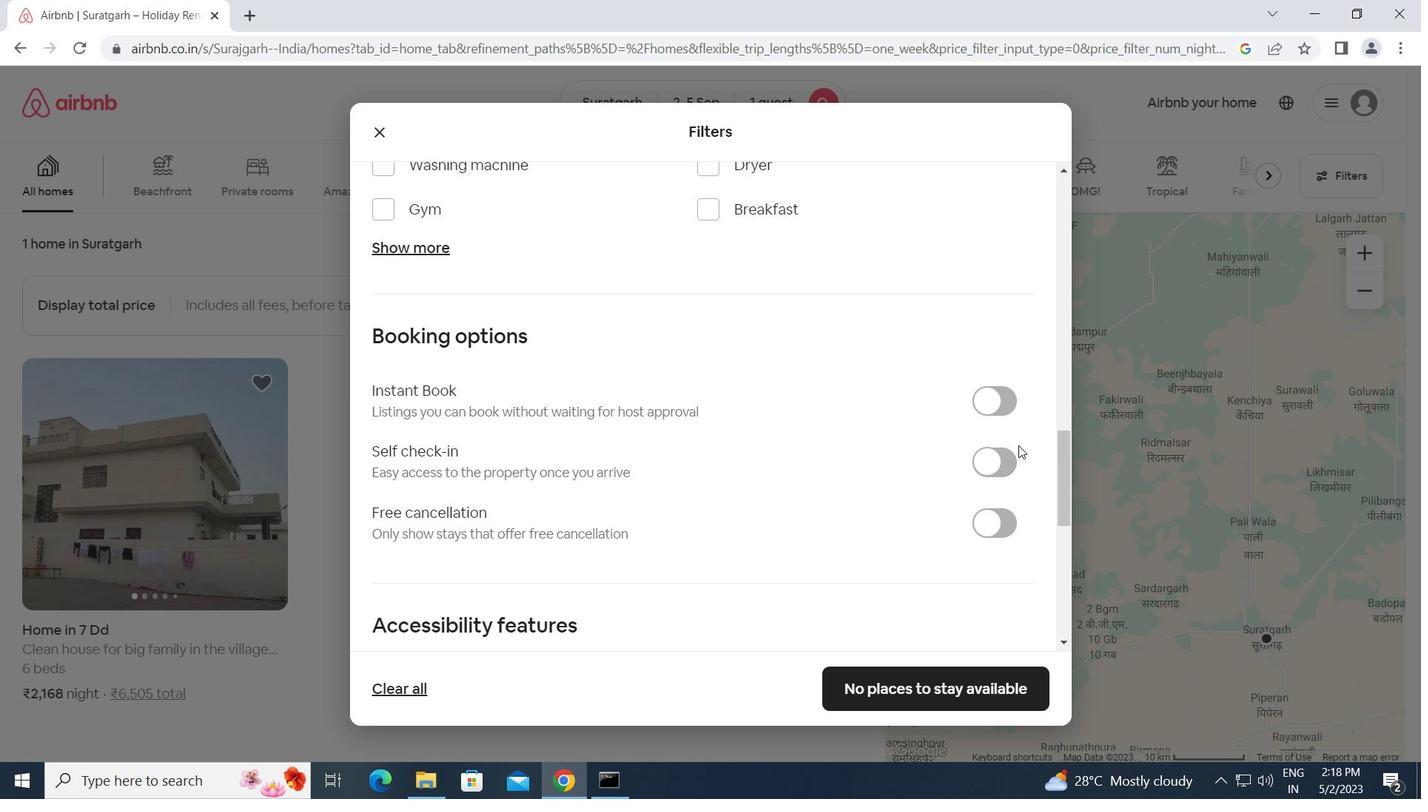 
Action: Mouse pressed left at (977, 458)
Screenshot: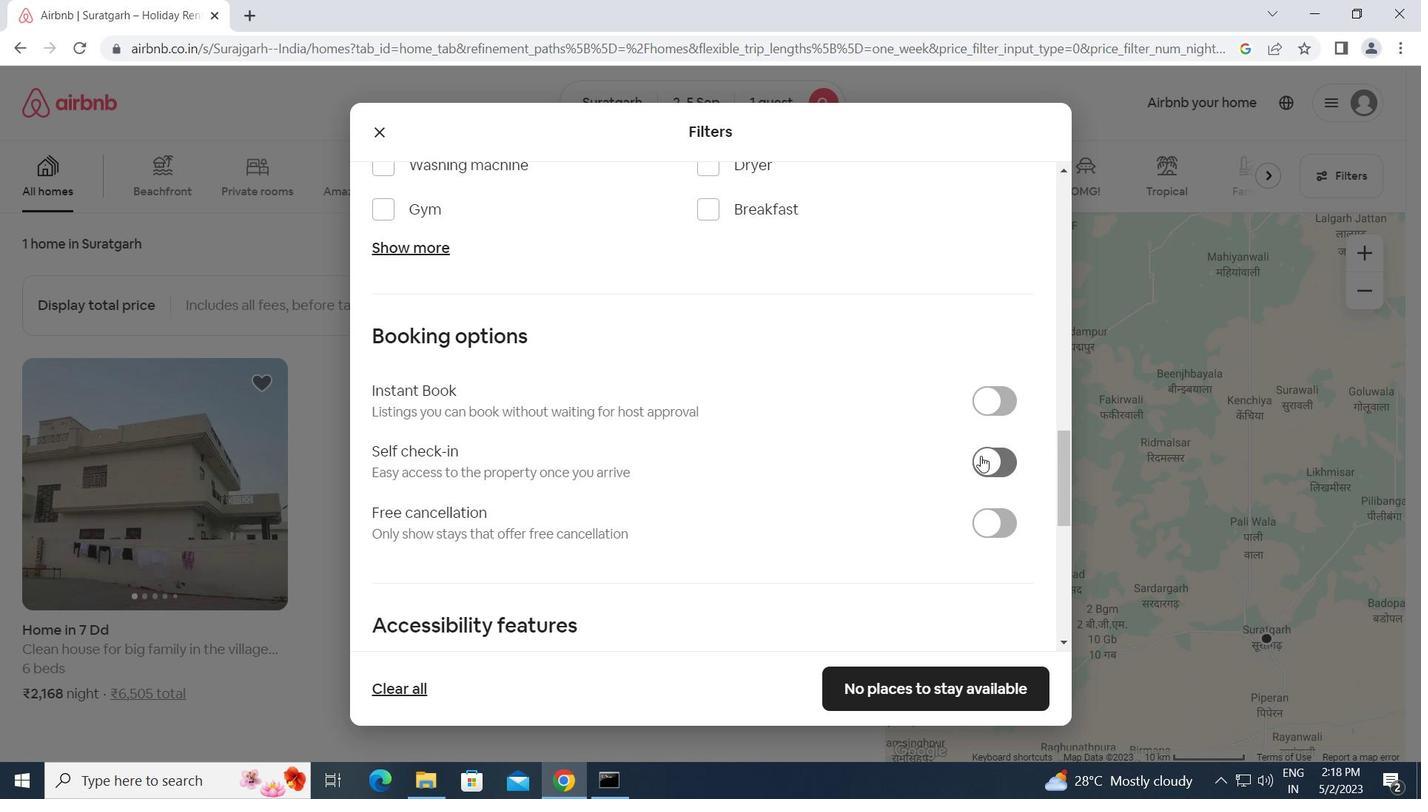 
Action: Mouse moved to (833, 482)
Screenshot: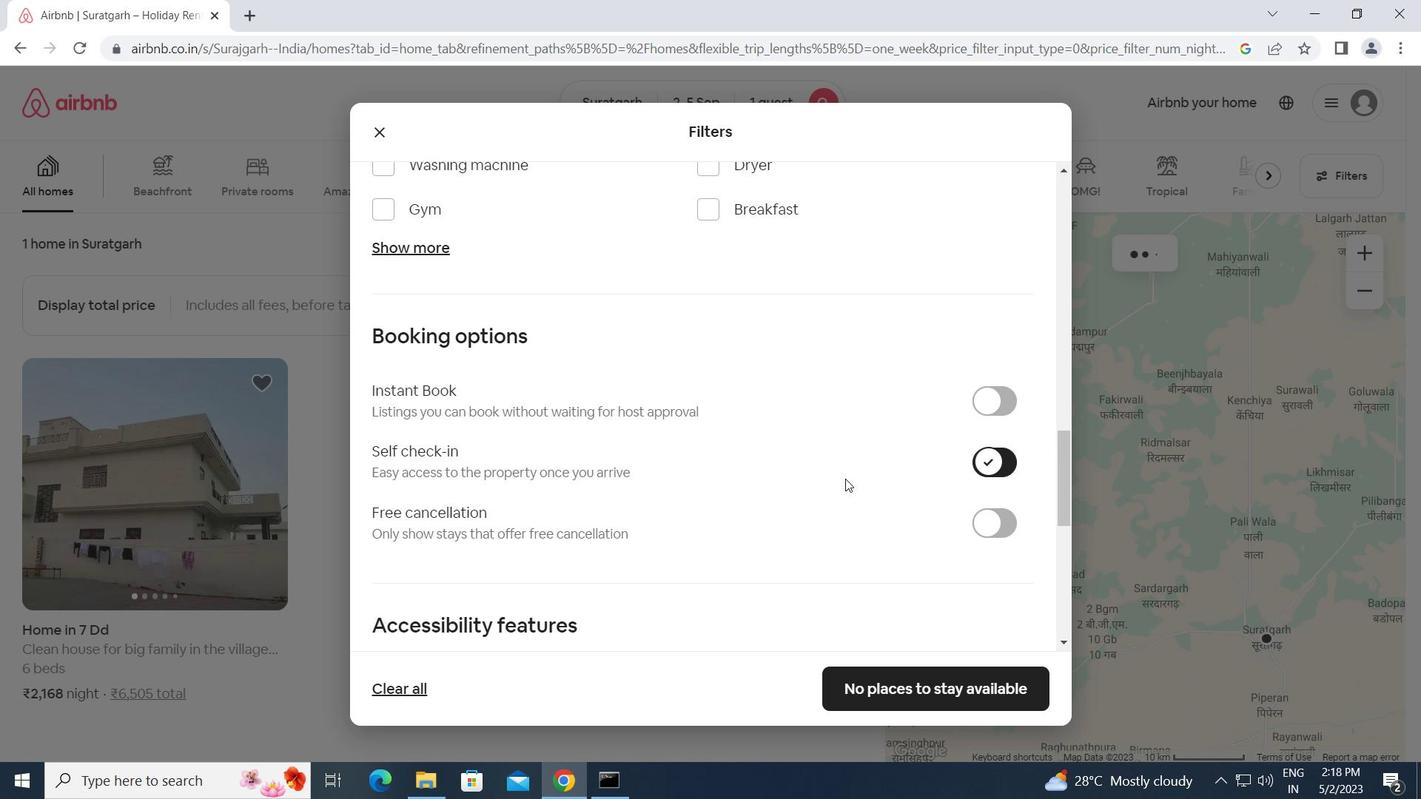 
Action: Mouse scrolled (833, 481) with delta (0, 0)
Screenshot: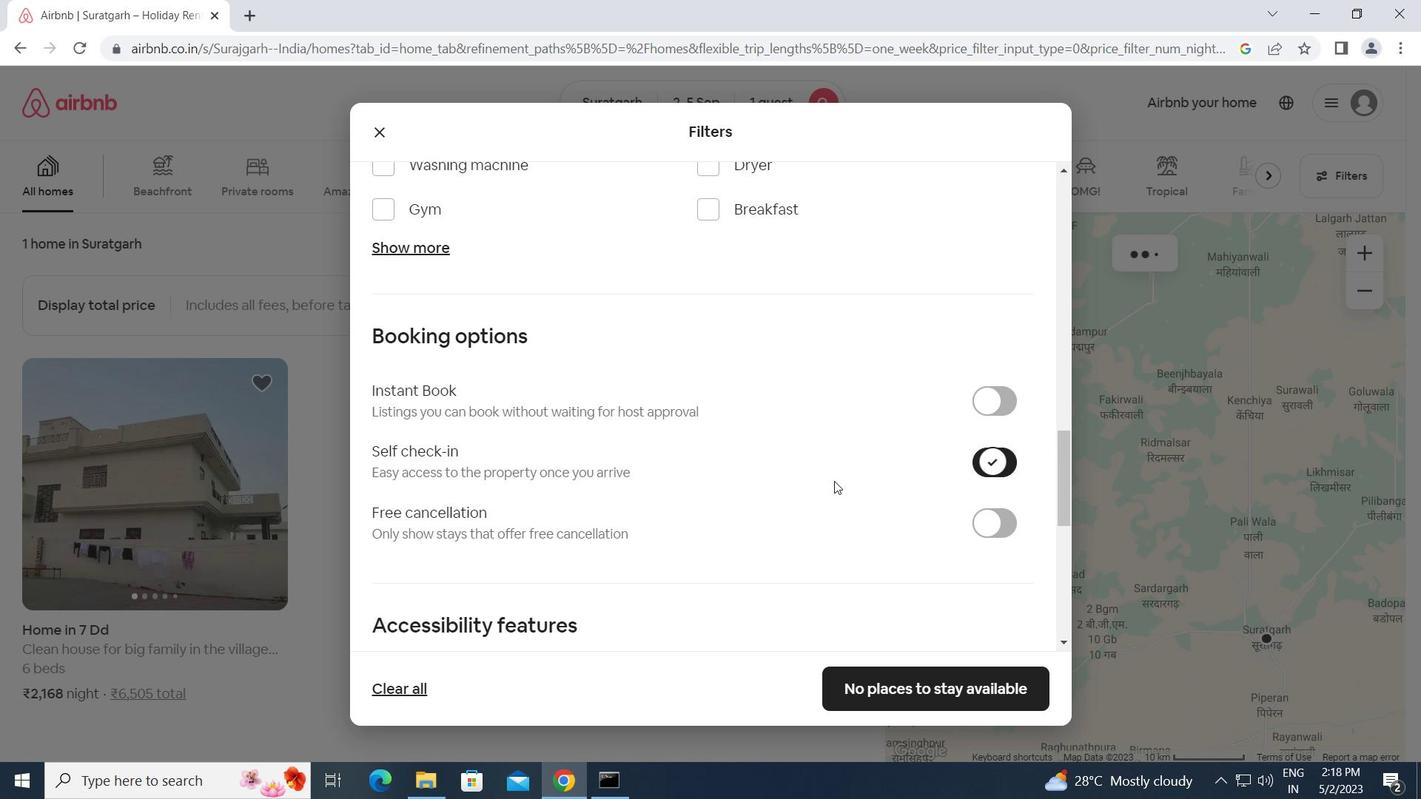 
Action: Mouse scrolled (833, 481) with delta (0, 0)
Screenshot: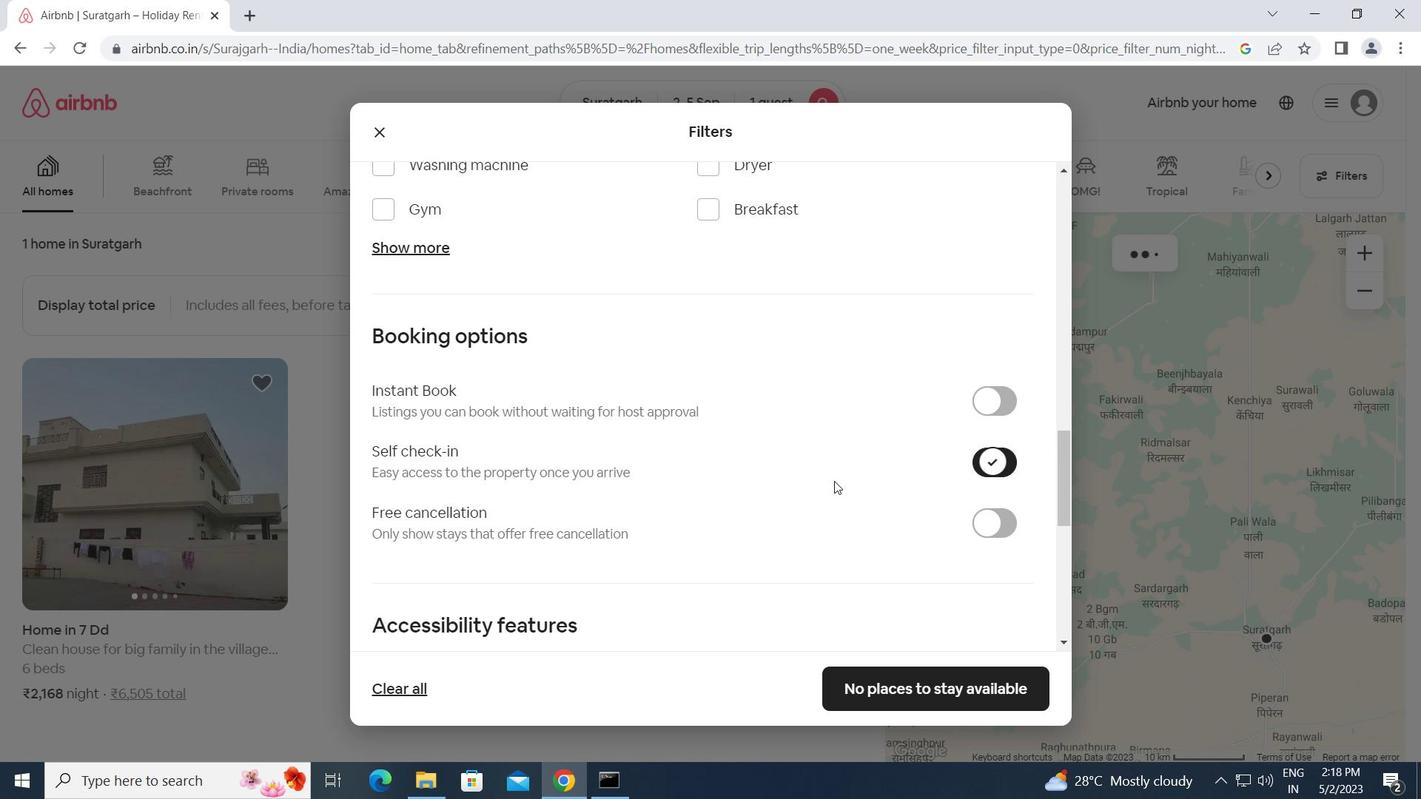 
Action: Mouse scrolled (833, 481) with delta (0, 0)
Screenshot: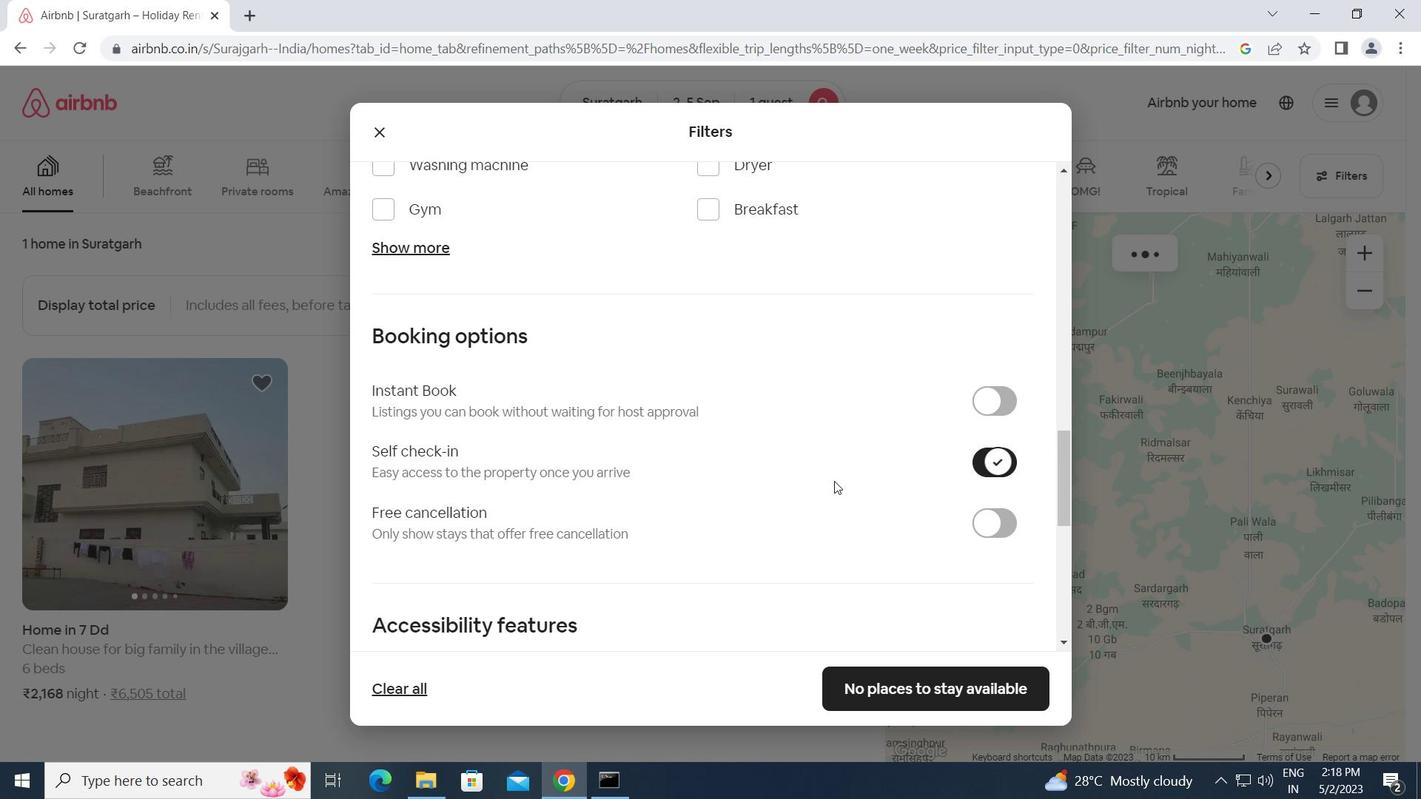 
Action: Mouse moved to (833, 483)
Screenshot: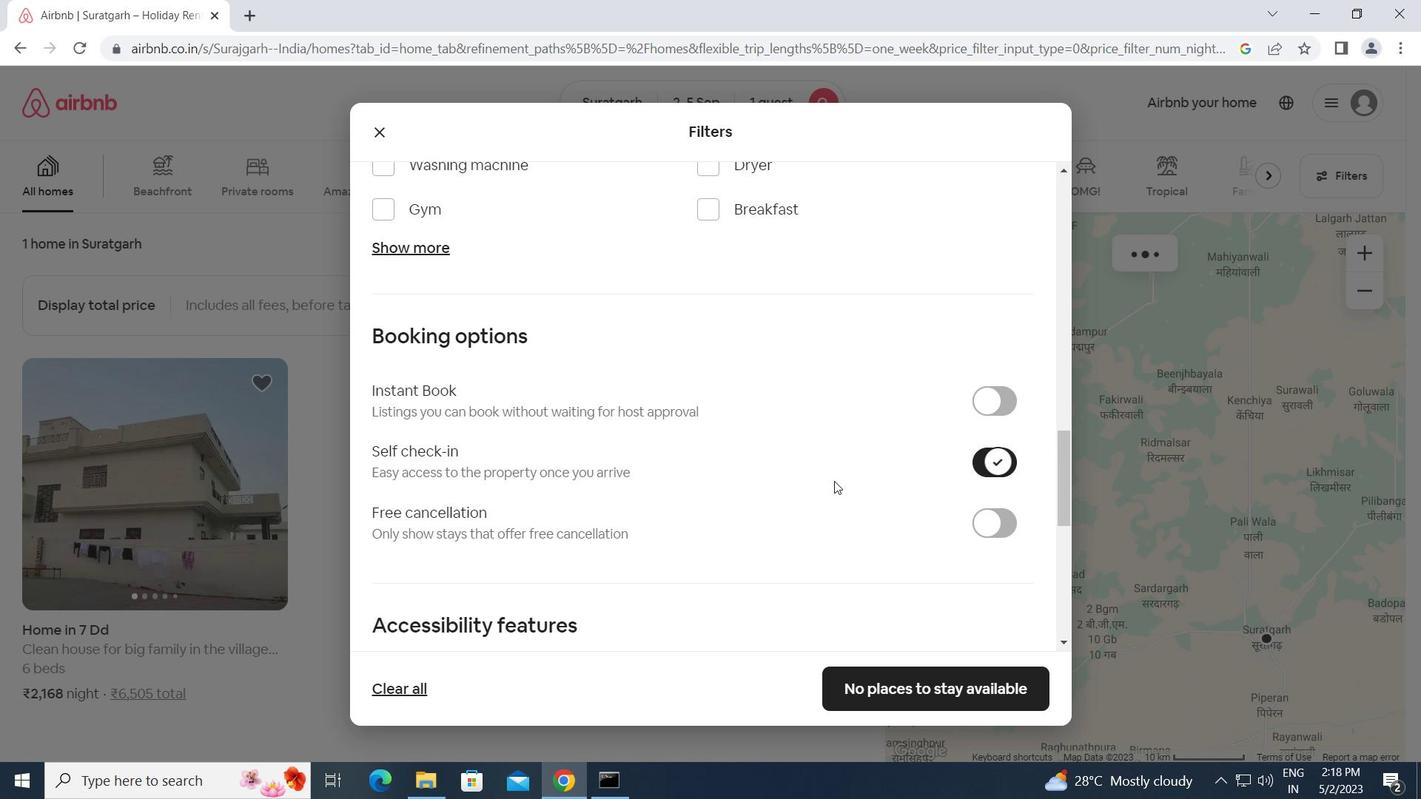 
Action: Mouse scrolled (833, 482) with delta (0, 0)
Screenshot: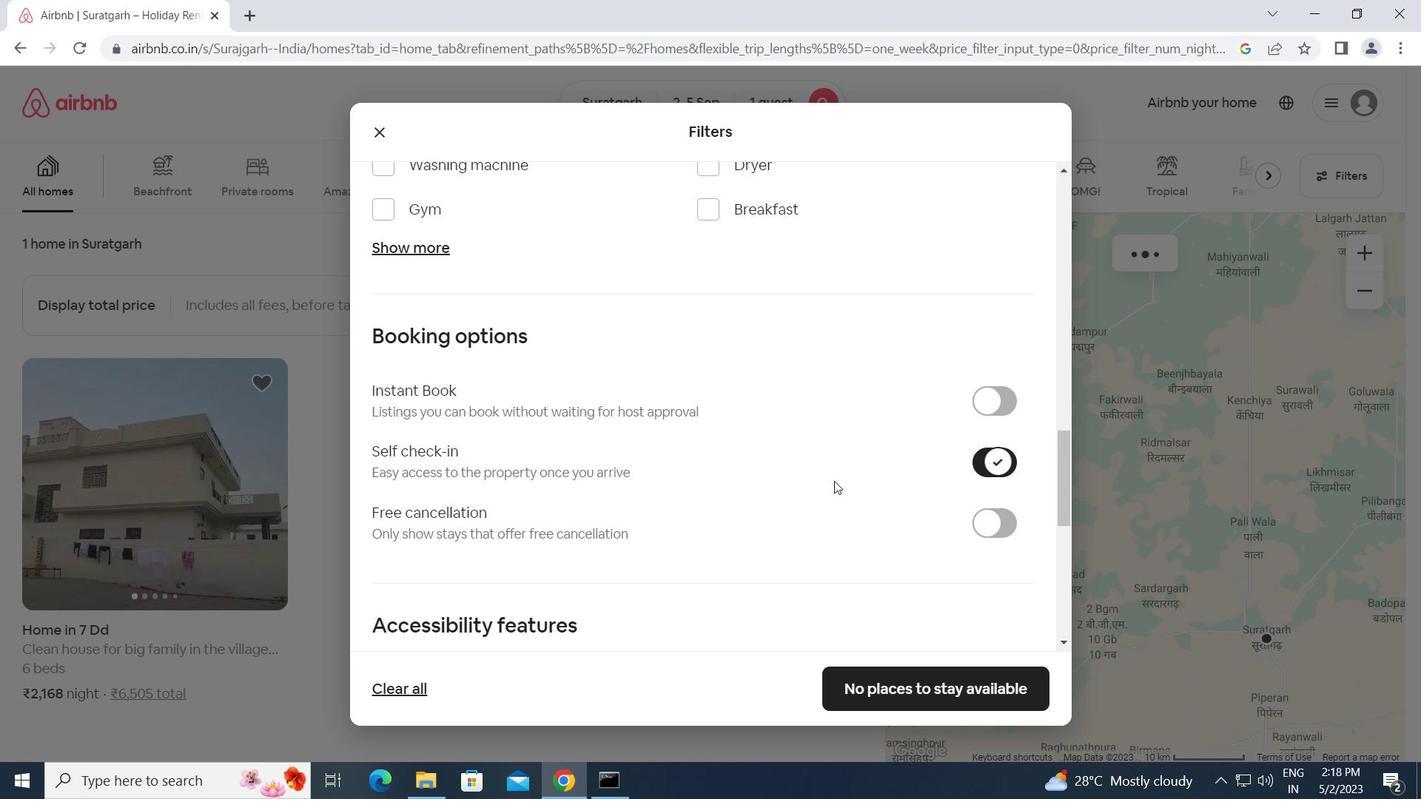 
Action: Mouse moved to (831, 483)
Screenshot: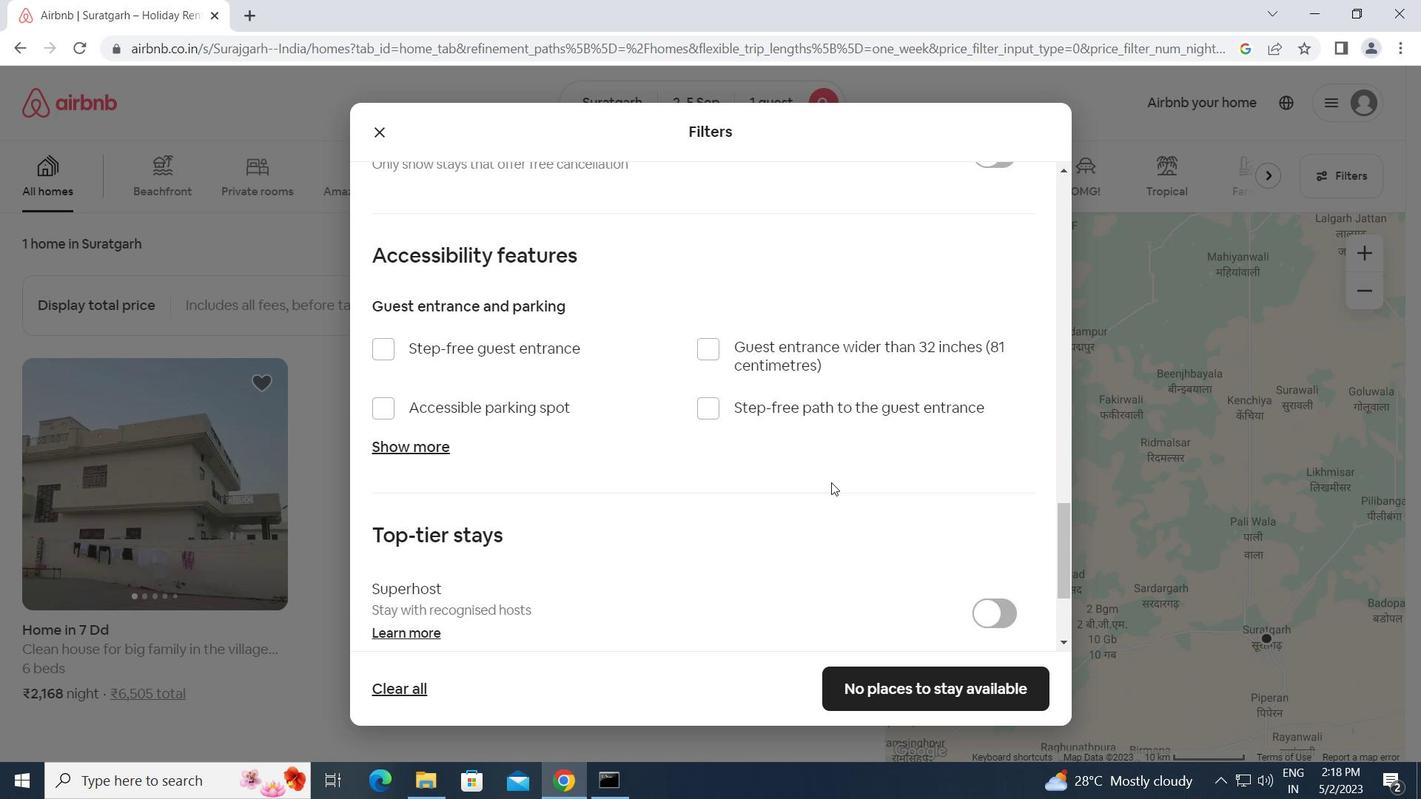 
Action: Mouse scrolled (831, 482) with delta (0, 0)
Screenshot: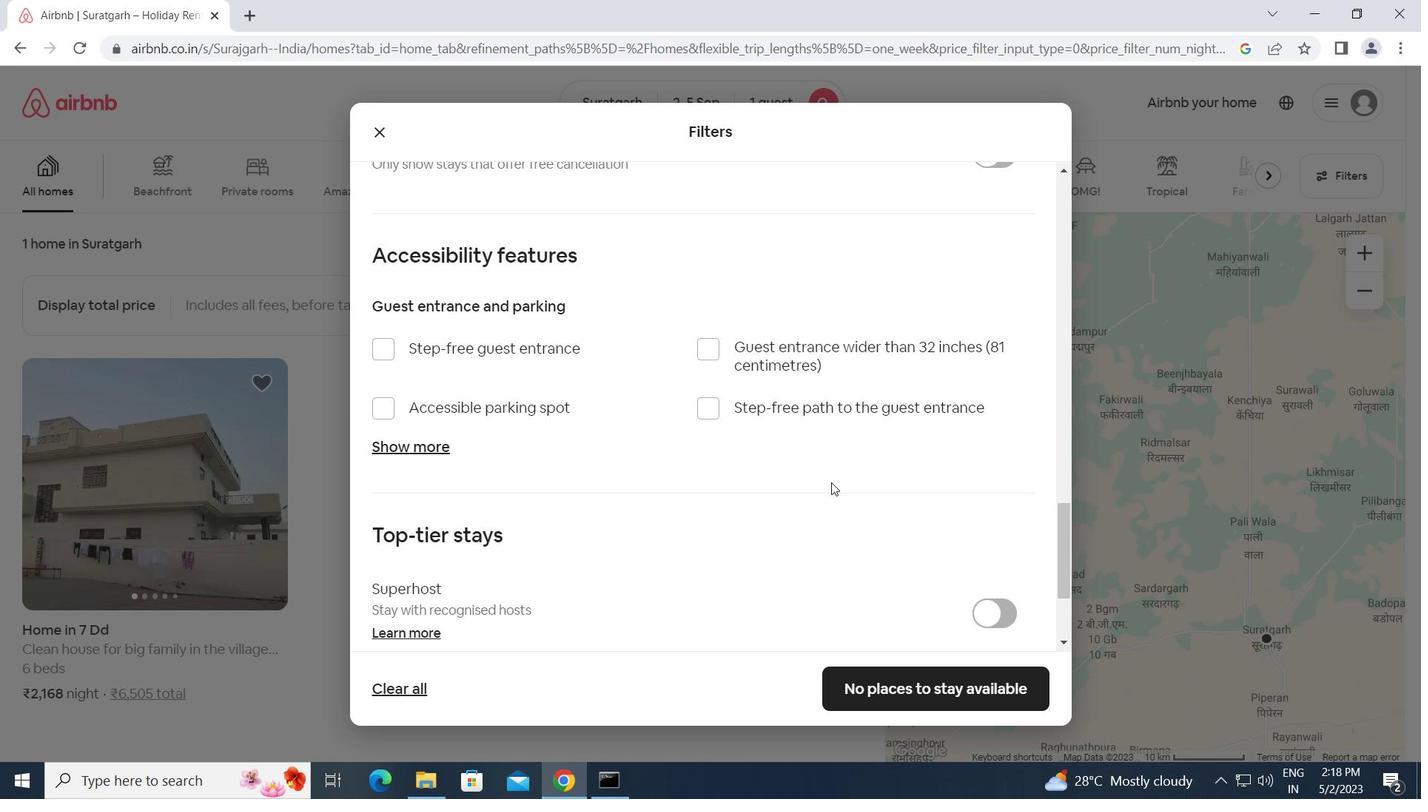 
Action: Mouse scrolled (831, 482) with delta (0, 0)
Screenshot: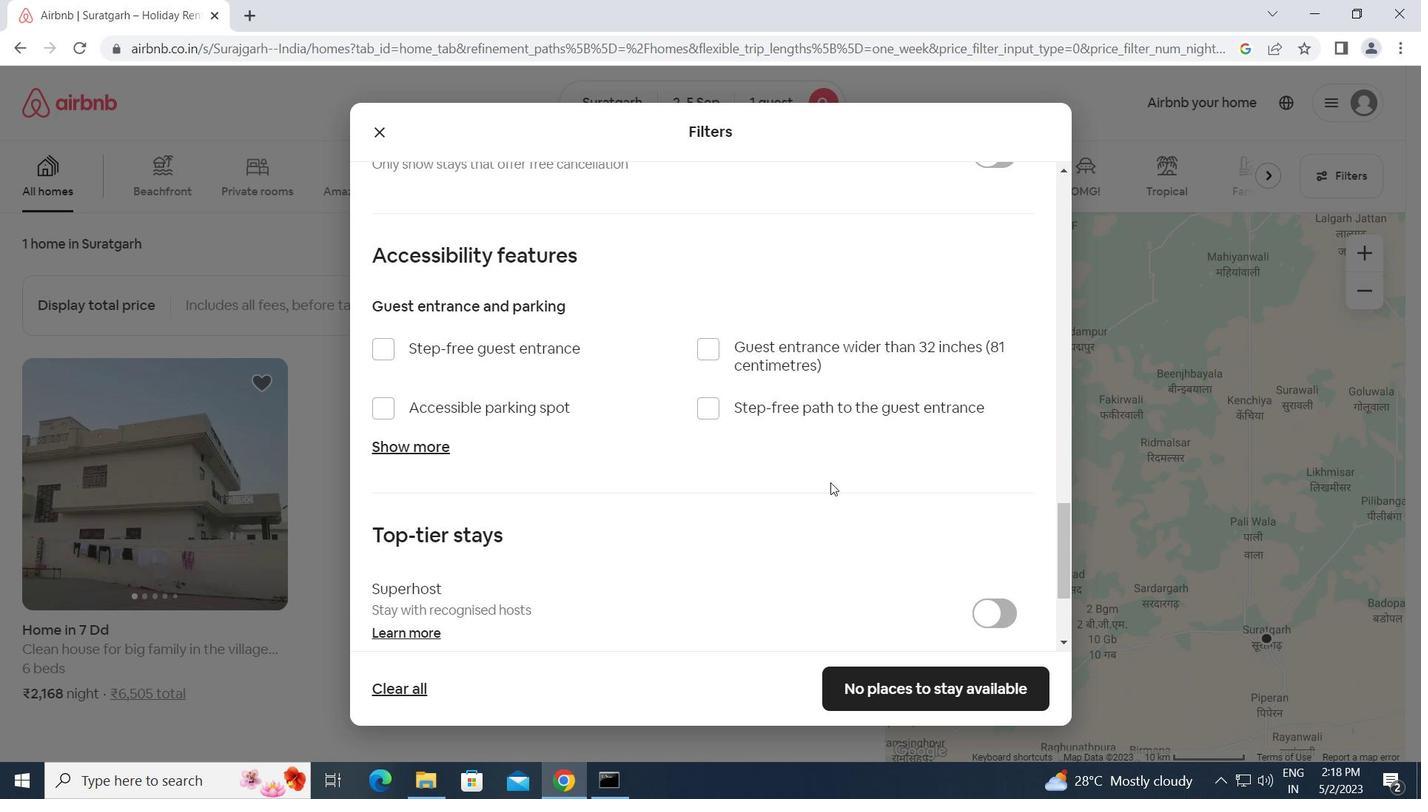 
Action: Mouse moved to (756, 522)
Screenshot: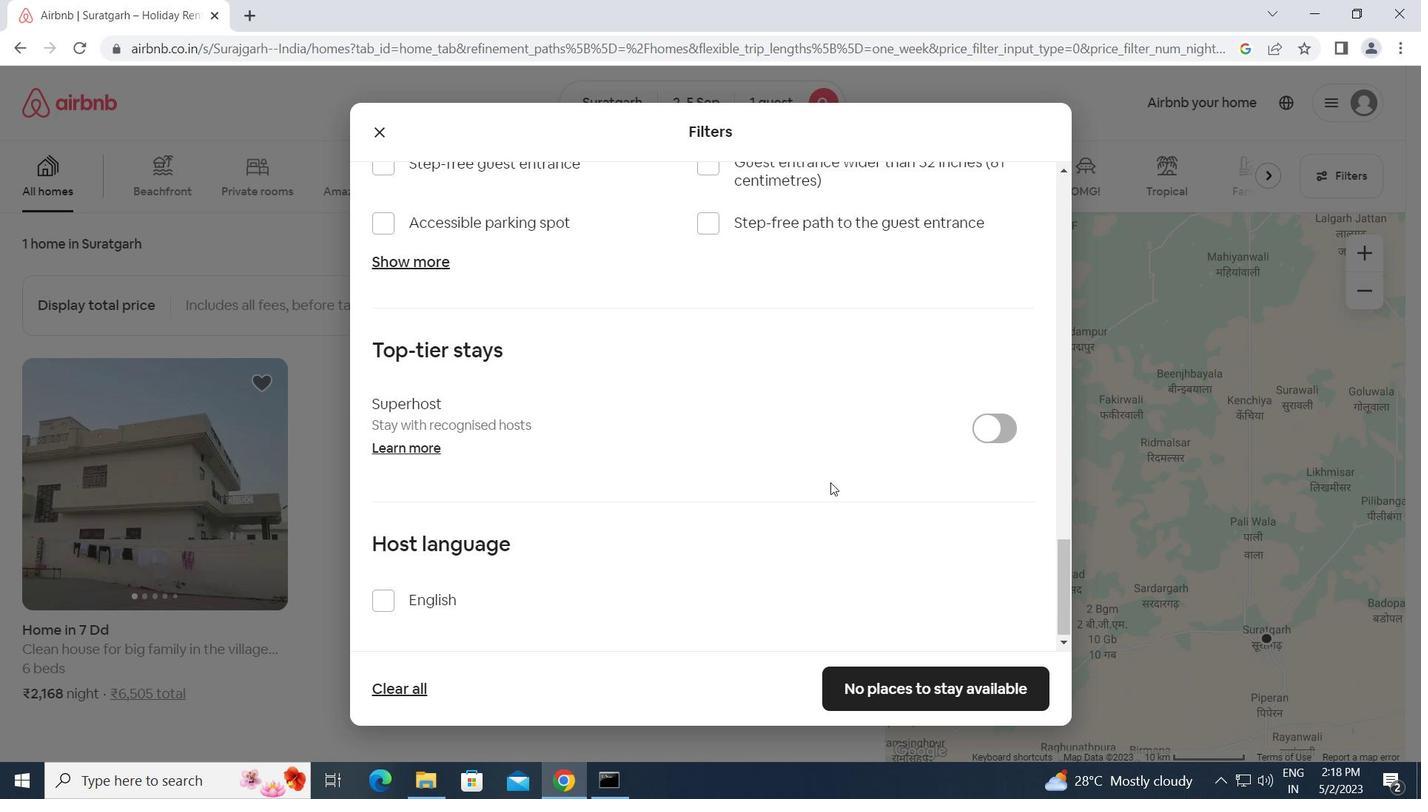 
Action: Mouse scrolled (756, 521) with delta (0, 0)
Screenshot: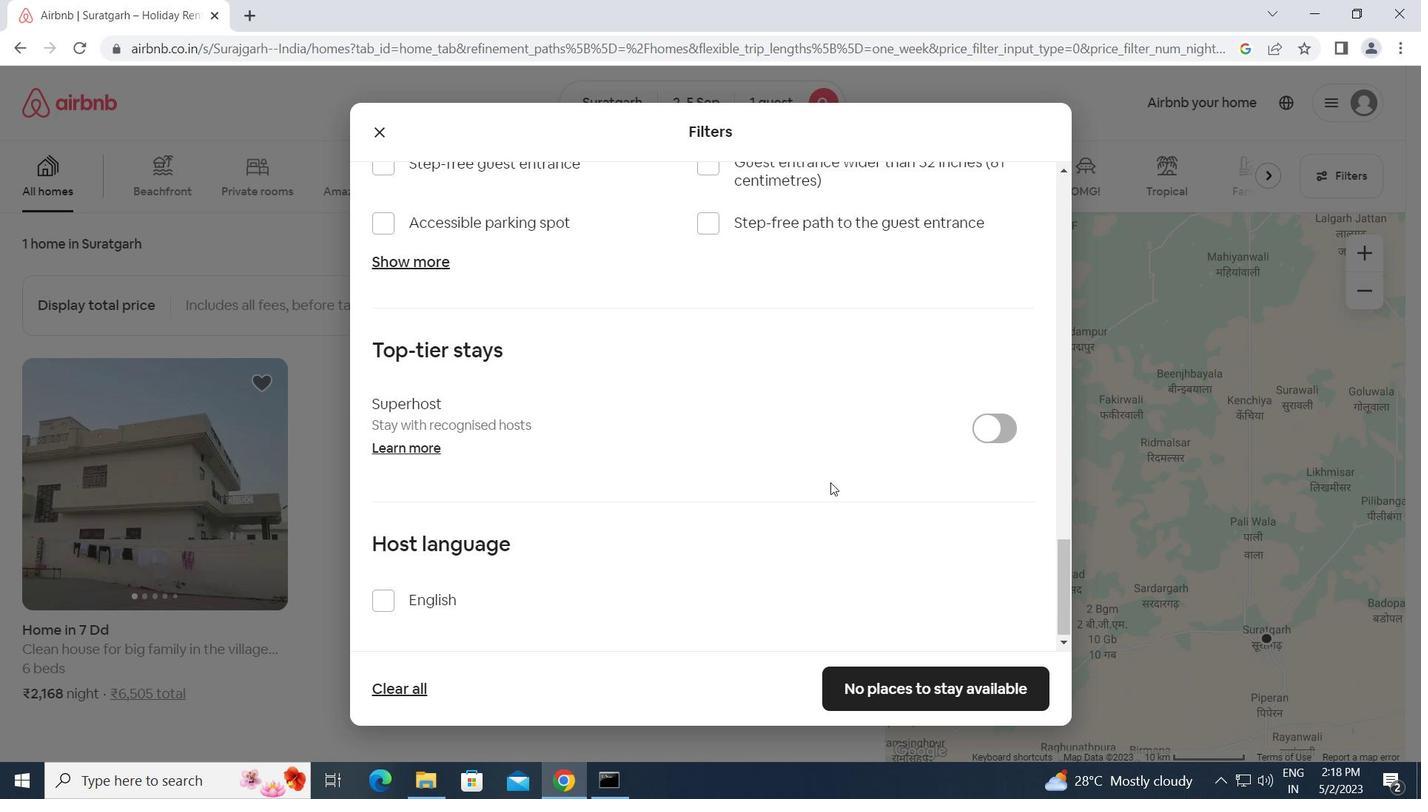 
Action: Mouse moved to (656, 543)
Screenshot: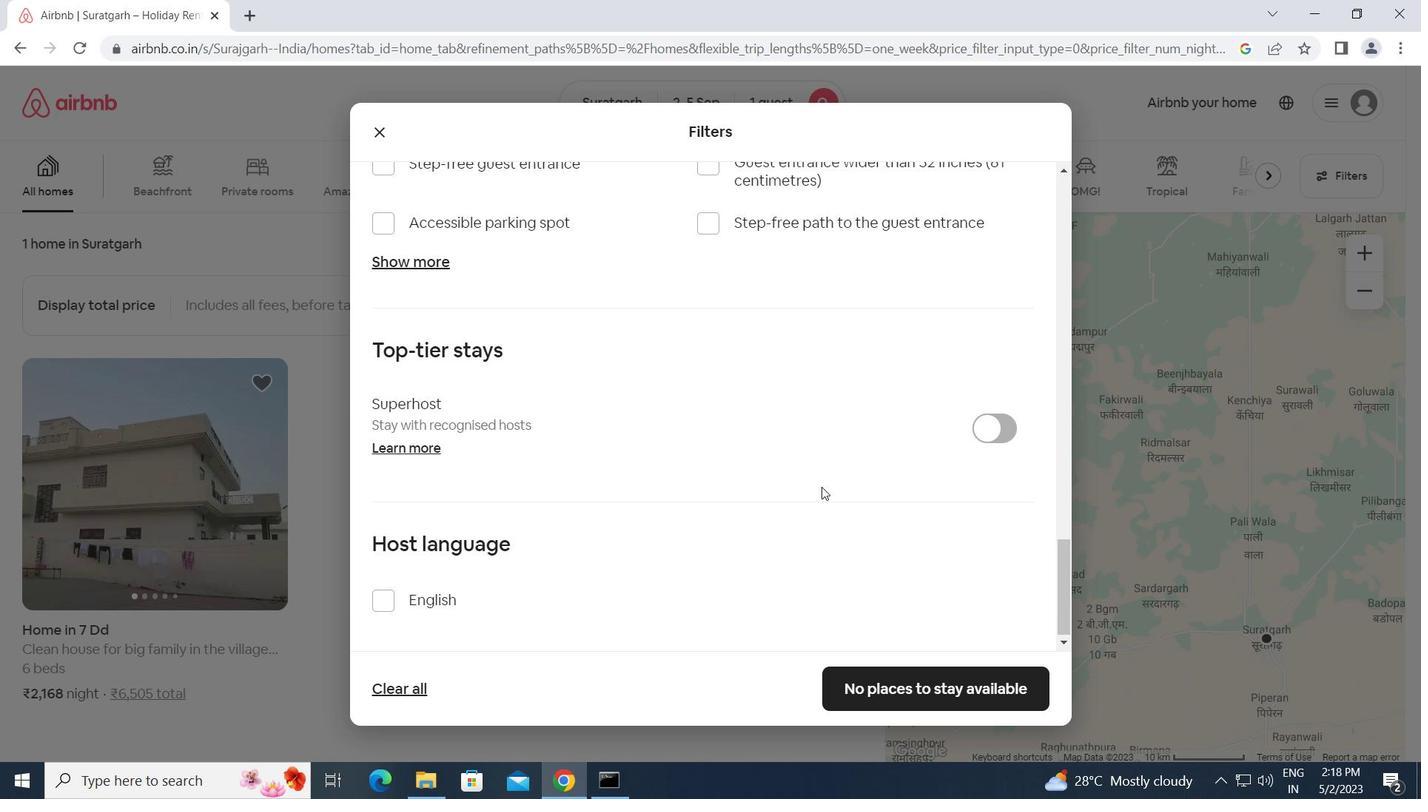 
Action: Mouse scrolled (656, 542) with delta (0, 0)
Screenshot: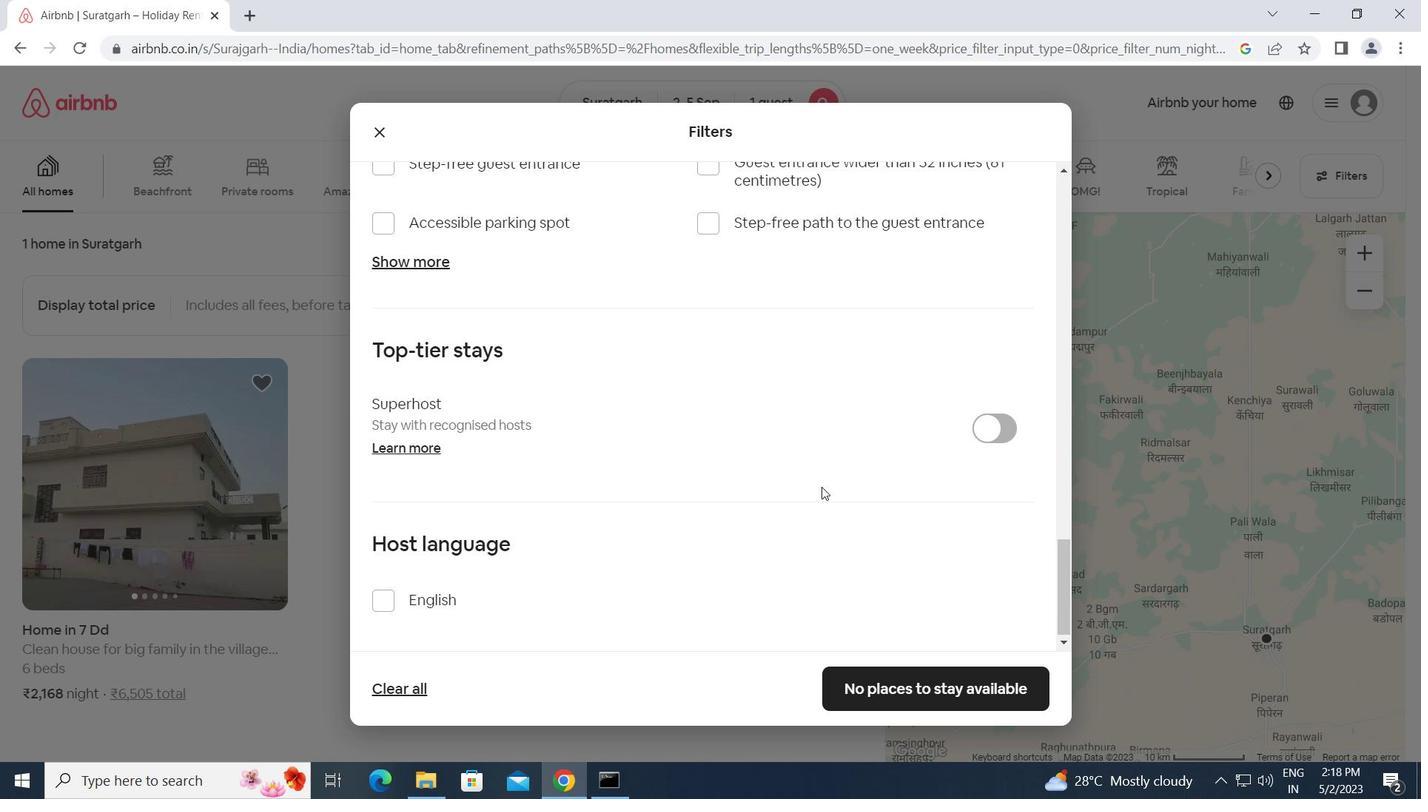 
Action: Mouse moved to (379, 603)
Screenshot: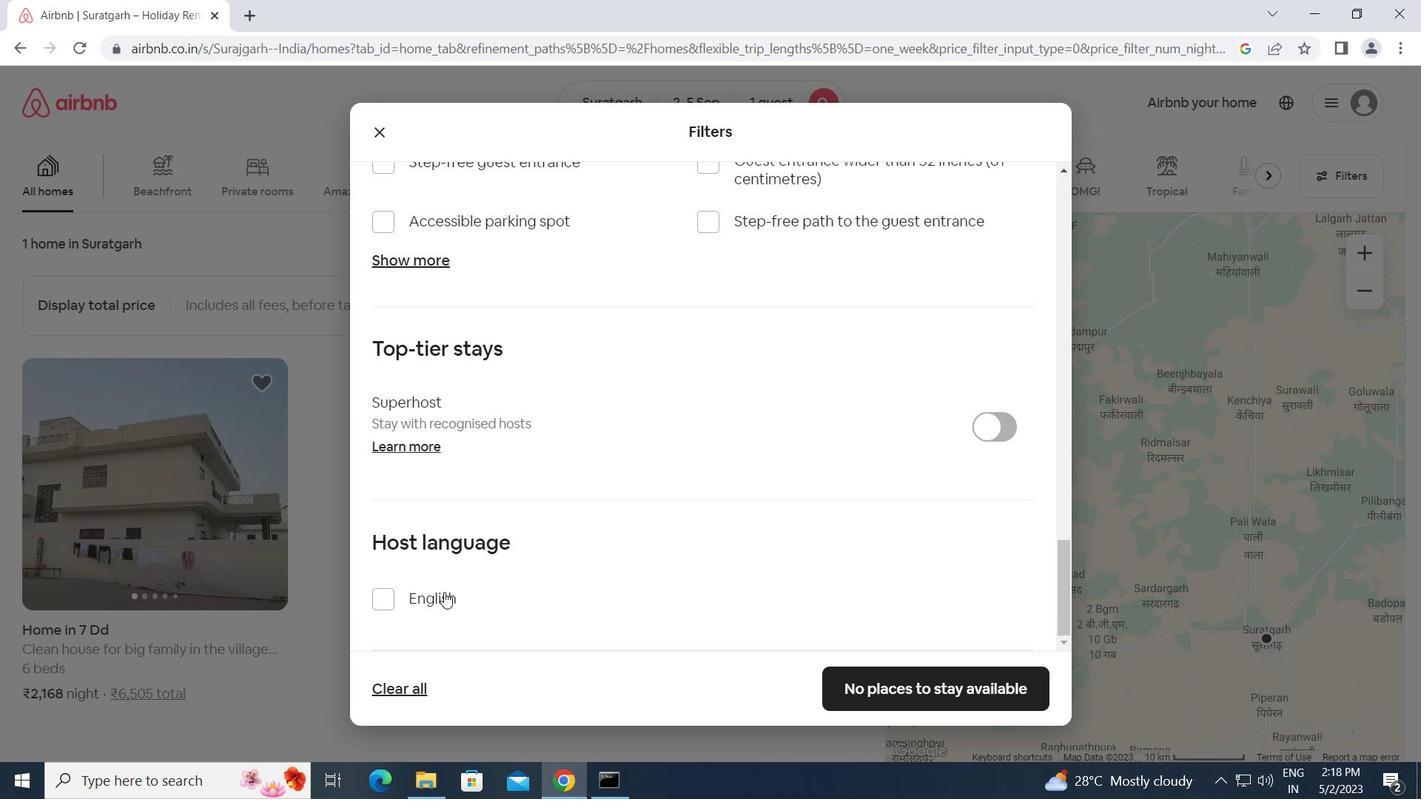 
Action: Mouse pressed left at (379, 603)
Screenshot: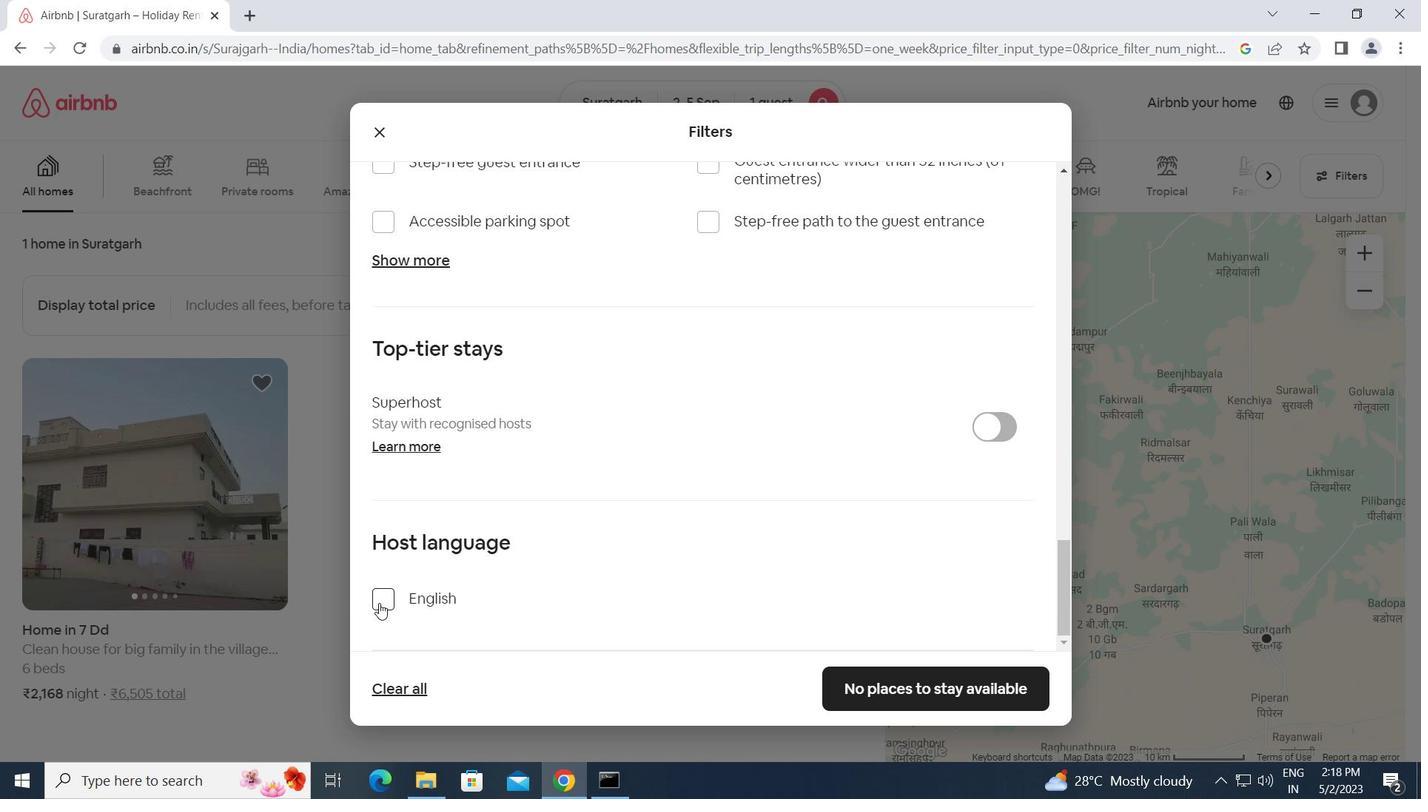 
Action: Mouse moved to (899, 674)
Screenshot: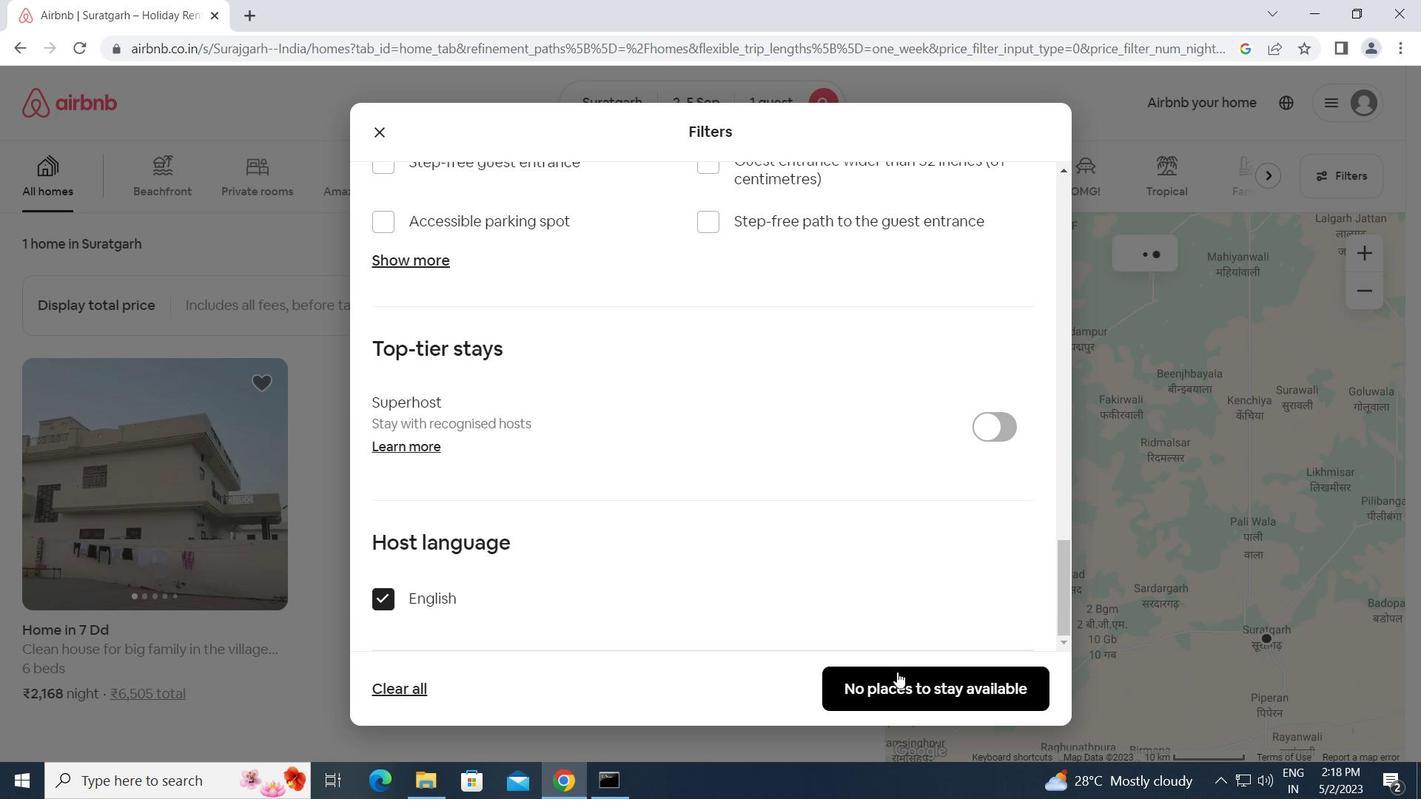 
Action: Mouse pressed left at (899, 674)
Screenshot: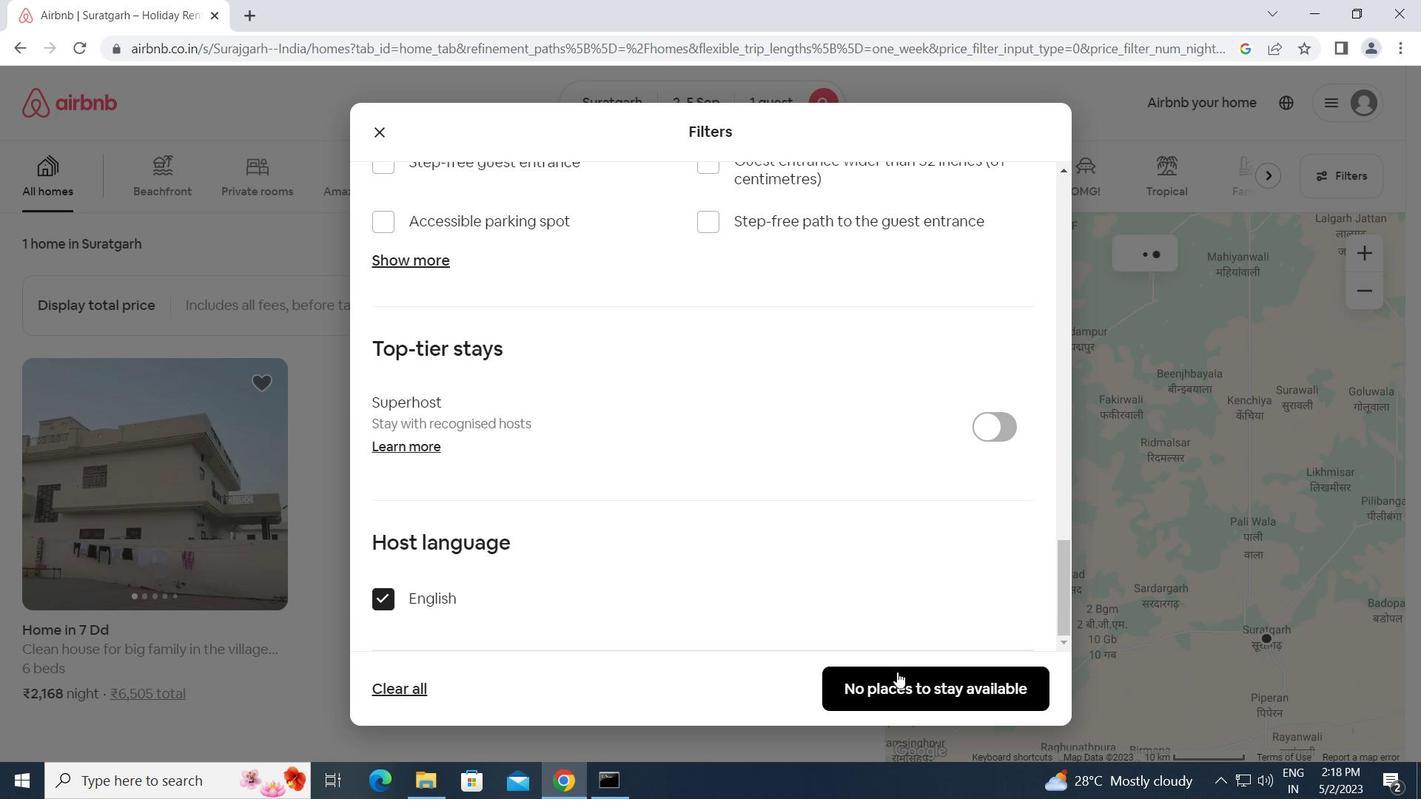 
